 Task: Search one way flight ticket for 5 adults, 1 child, 2 infants in seat and 1 infant on lap in business from Laredo: Laredo International Airport to Gillette: Gillette Campbell County Airport on 5-1-2023. Choice of flights is Spirit. Number of bags: 1 carry on bag. Price is upto 96000. Outbound departure time preference is 12:15.
Action: Mouse moved to (240, 298)
Screenshot: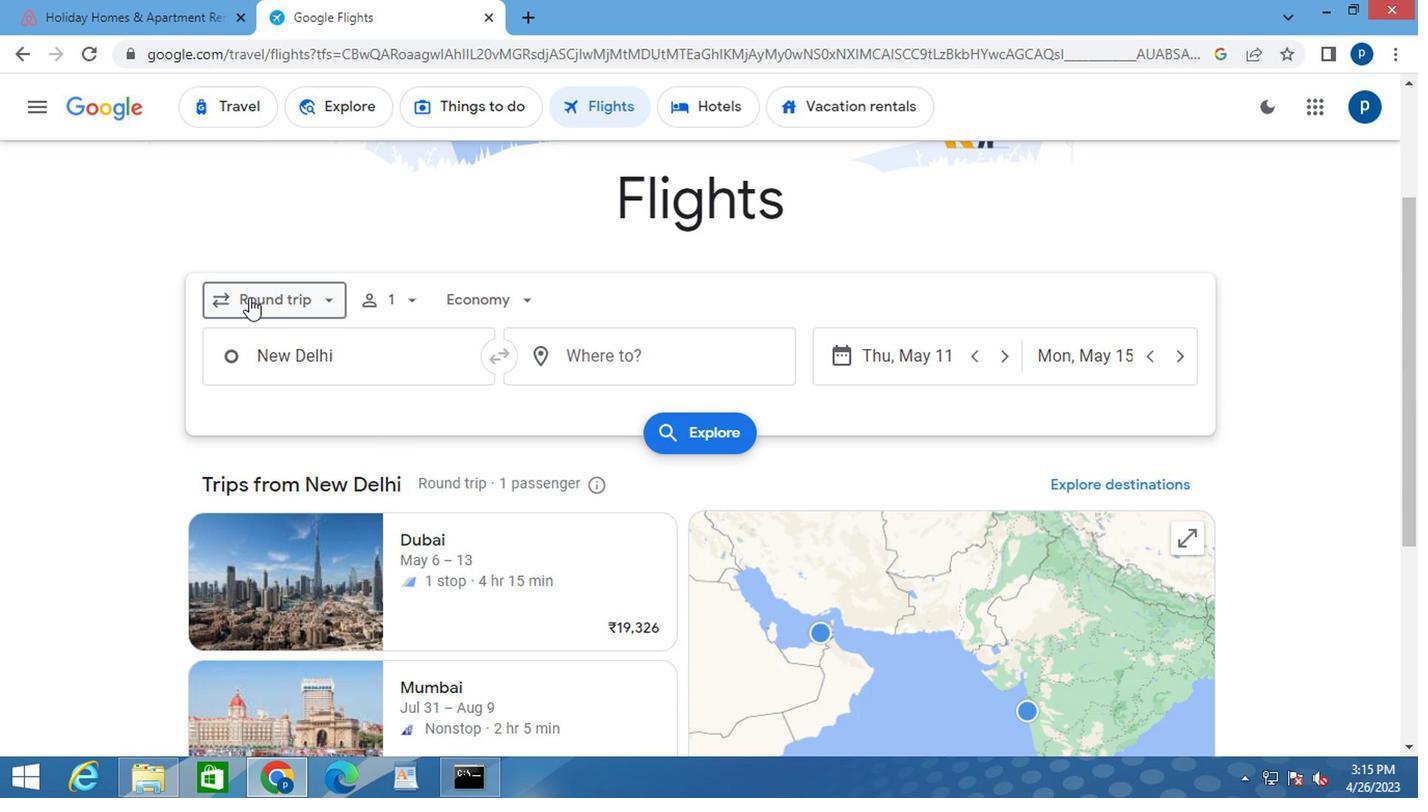 
Action: Mouse pressed left at (240, 298)
Screenshot: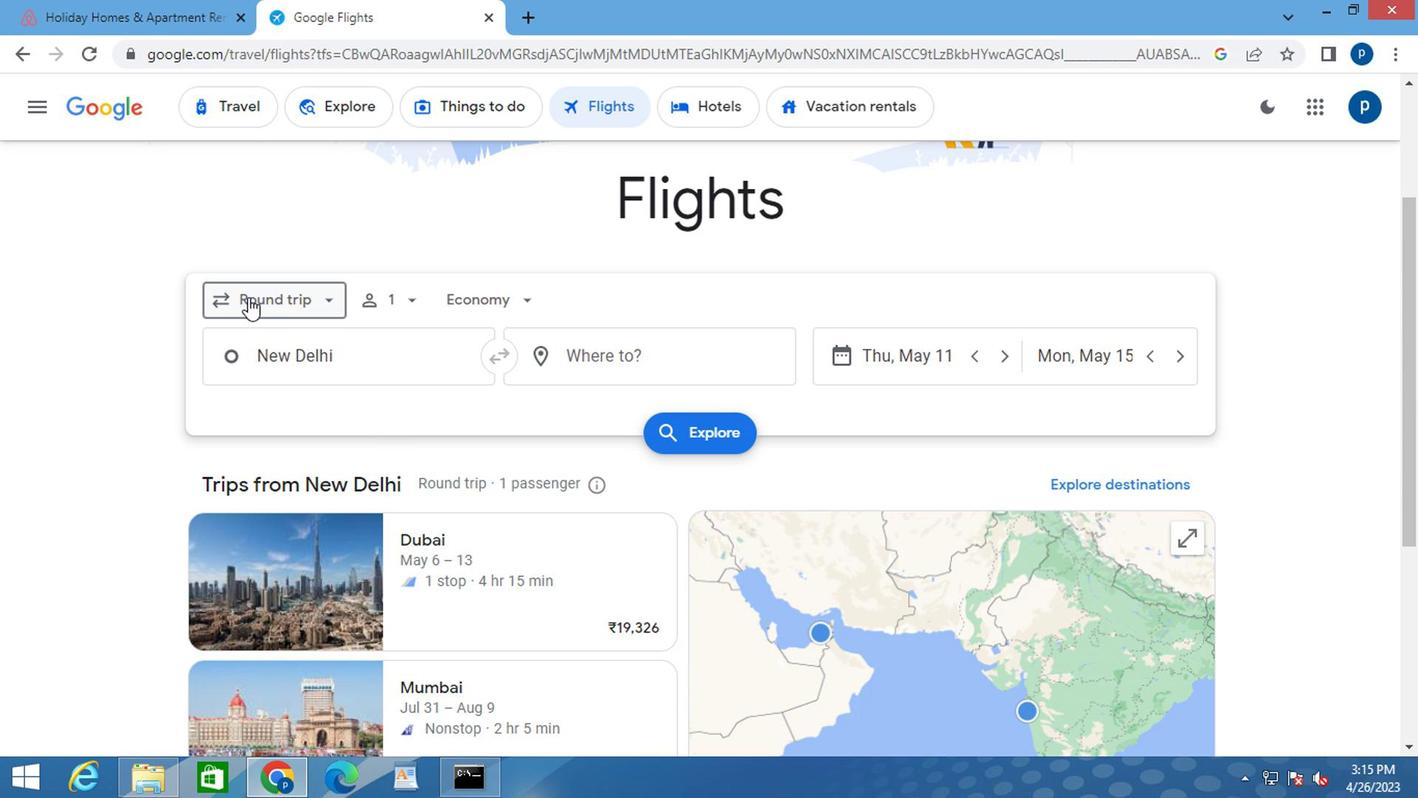 
Action: Mouse moved to (266, 389)
Screenshot: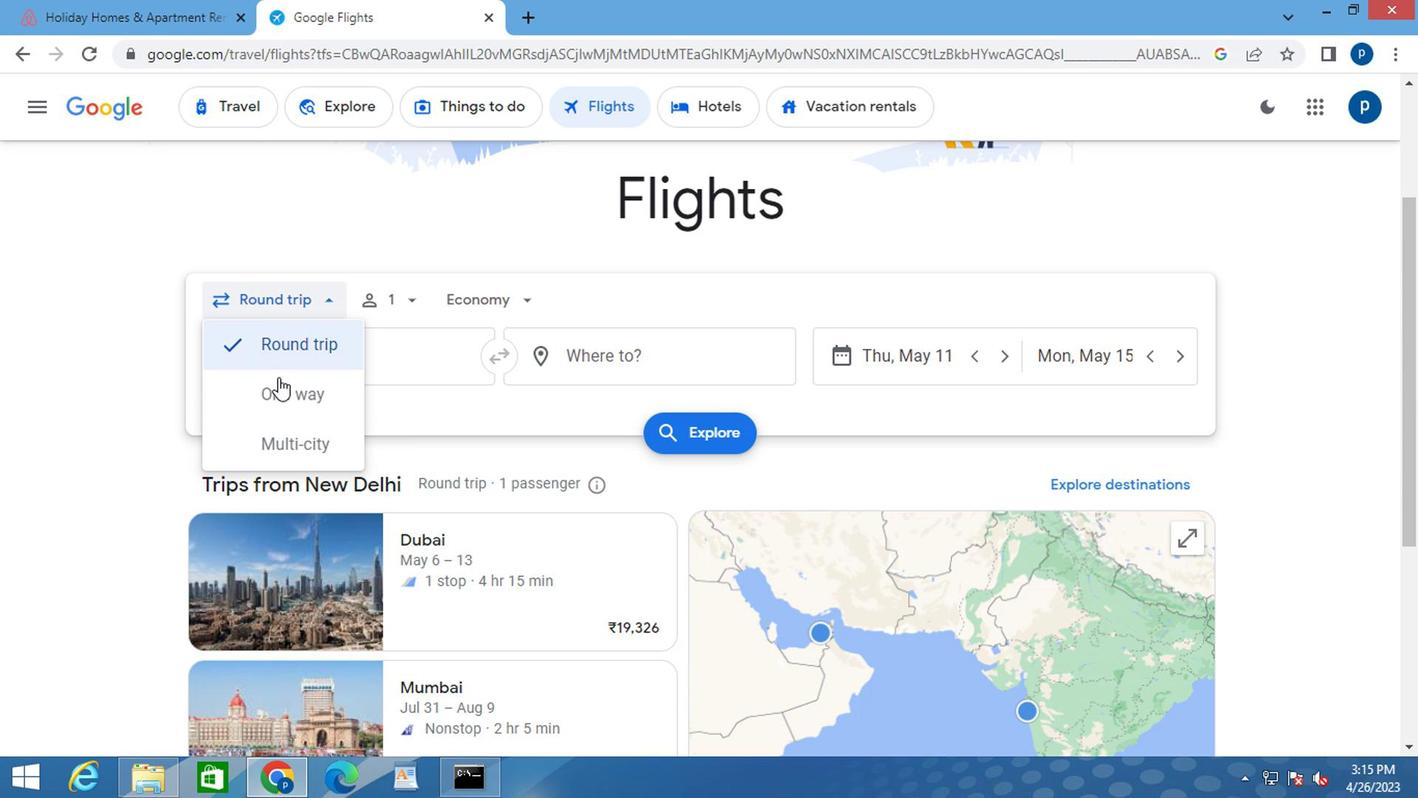 
Action: Mouse pressed left at (266, 389)
Screenshot: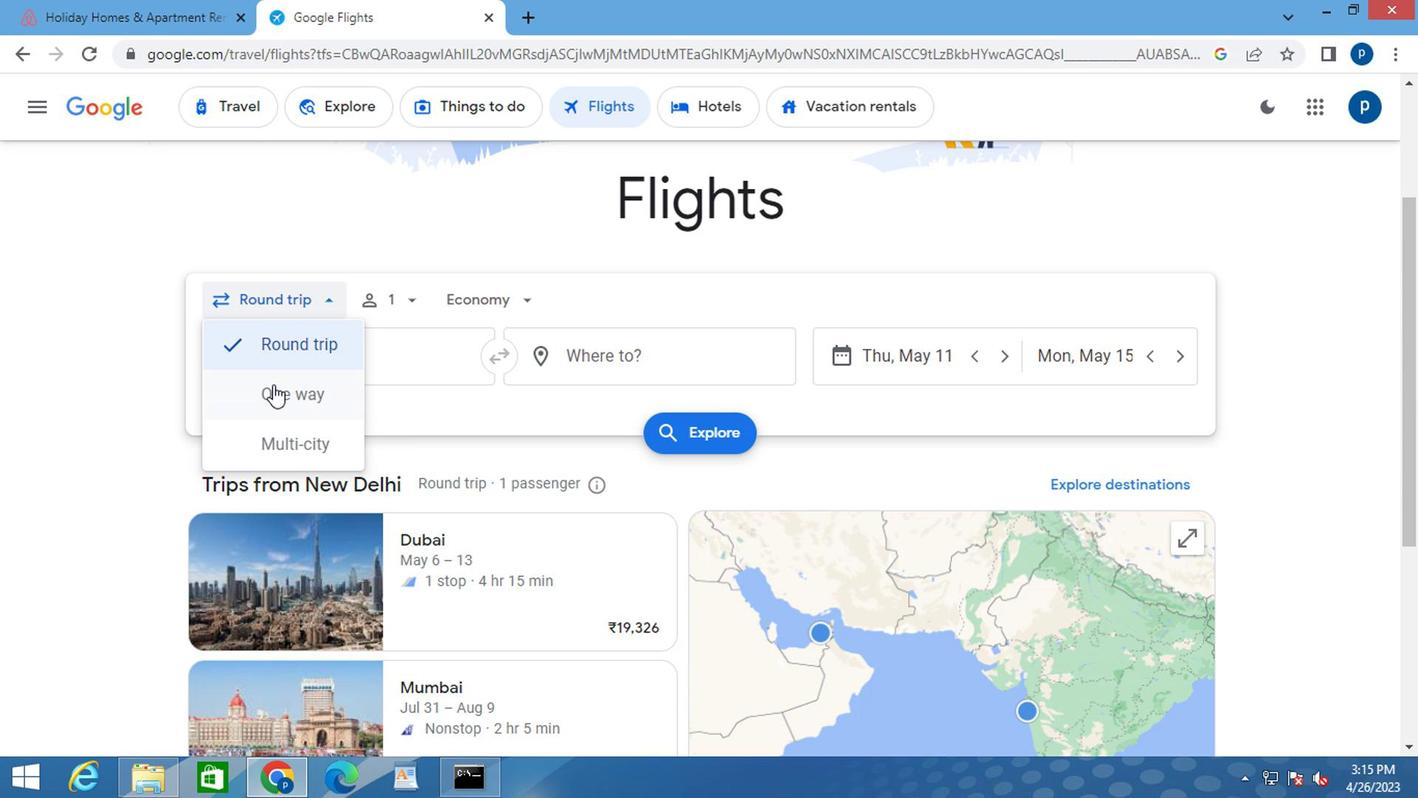 
Action: Mouse moved to (371, 311)
Screenshot: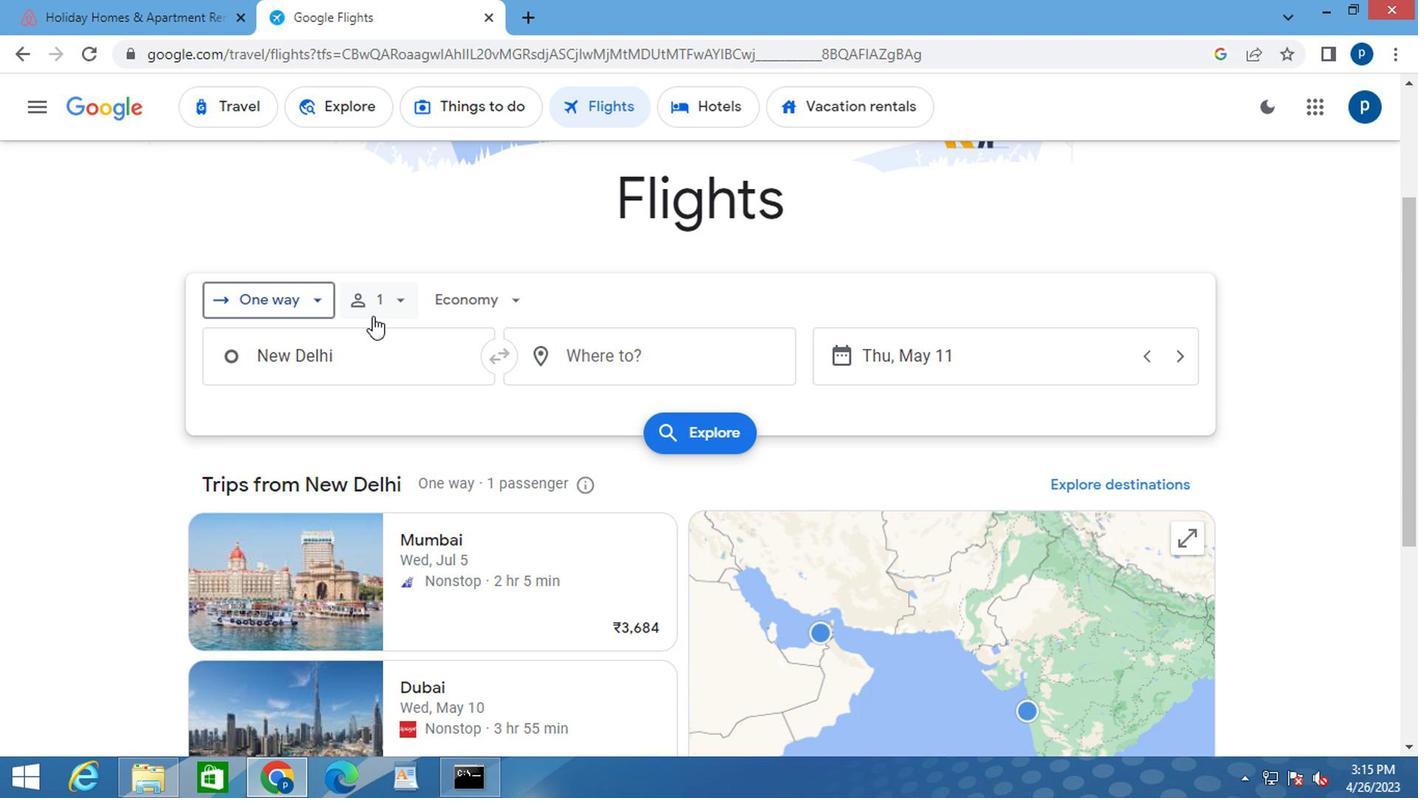 
Action: Mouse pressed left at (371, 311)
Screenshot: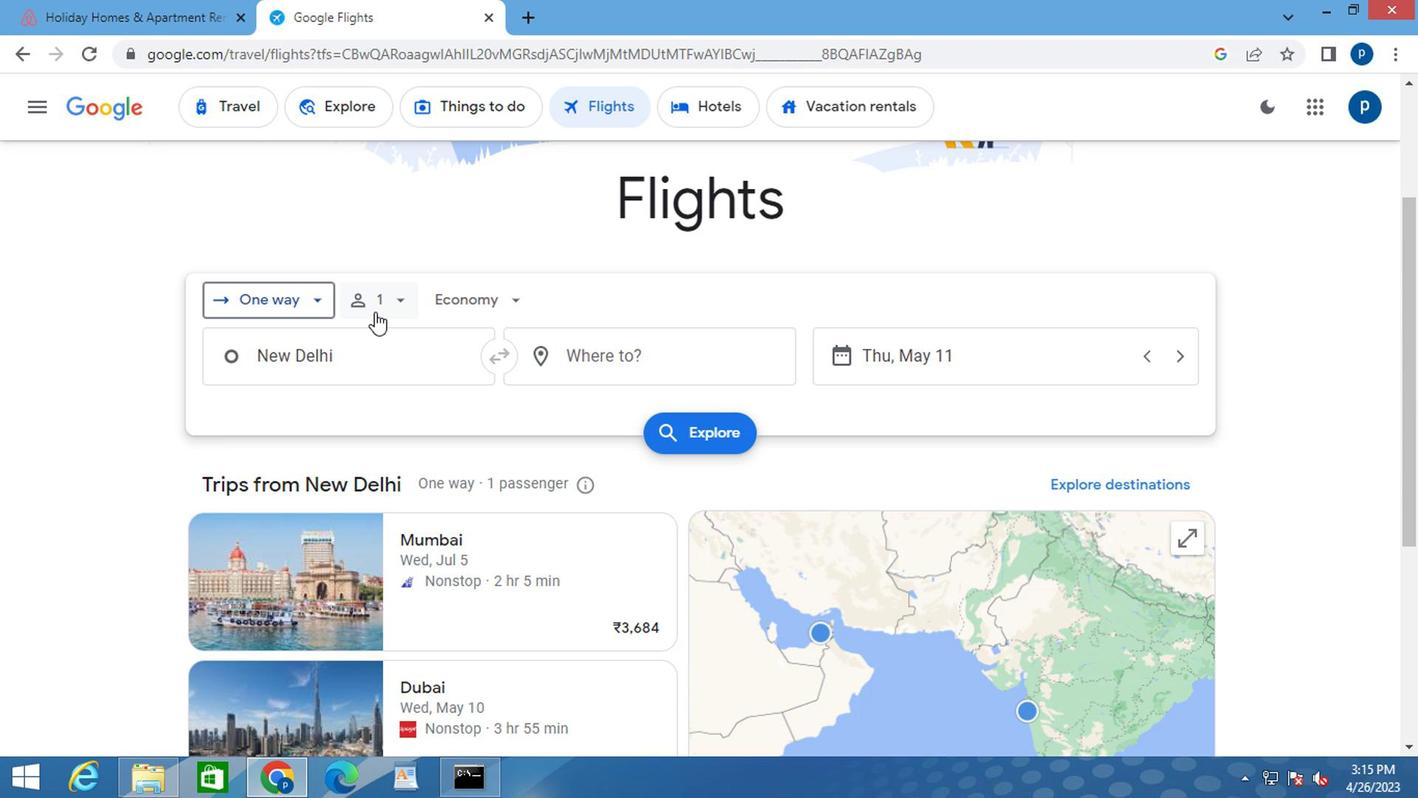 
Action: Mouse moved to (564, 359)
Screenshot: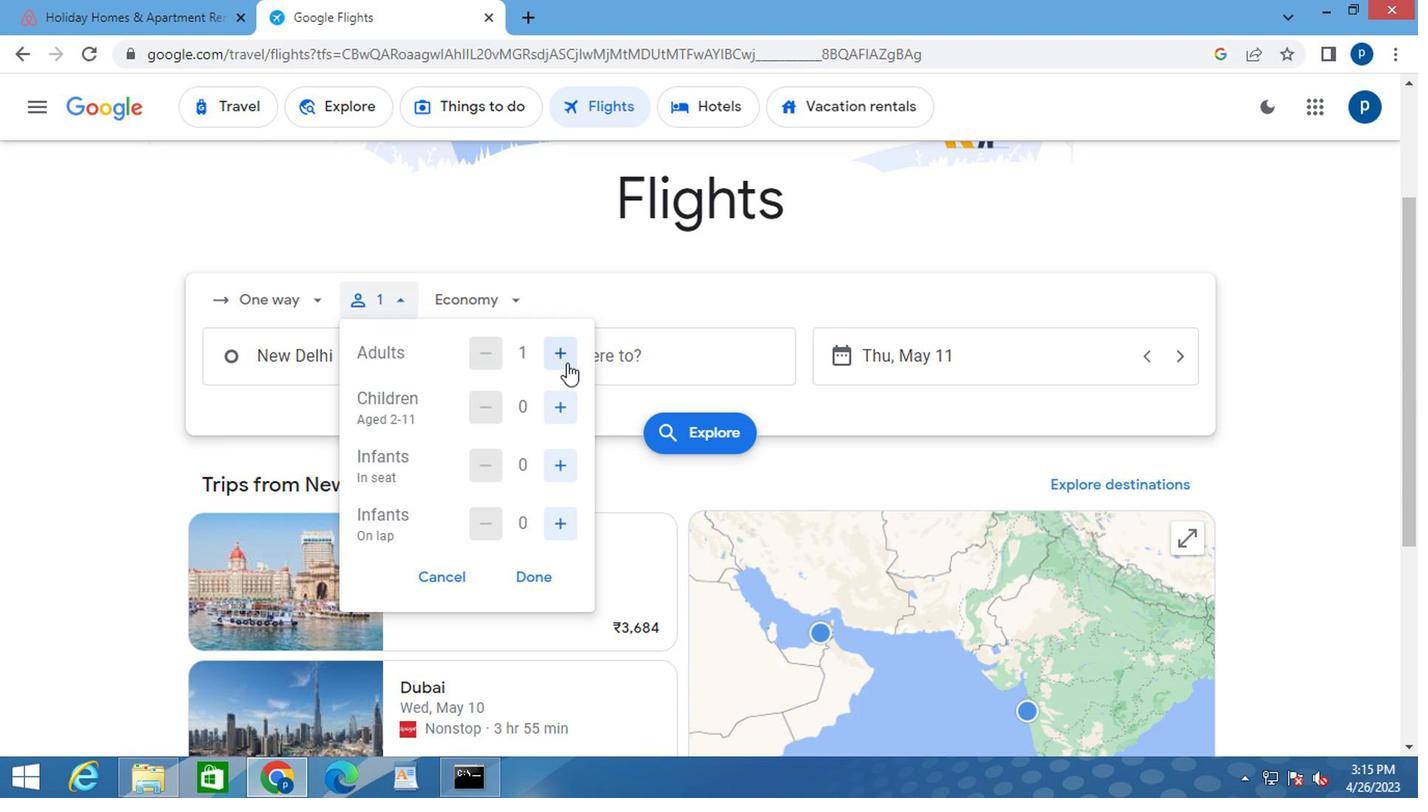 
Action: Mouse pressed left at (564, 359)
Screenshot: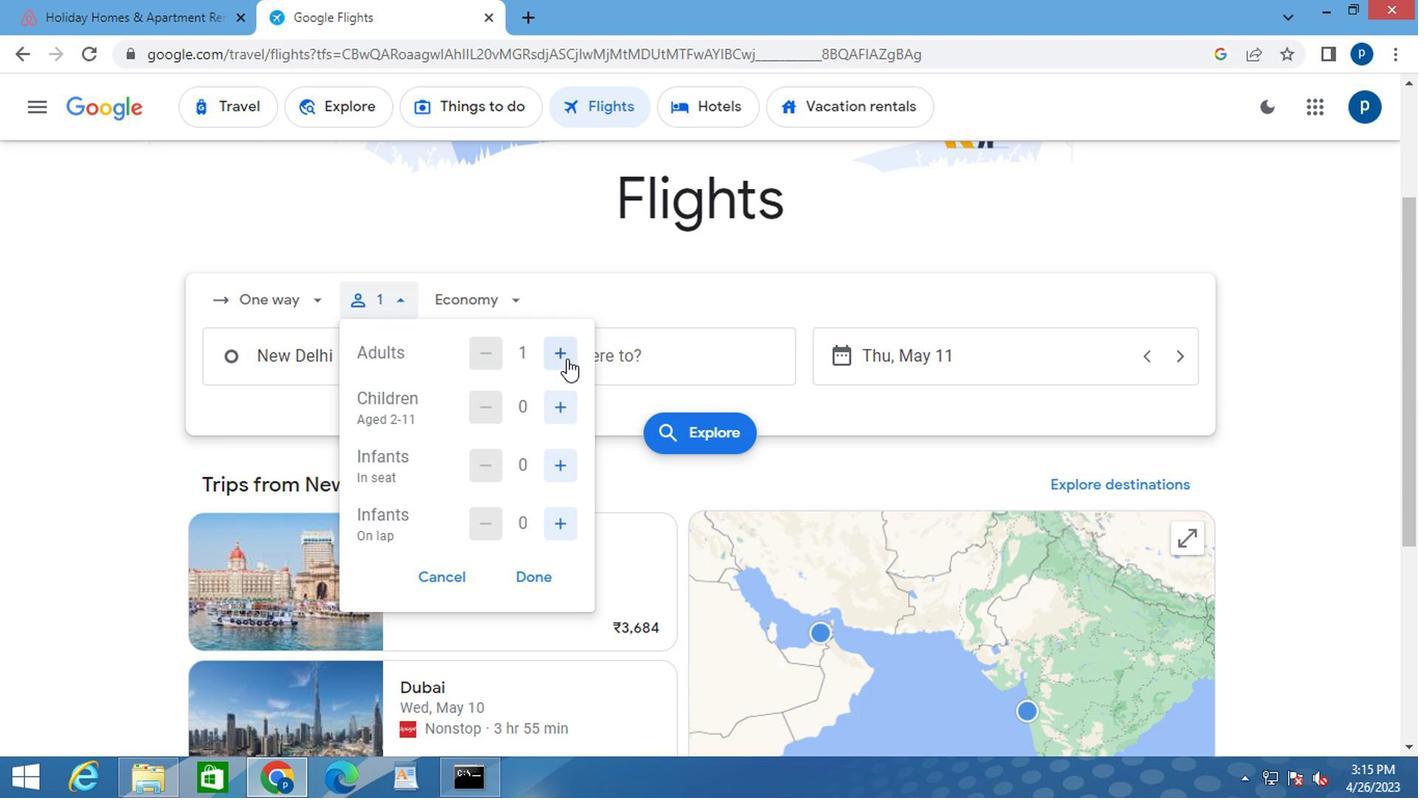
Action: Mouse pressed left at (564, 359)
Screenshot: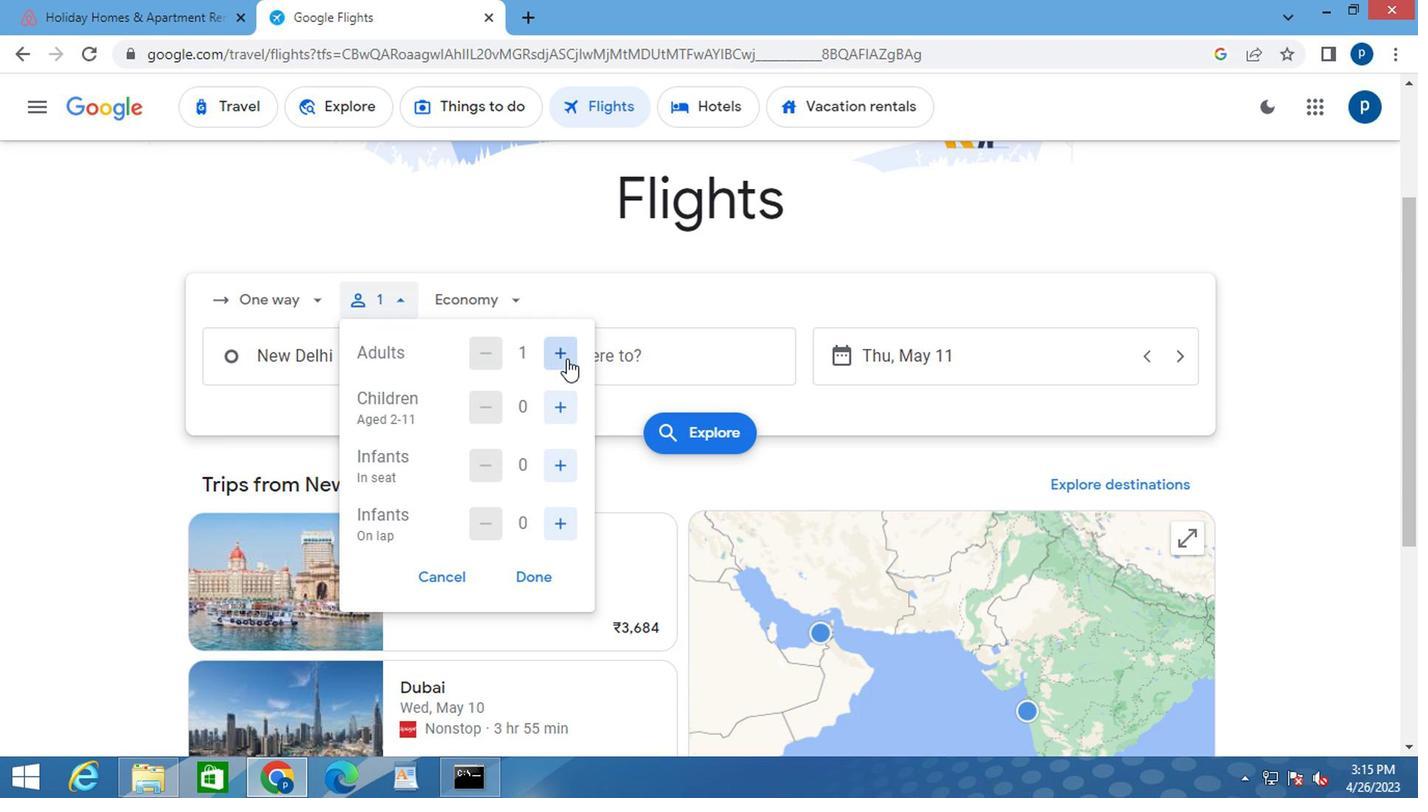 
Action: Mouse pressed left at (564, 359)
Screenshot: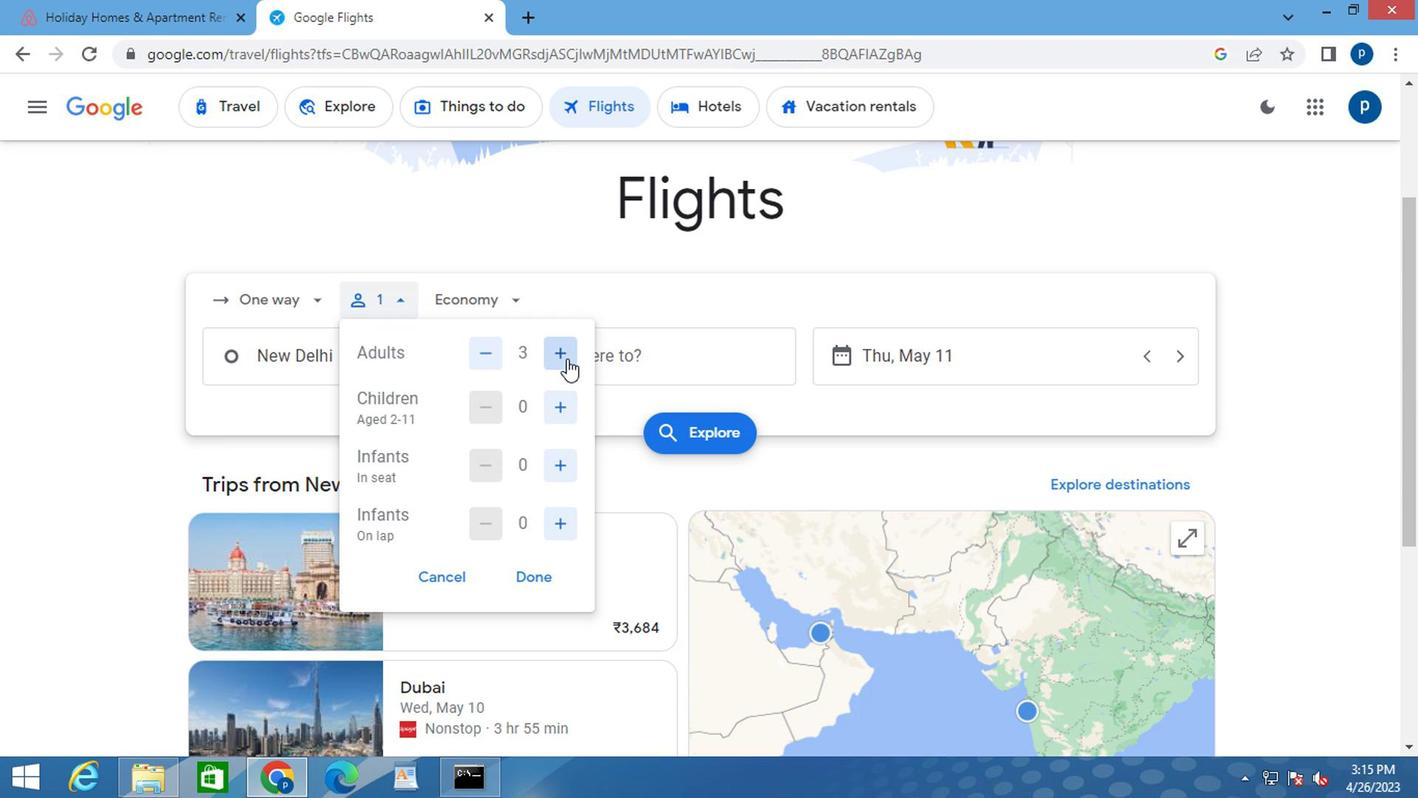 
Action: Mouse pressed left at (564, 359)
Screenshot: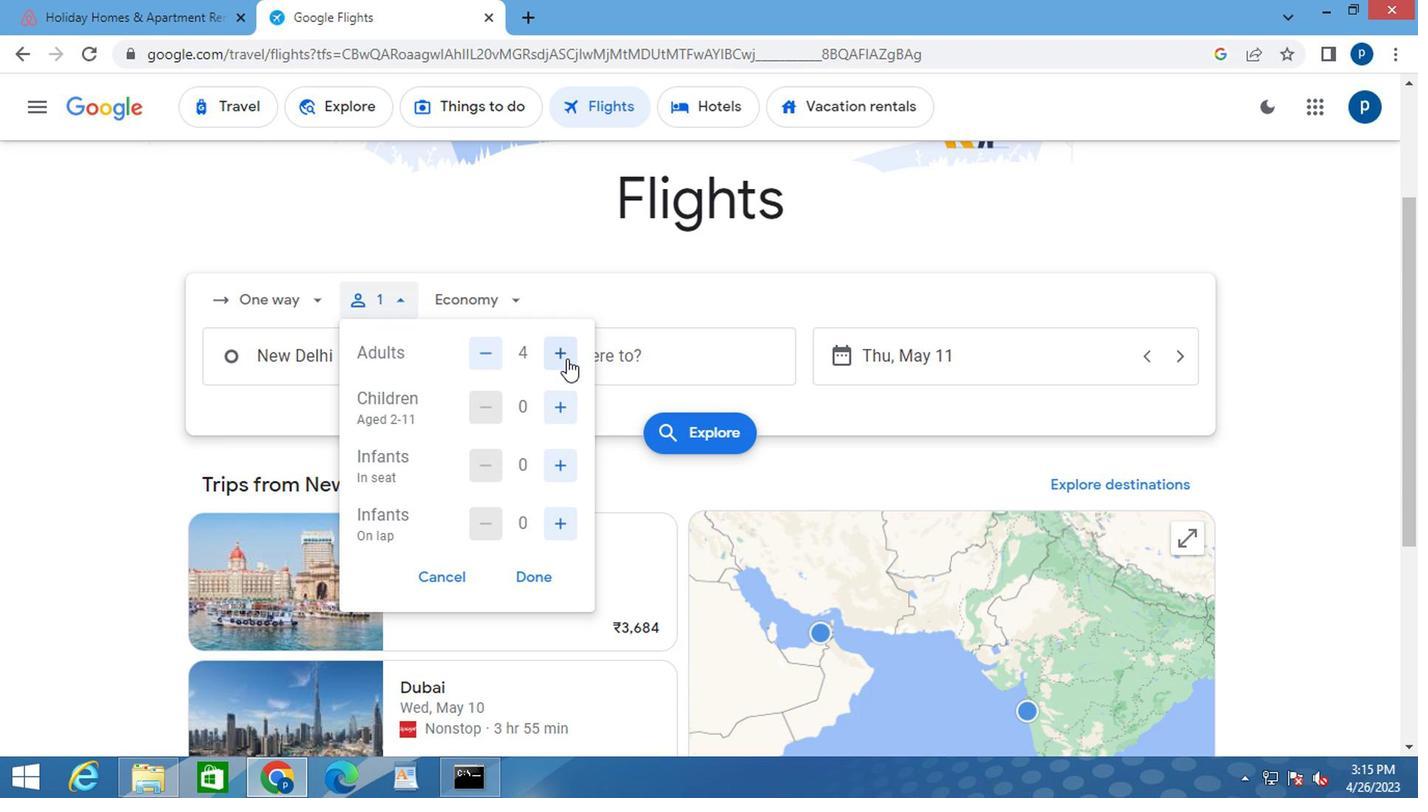 
Action: Mouse moved to (559, 410)
Screenshot: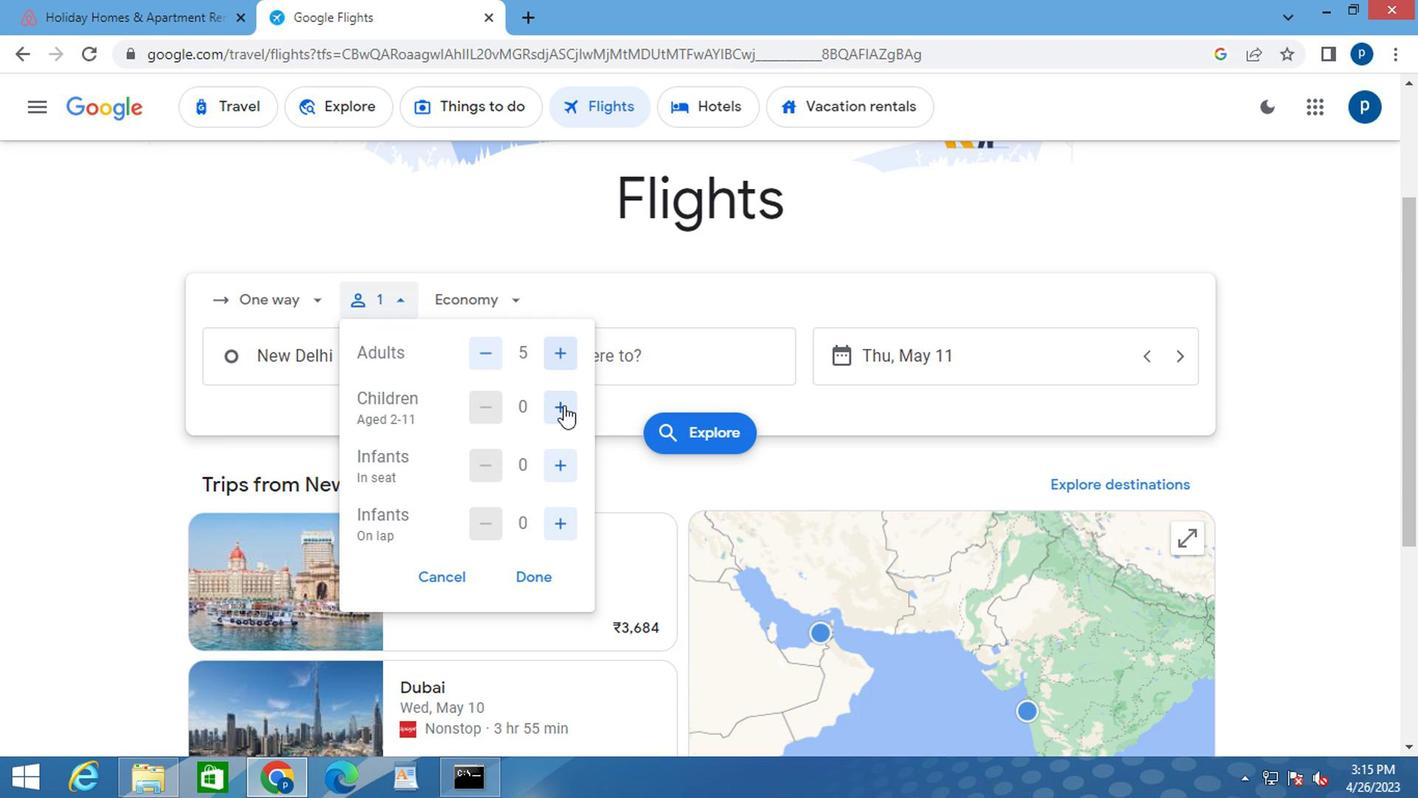 
Action: Mouse pressed left at (559, 410)
Screenshot: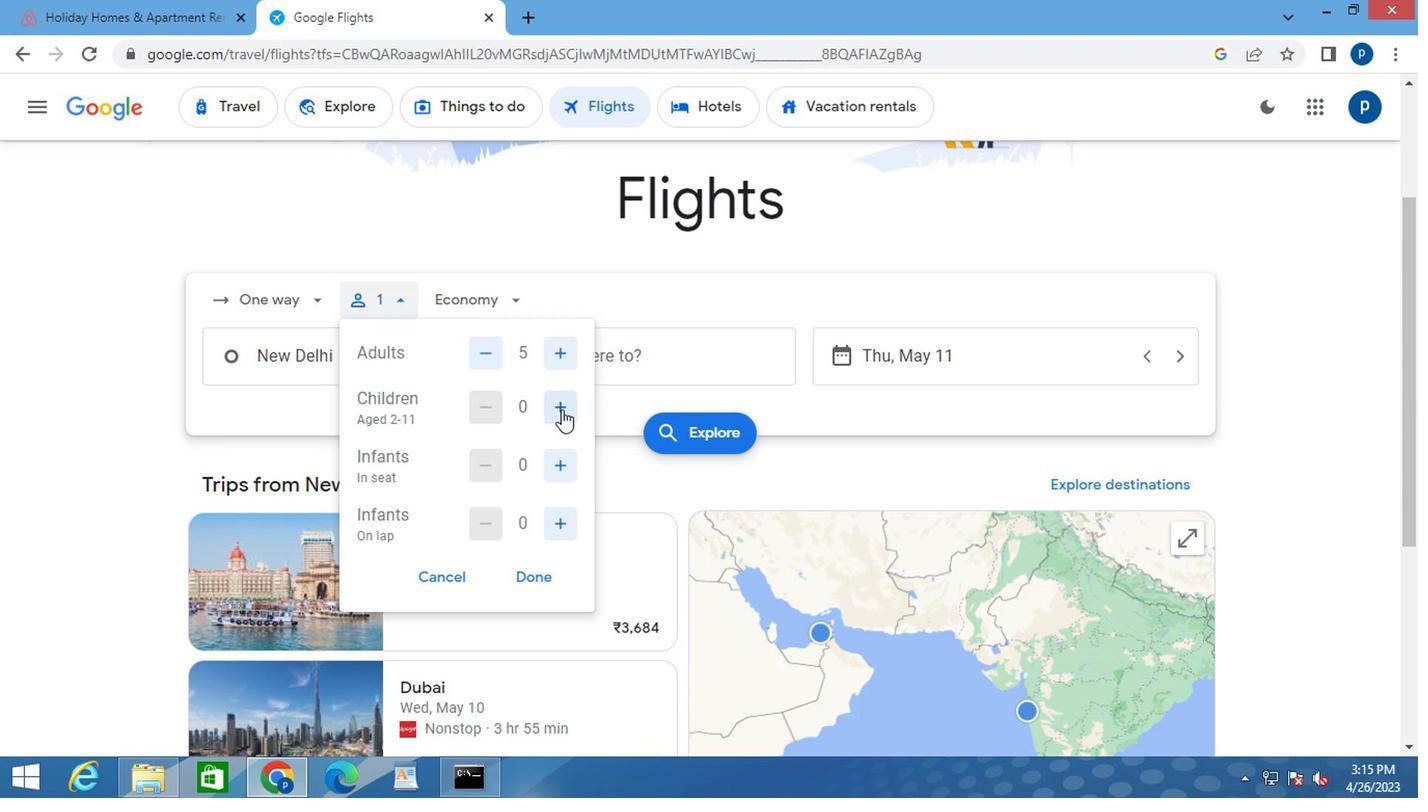 
Action: Mouse moved to (557, 466)
Screenshot: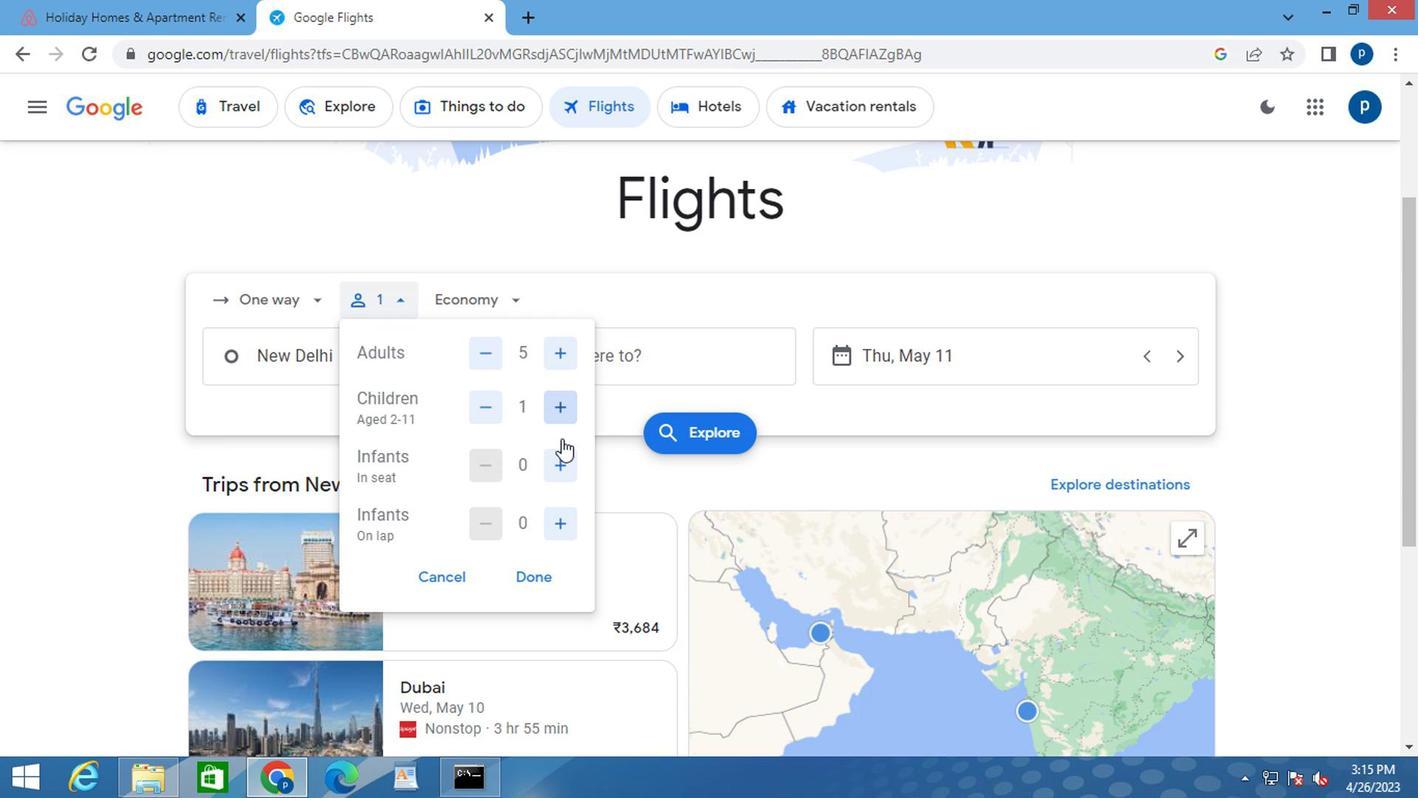 
Action: Mouse pressed left at (557, 466)
Screenshot: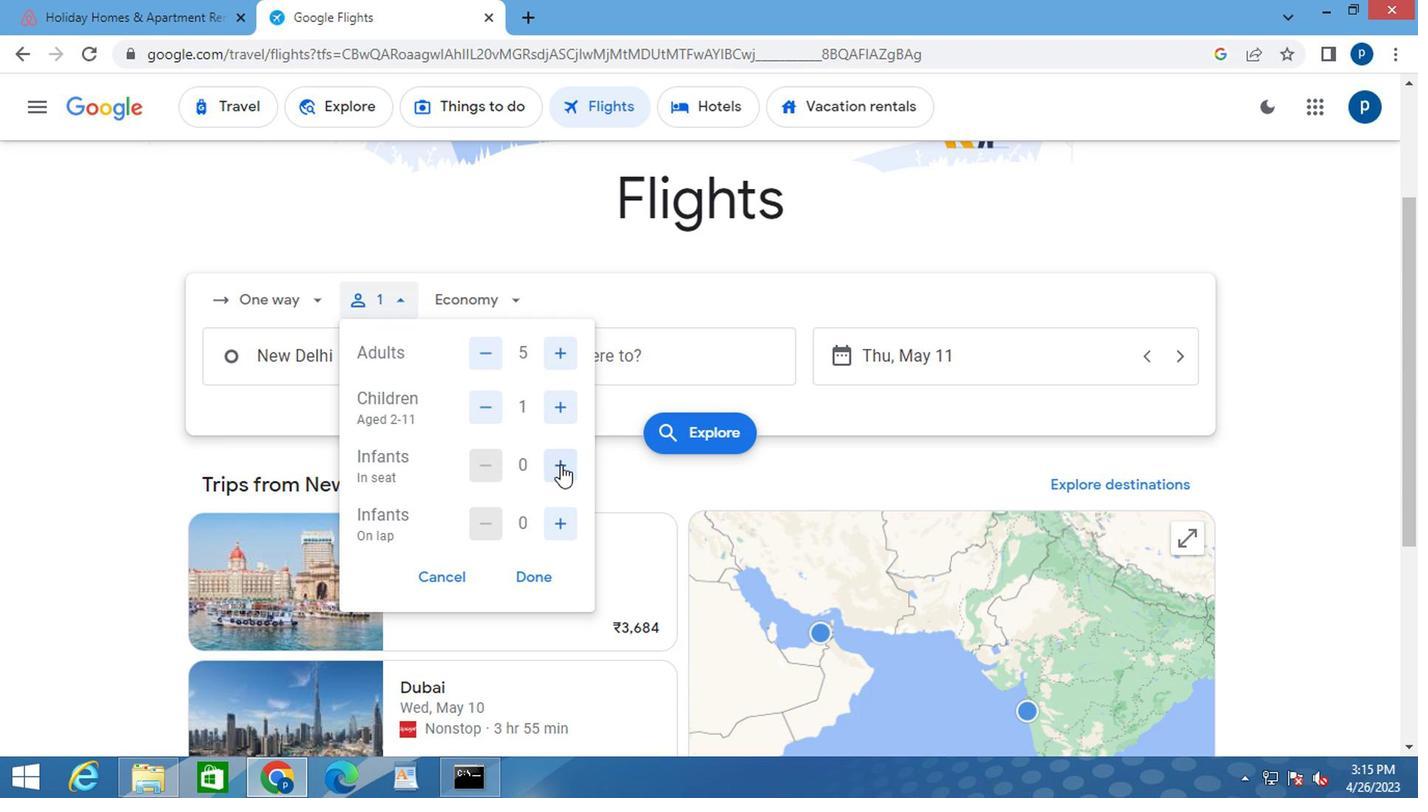 
Action: Mouse pressed left at (557, 466)
Screenshot: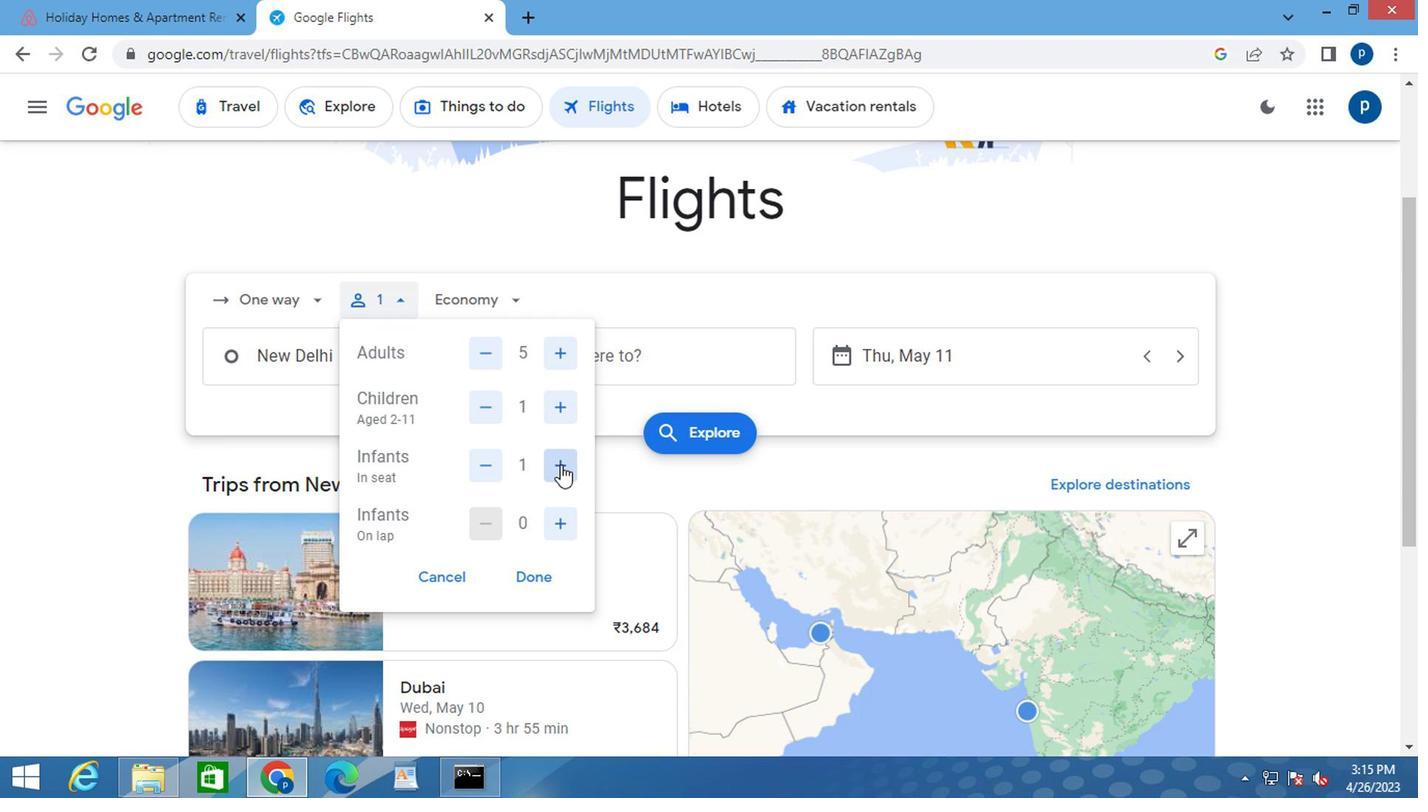 
Action: Mouse moved to (561, 532)
Screenshot: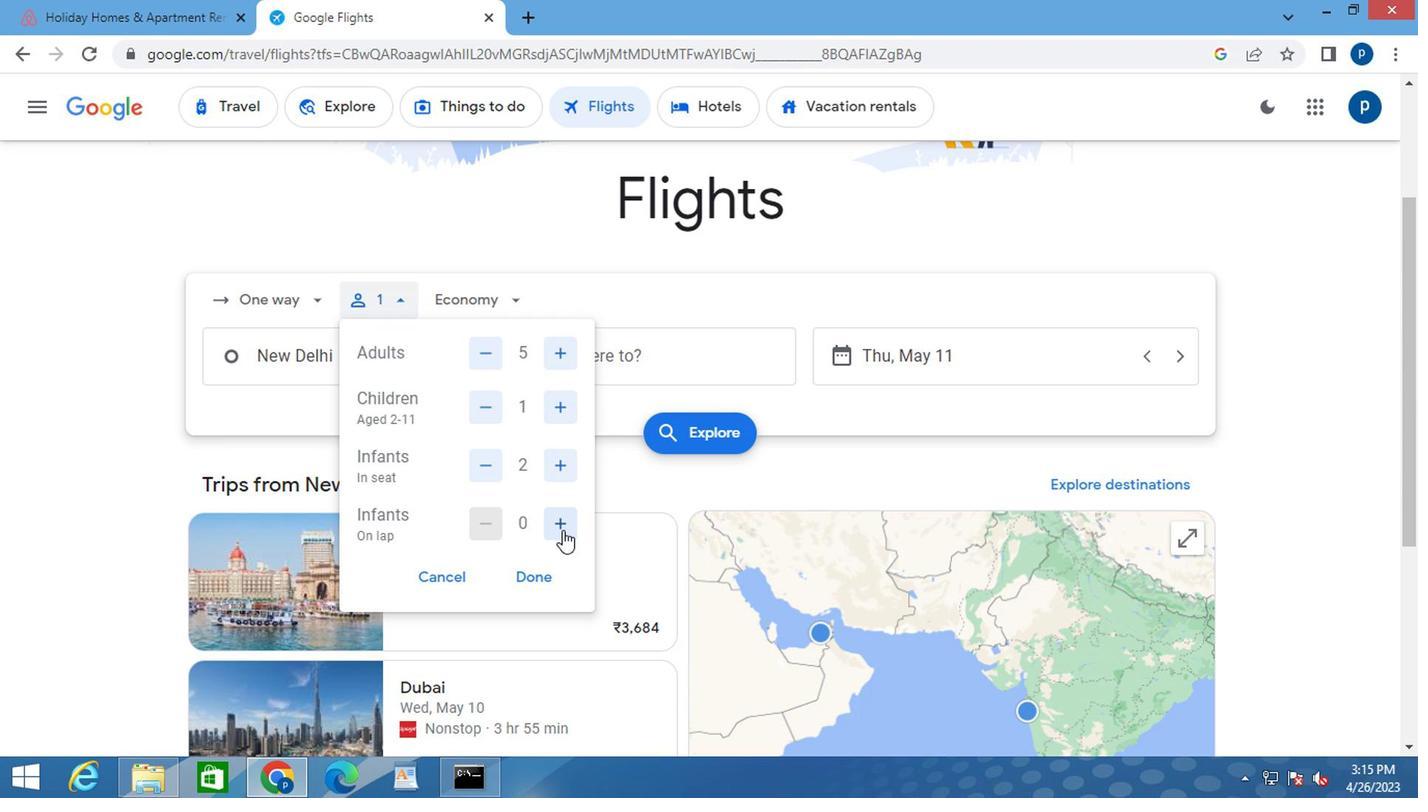 
Action: Mouse pressed left at (561, 532)
Screenshot: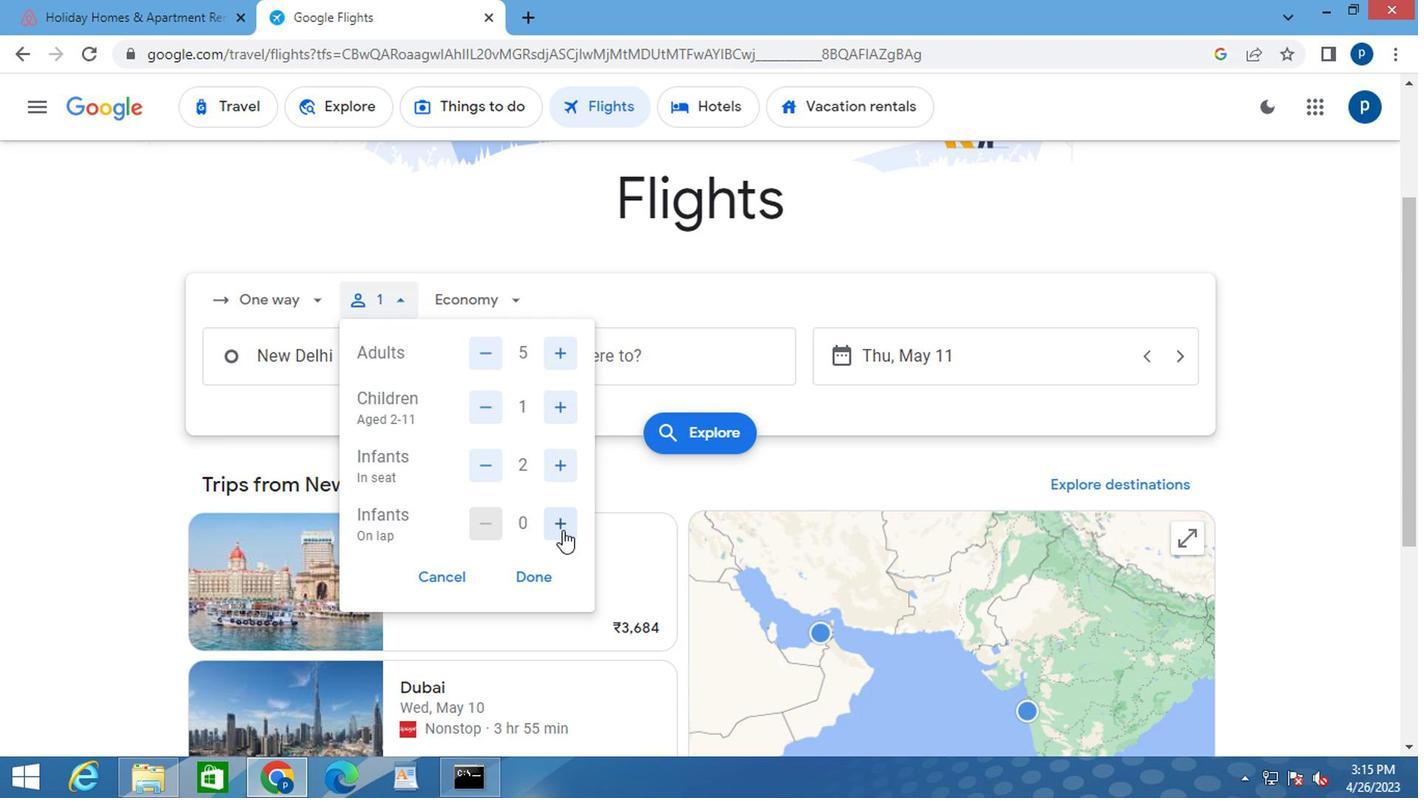 
Action: Mouse moved to (530, 571)
Screenshot: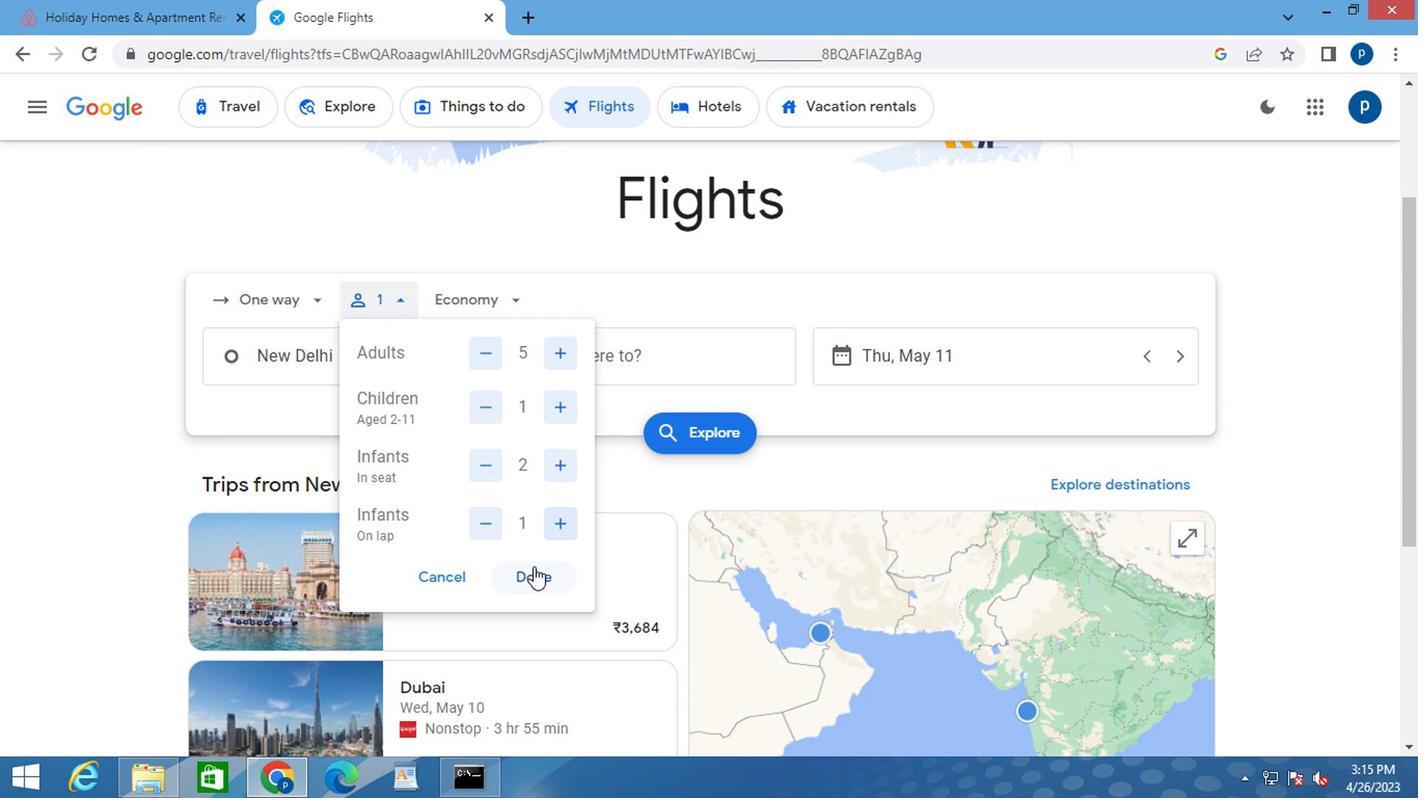 
Action: Mouse pressed left at (530, 571)
Screenshot: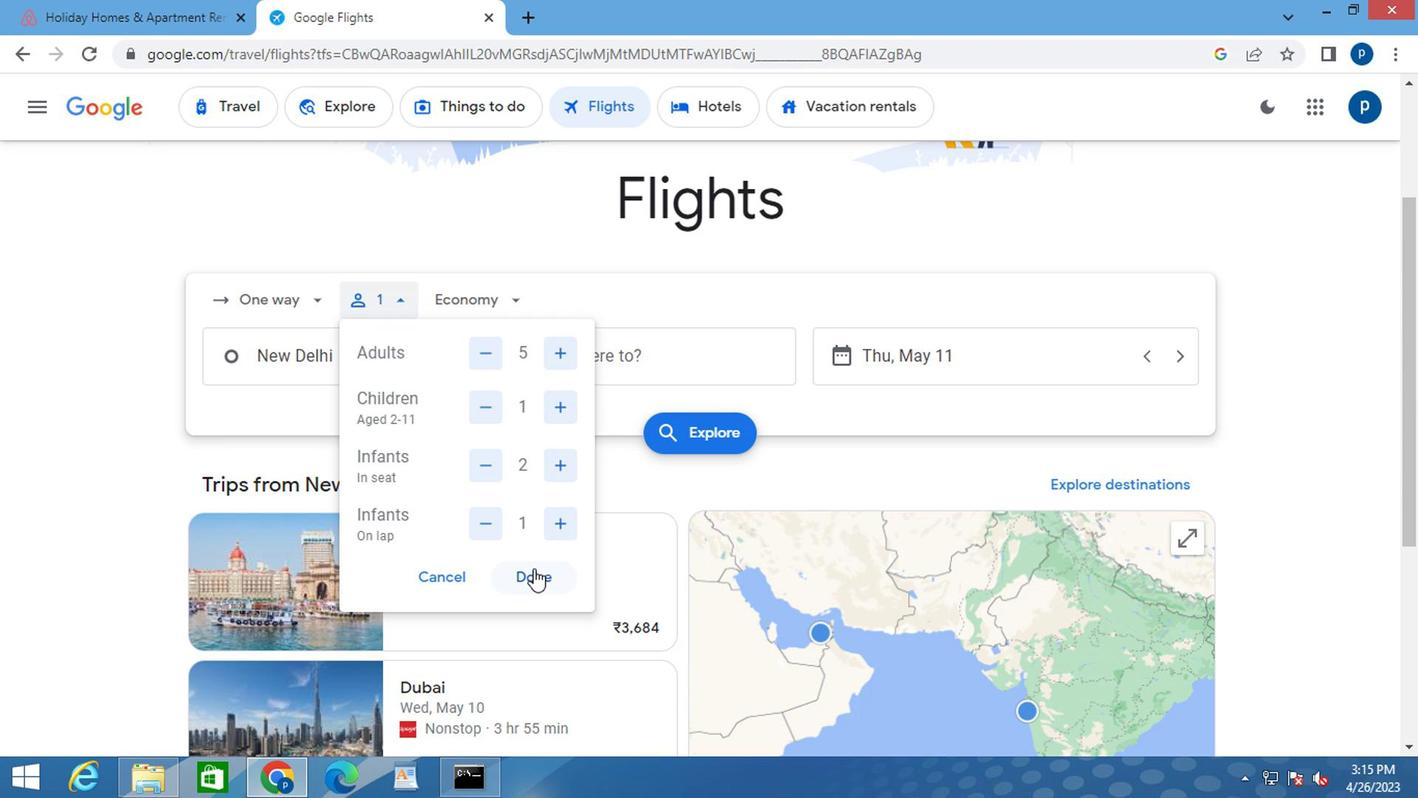 
Action: Mouse moved to (494, 300)
Screenshot: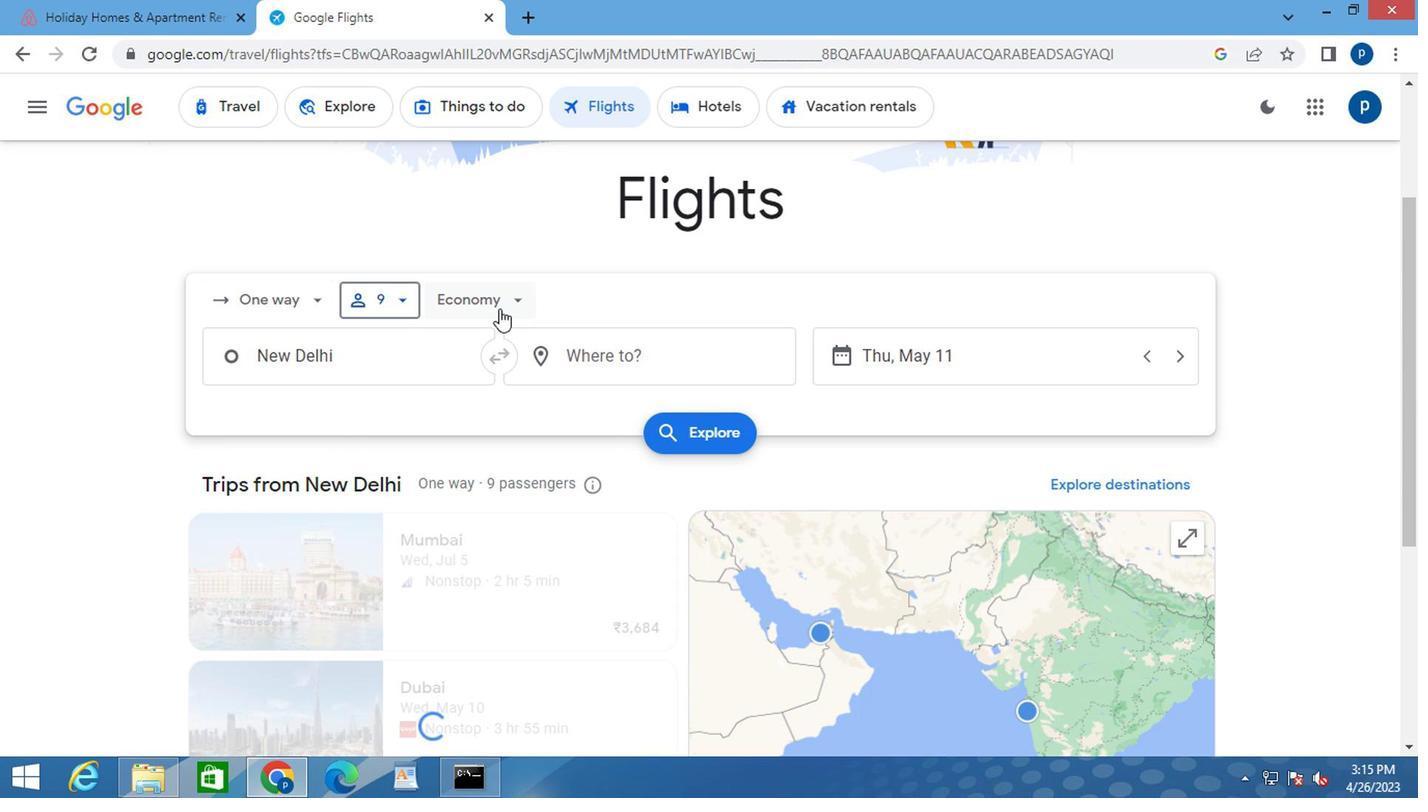 
Action: Mouse pressed left at (494, 300)
Screenshot: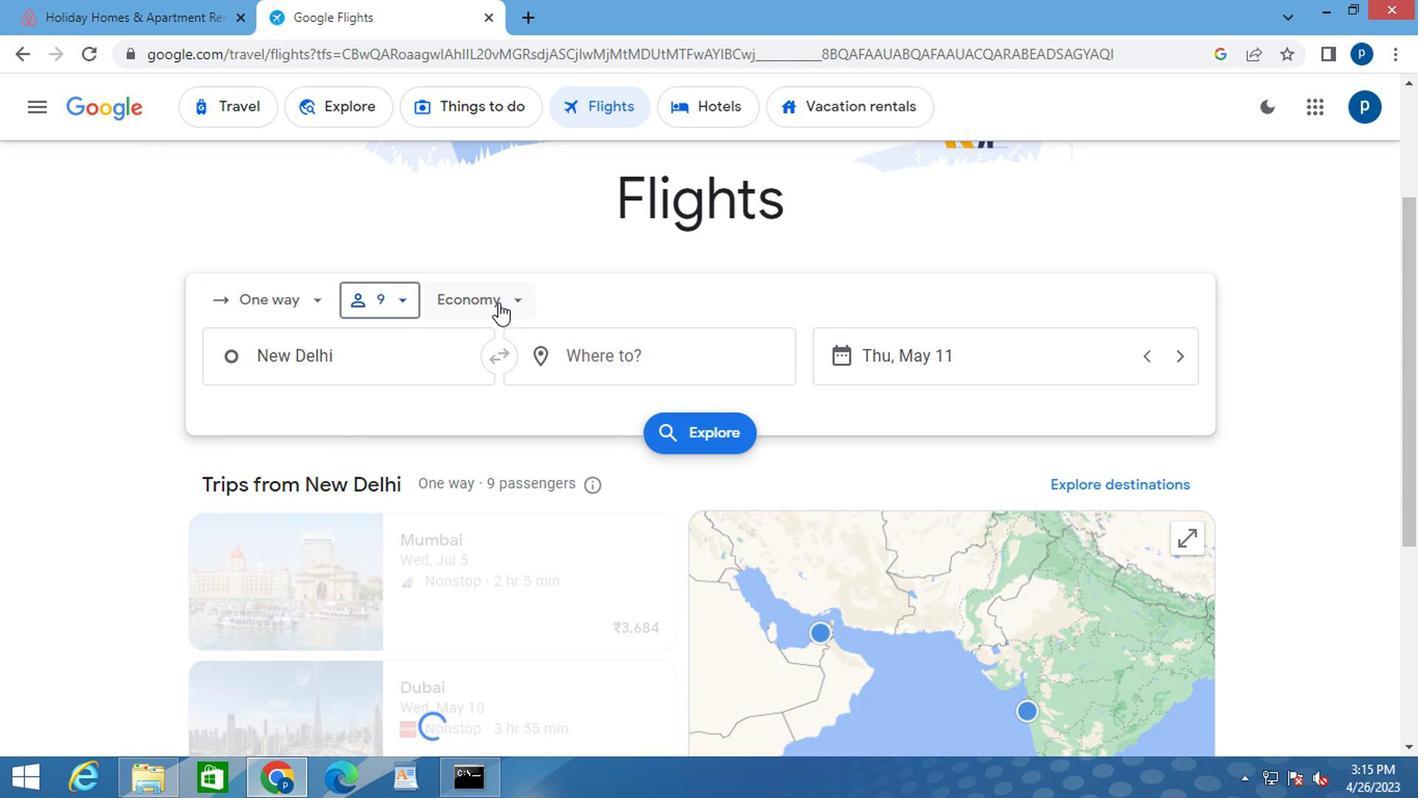 
Action: Mouse moved to (530, 453)
Screenshot: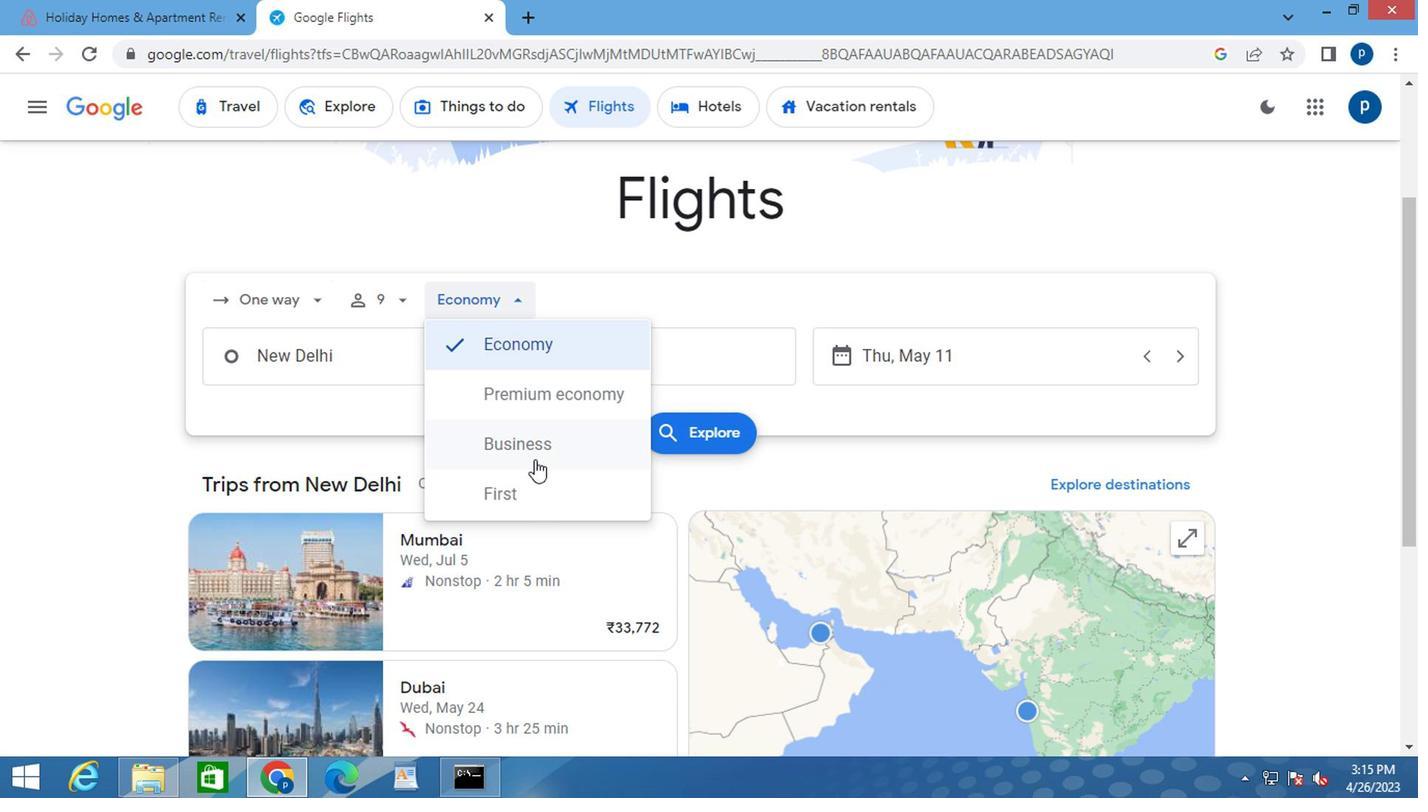 
Action: Mouse pressed left at (530, 453)
Screenshot: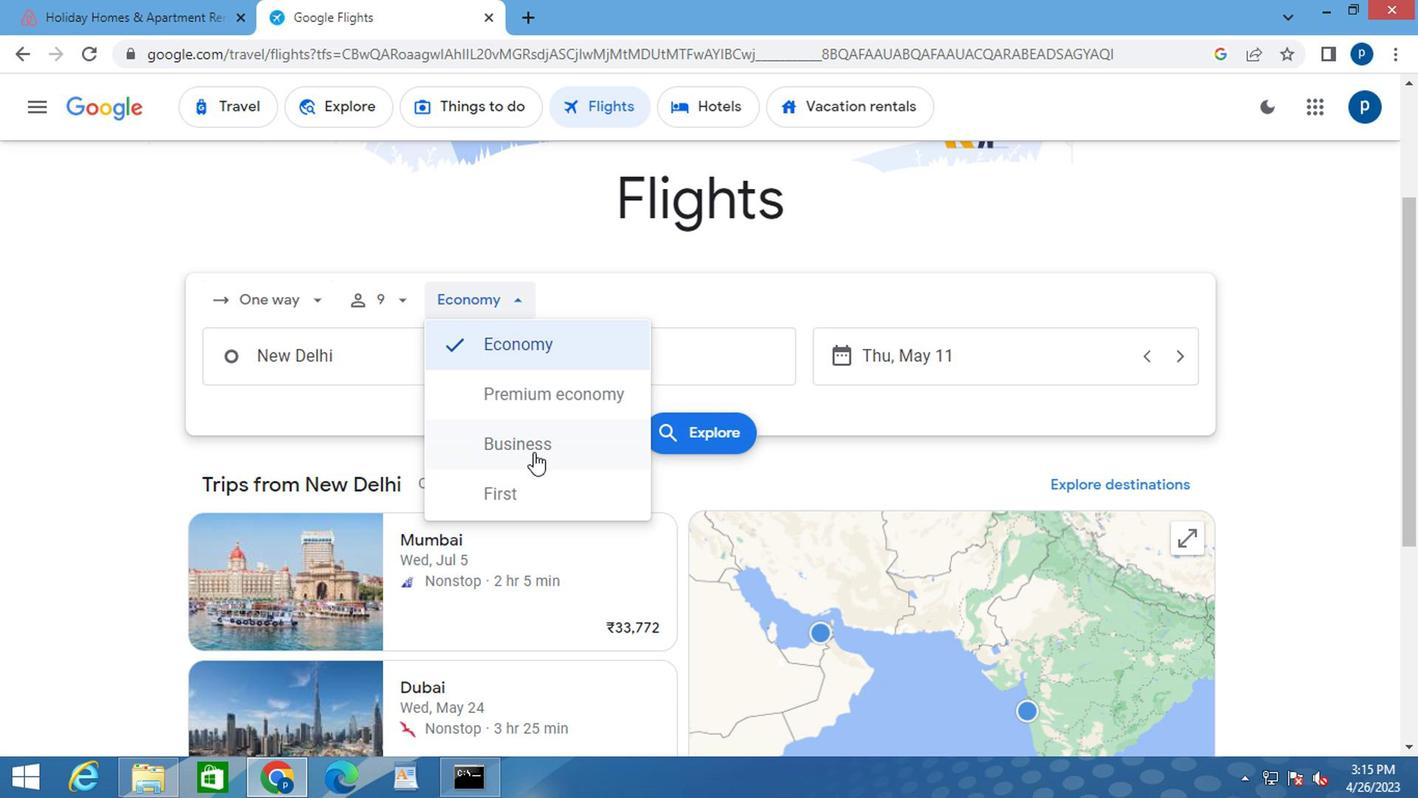 
Action: Mouse moved to (393, 362)
Screenshot: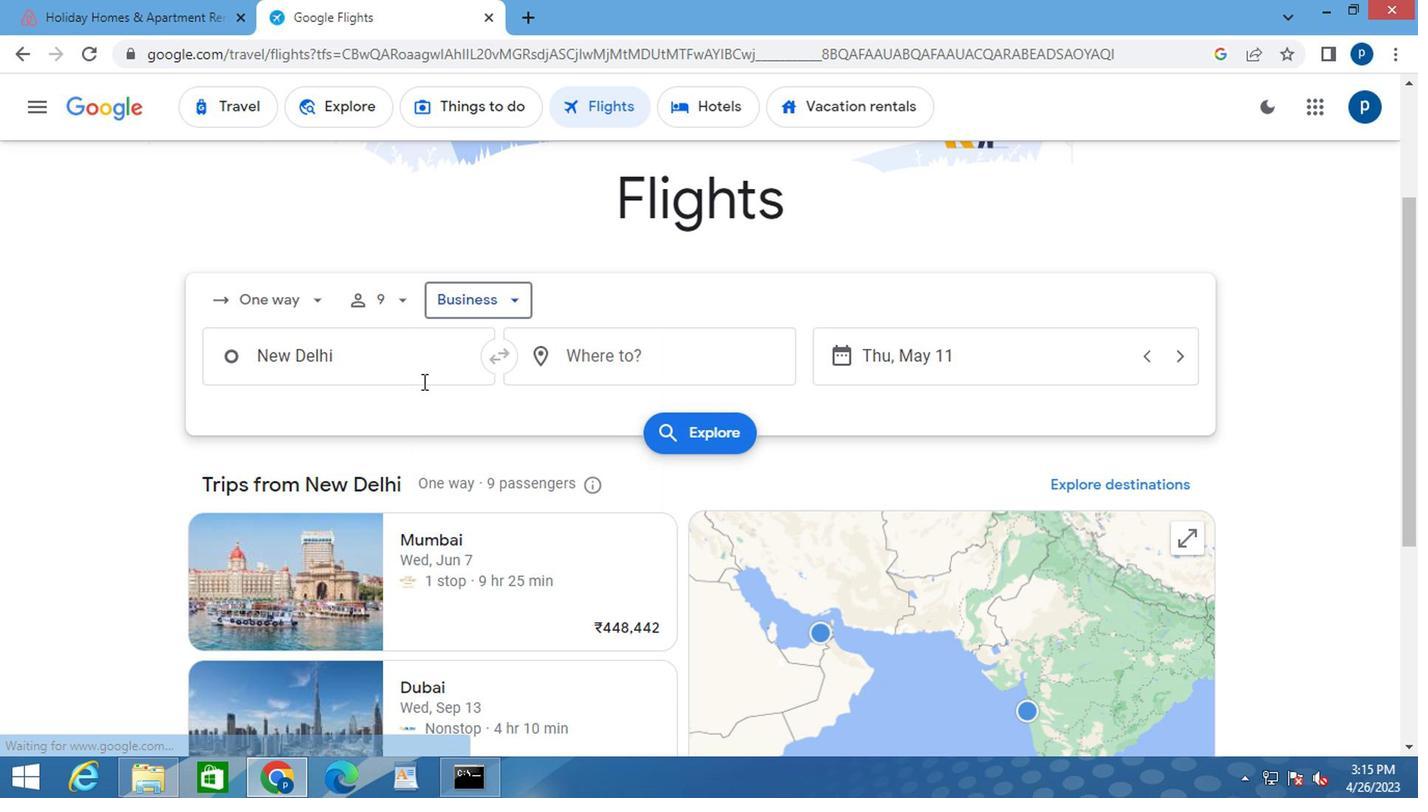 
Action: Mouse pressed left at (393, 362)
Screenshot: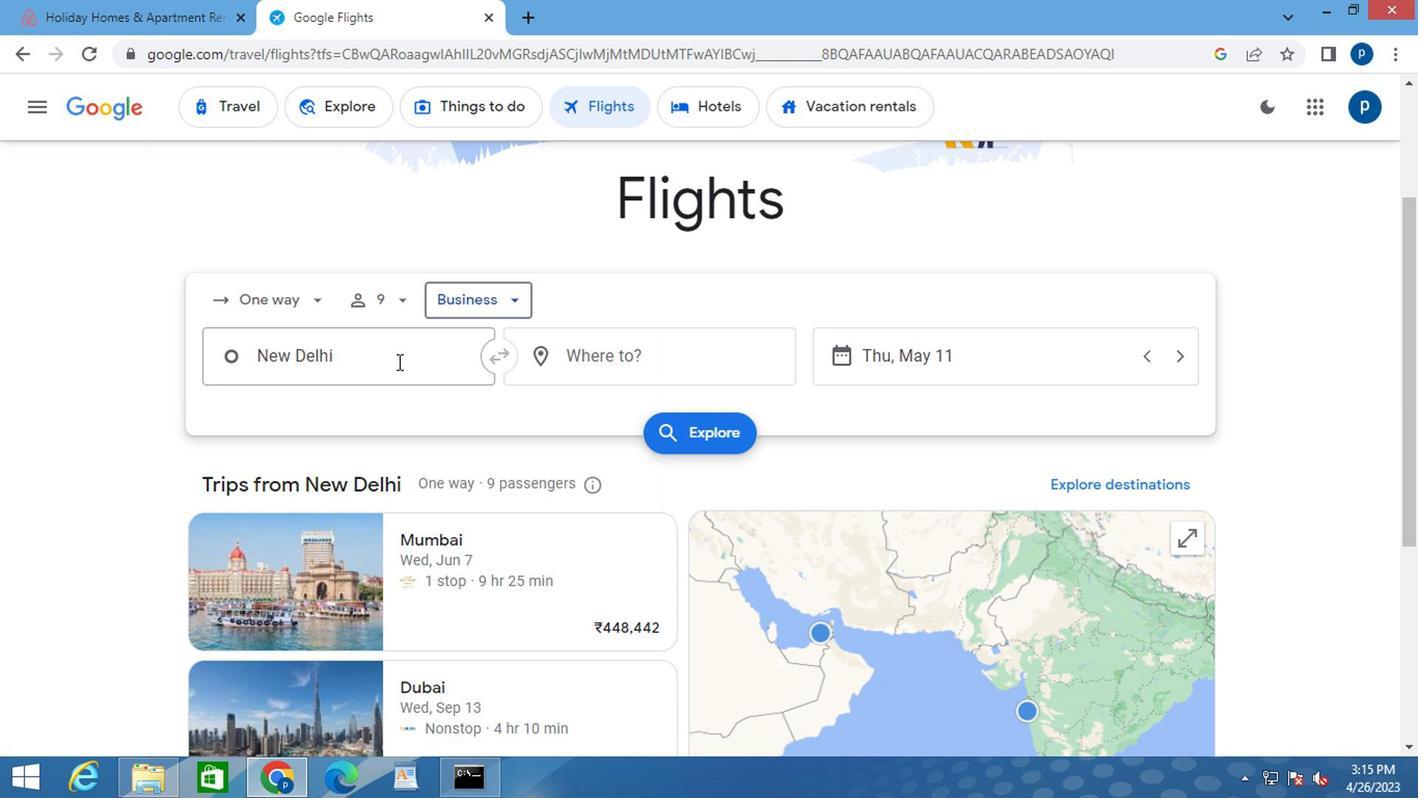 
Action: Mouse moved to (393, 362)
Screenshot: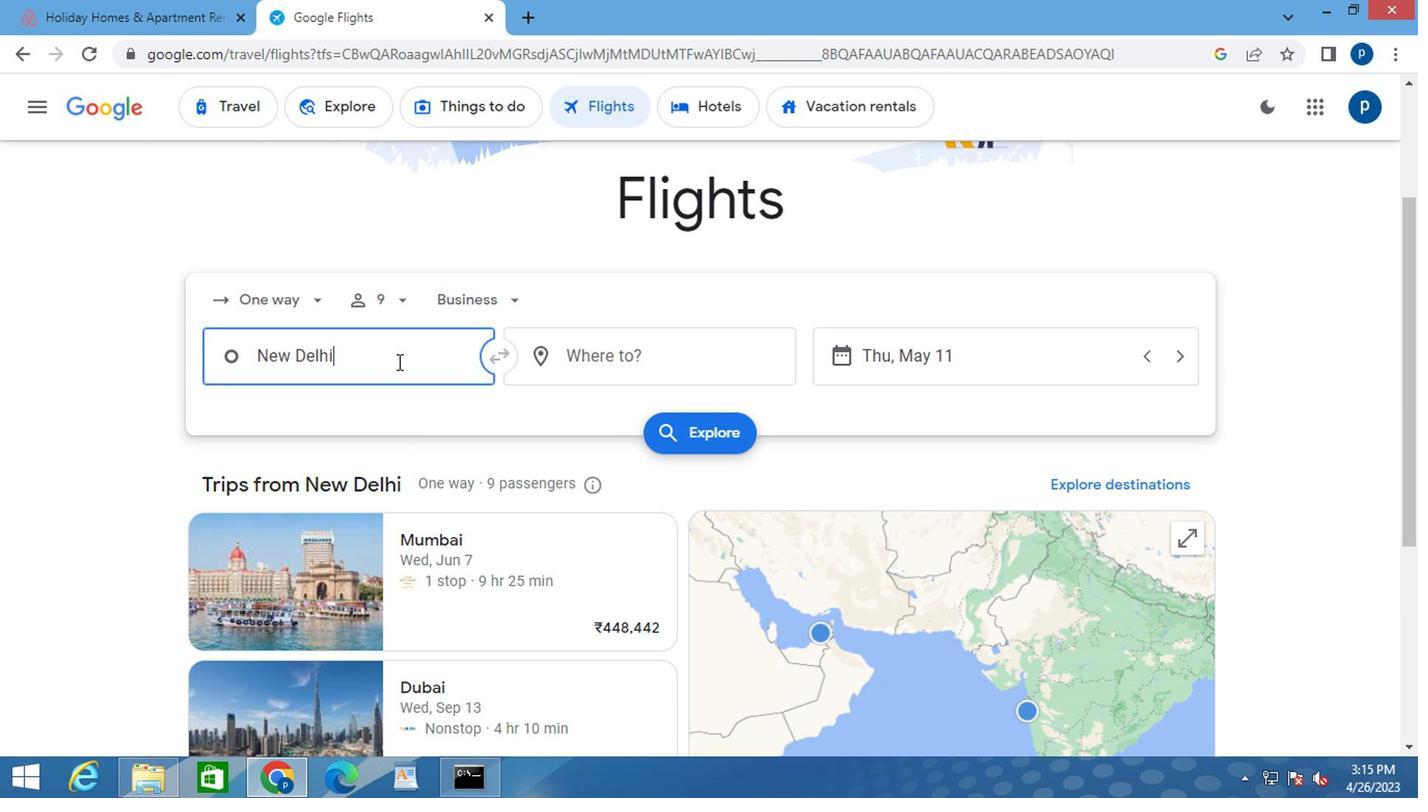 
Action: Key pressed <Key.delete><Key.caps_lock>l<Key.caps_lock>aredo
Screenshot: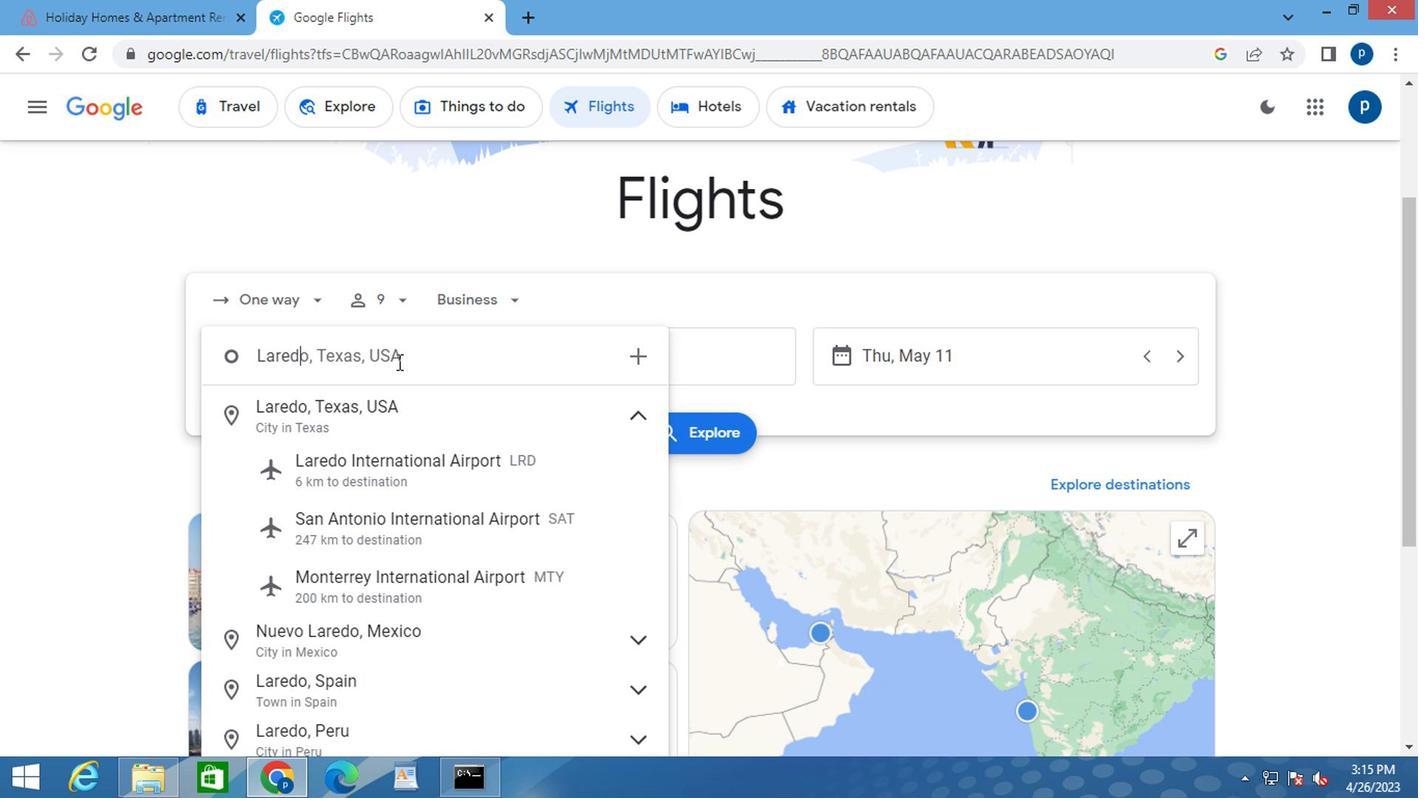 
Action: Mouse moved to (374, 468)
Screenshot: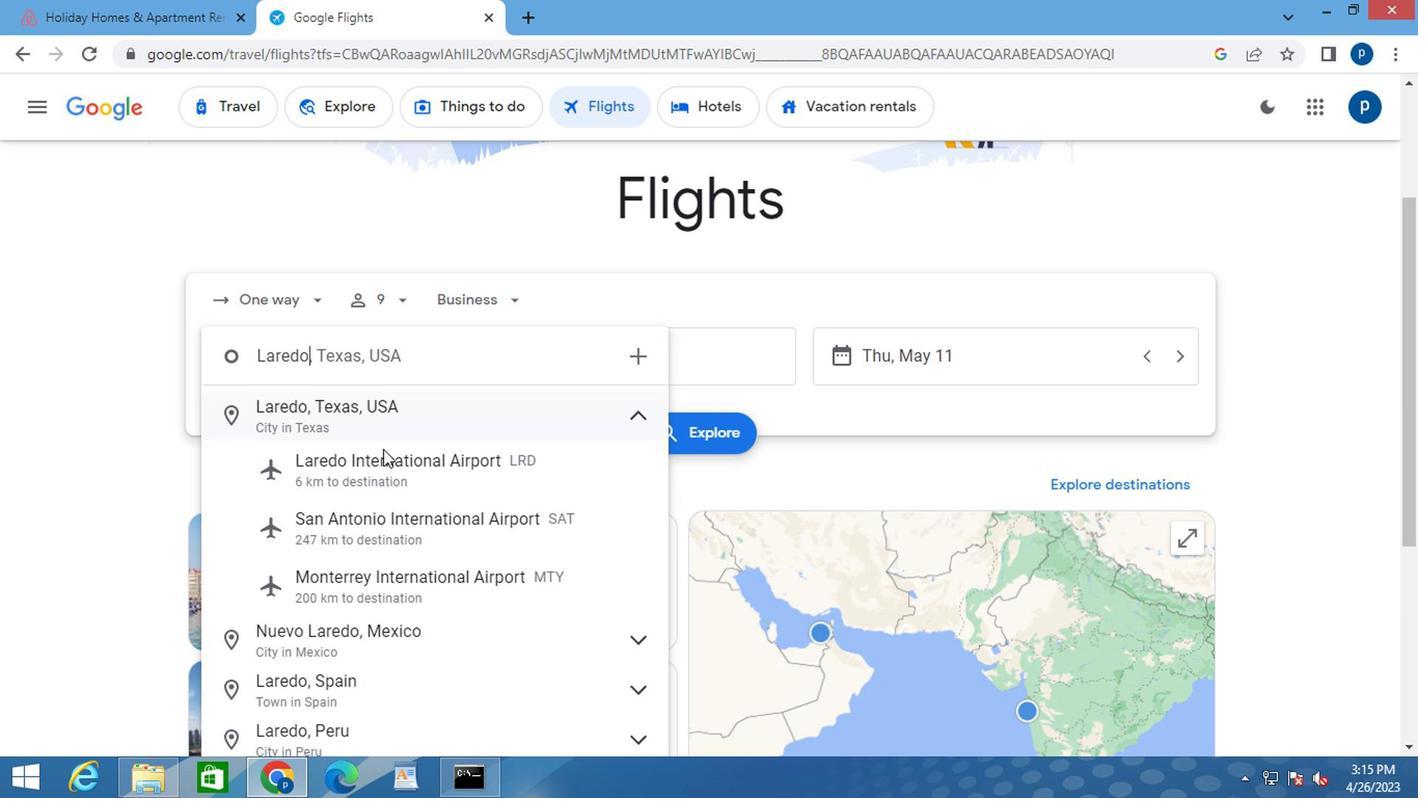 
Action: Mouse pressed left at (374, 468)
Screenshot: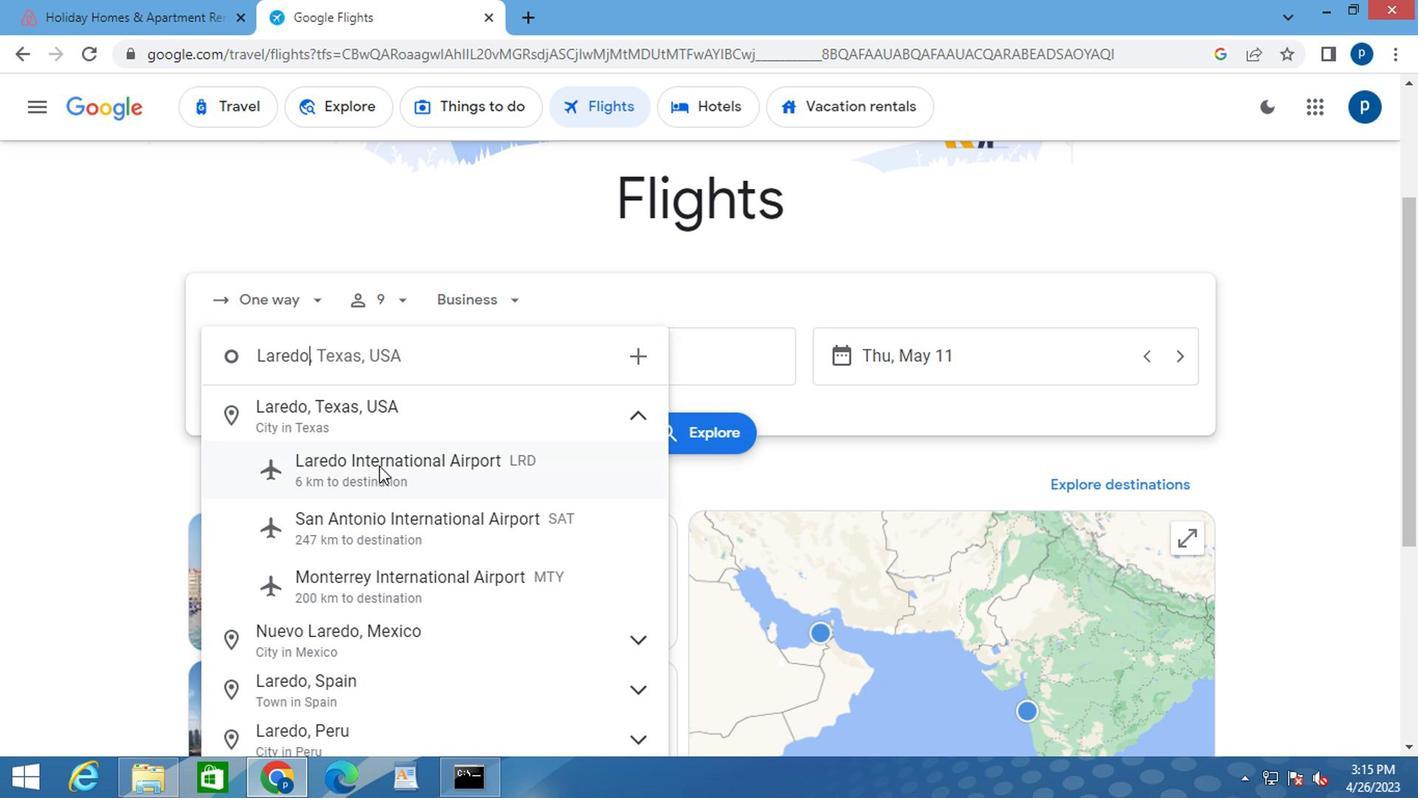 
Action: Mouse moved to (566, 362)
Screenshot: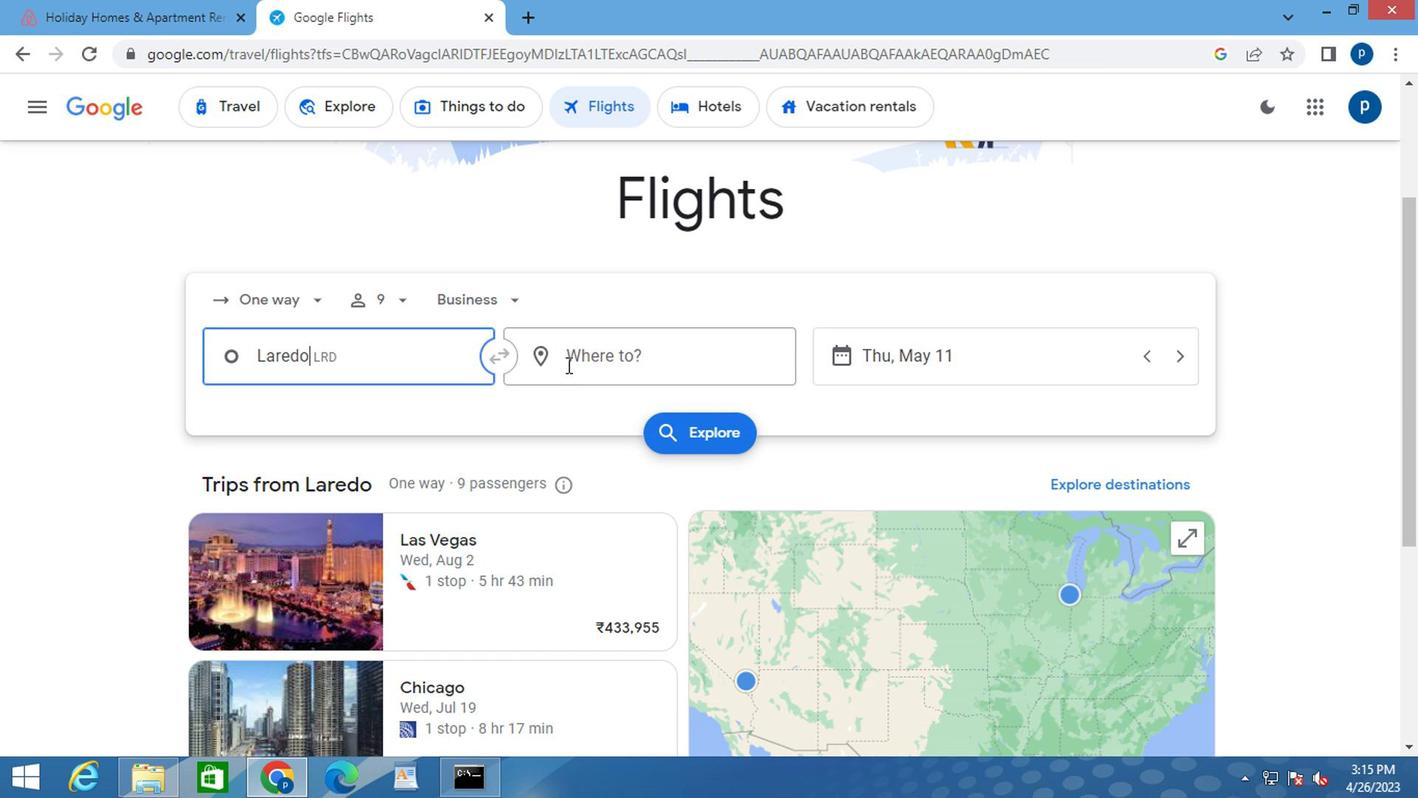 
Action: Mouse pressed left at (566, 362)
Screenshot: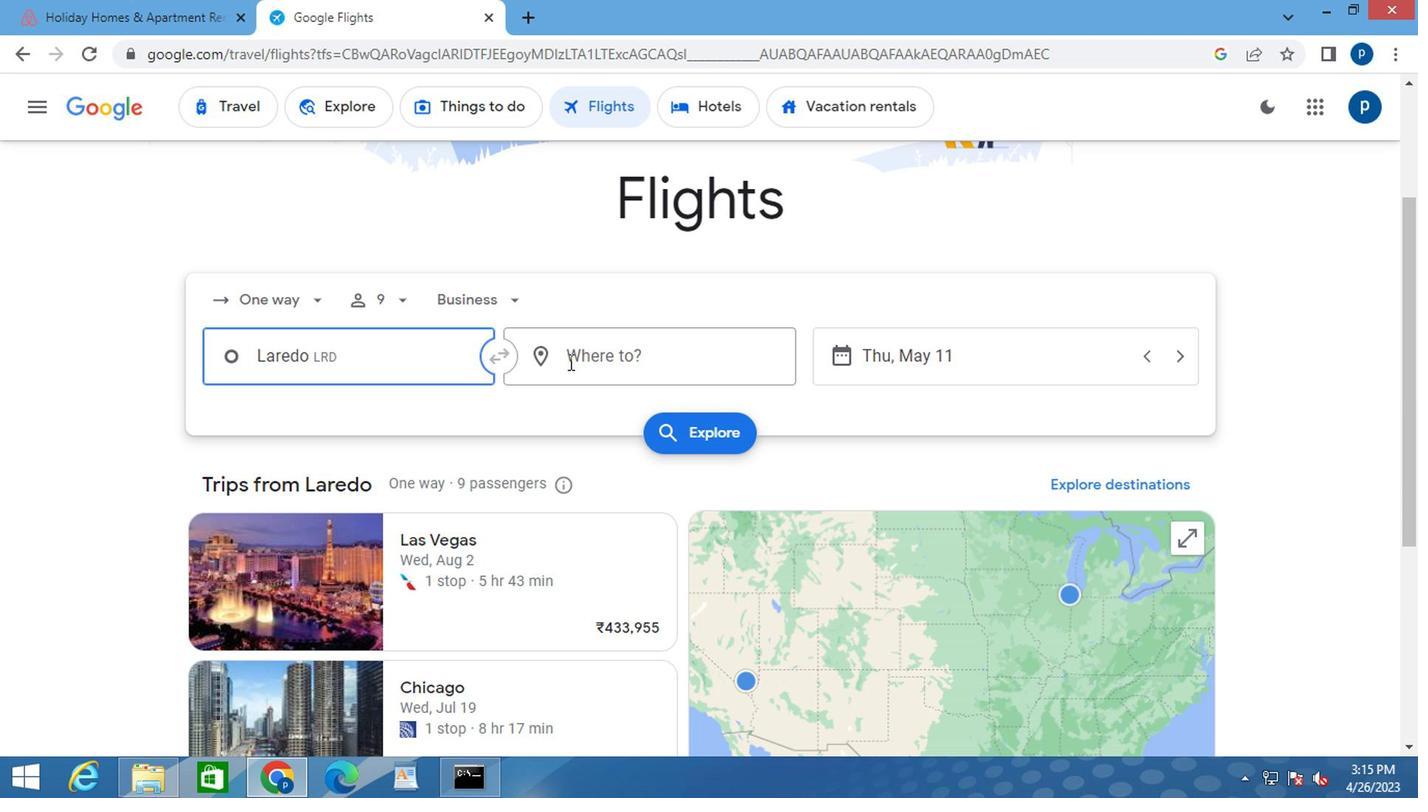 
Action: Key pressed <Key.caps_lock>g<Key.caps_lock>illeet
Screenshot: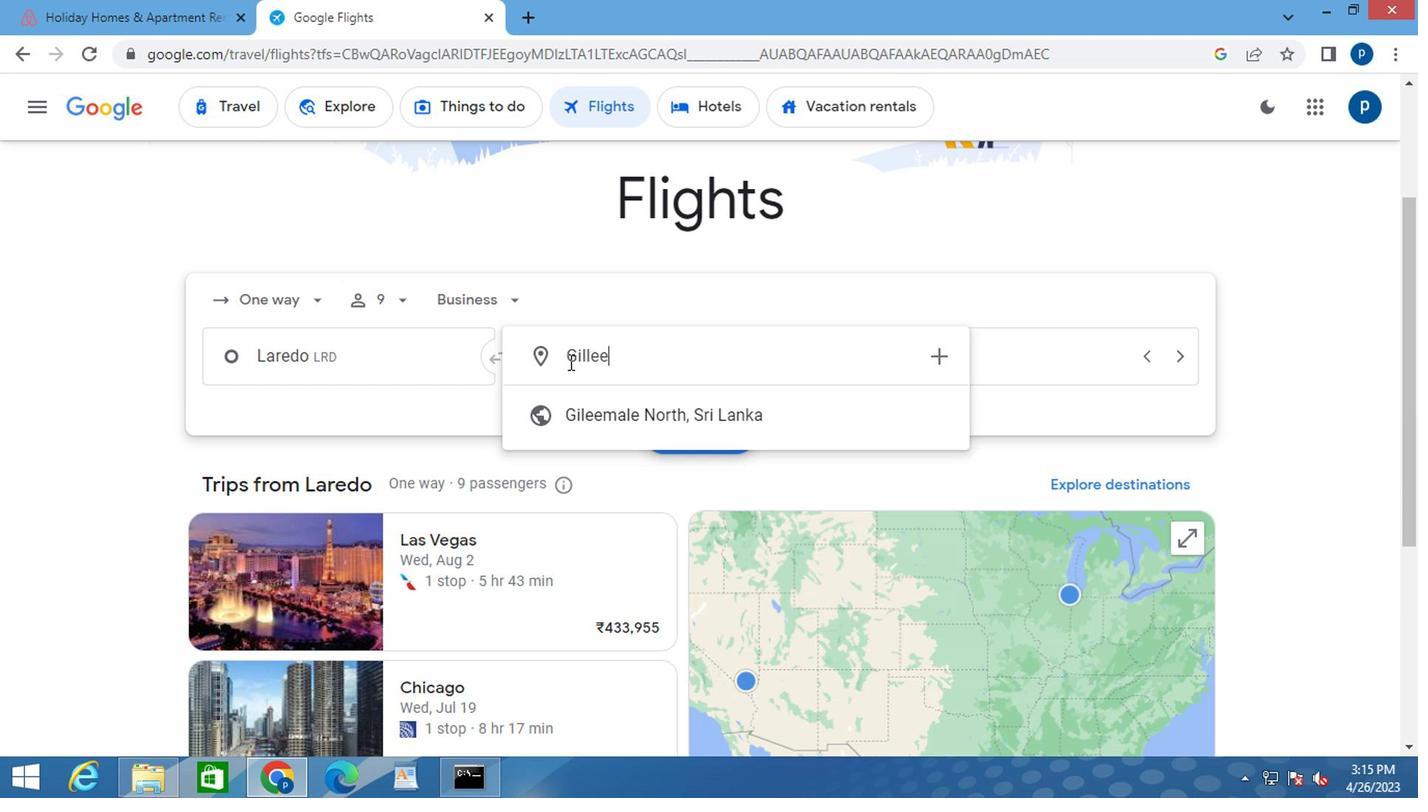 
Action: Mouse moved to (605, 410)
Screenshot: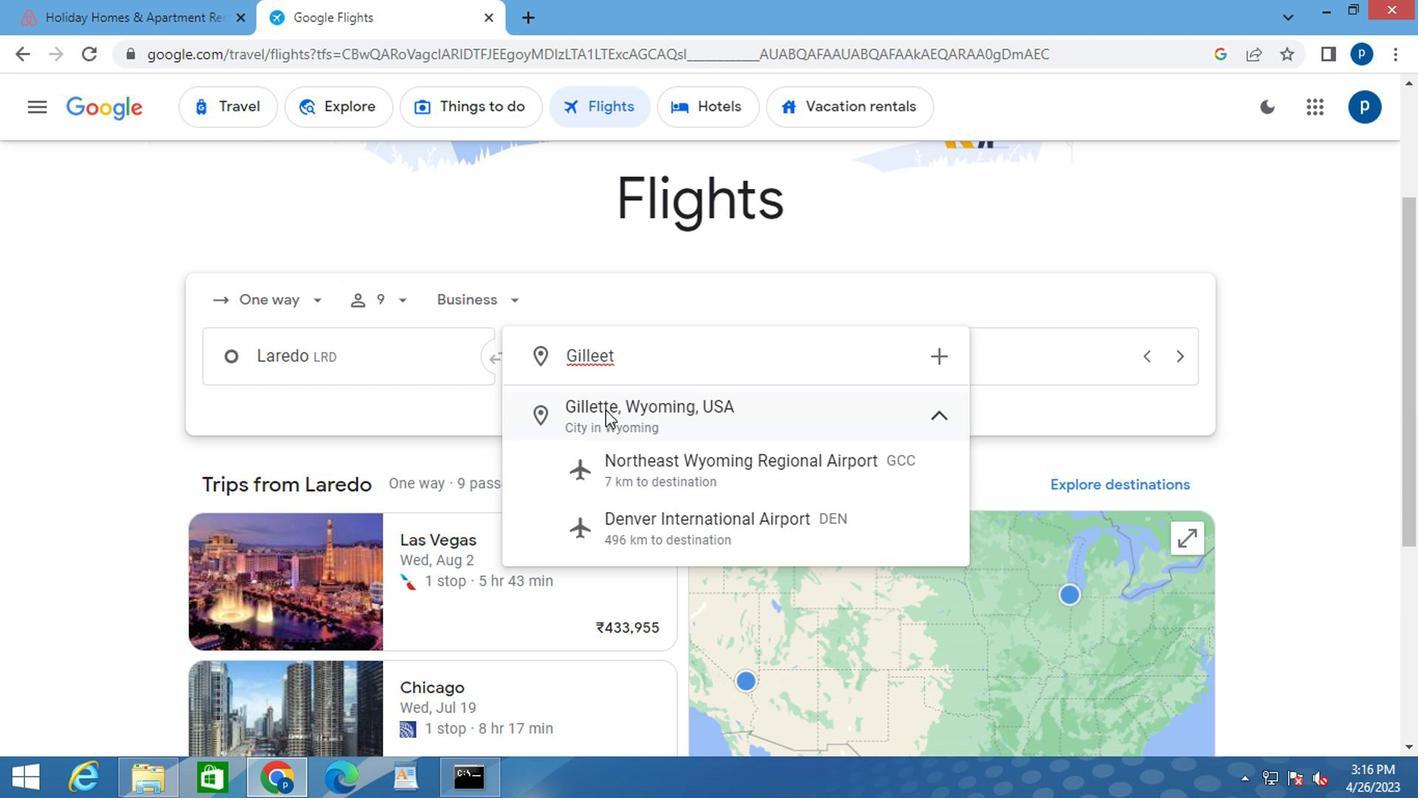 
Action: Mouse pressed left at (605, 410)
Screenshot: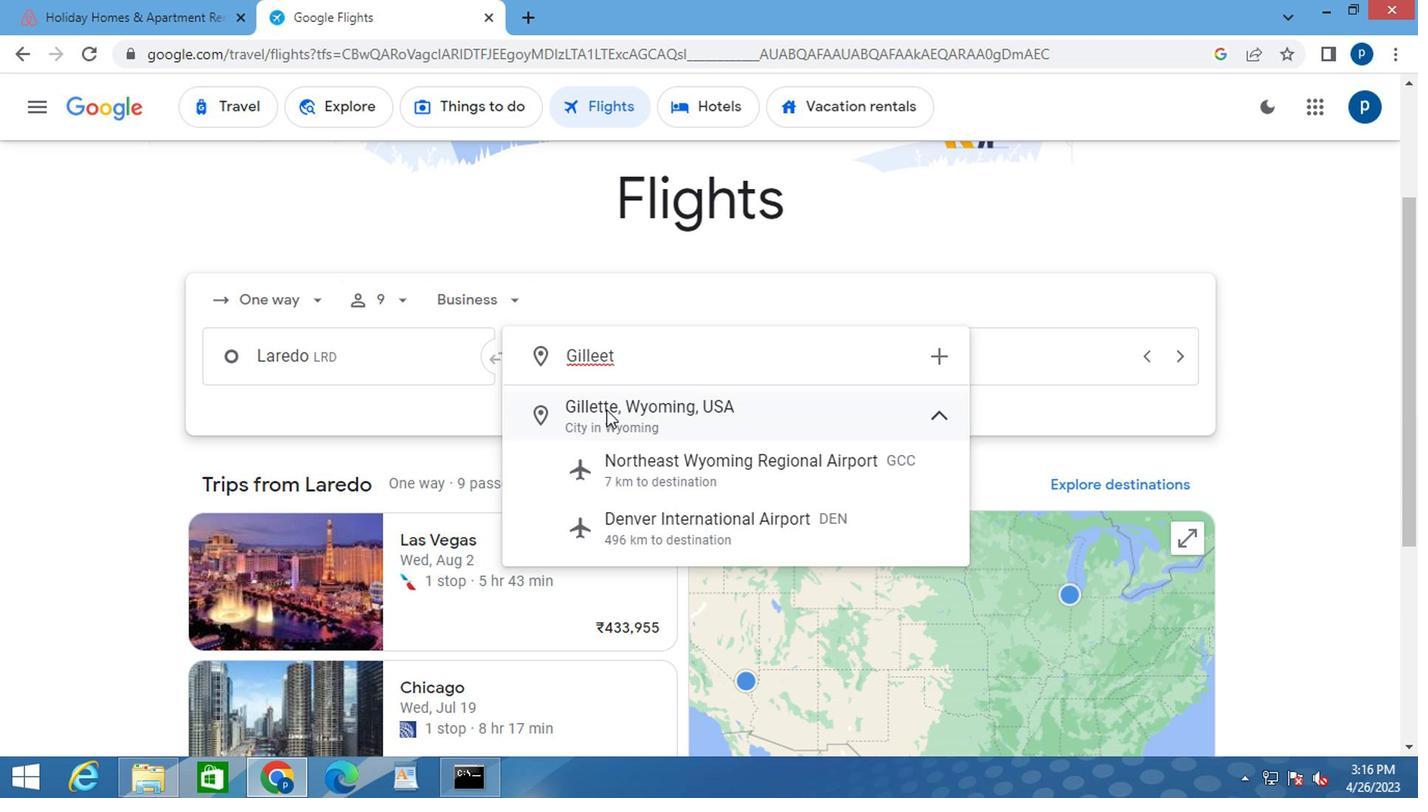 
Action: Mouse moved to (841, 361)
Screenshot: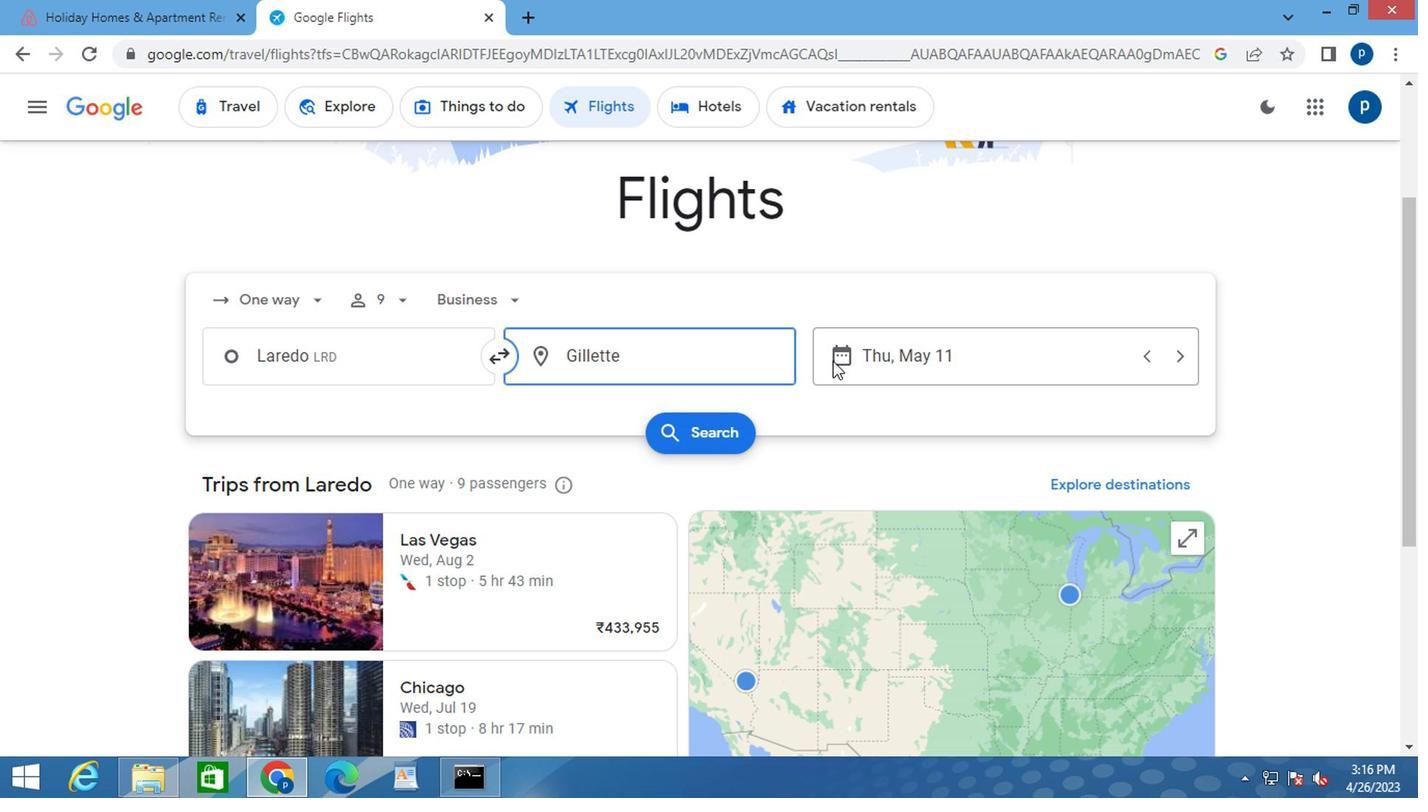 
Action: Mouse pressed left at (841, 361)
Screenshot: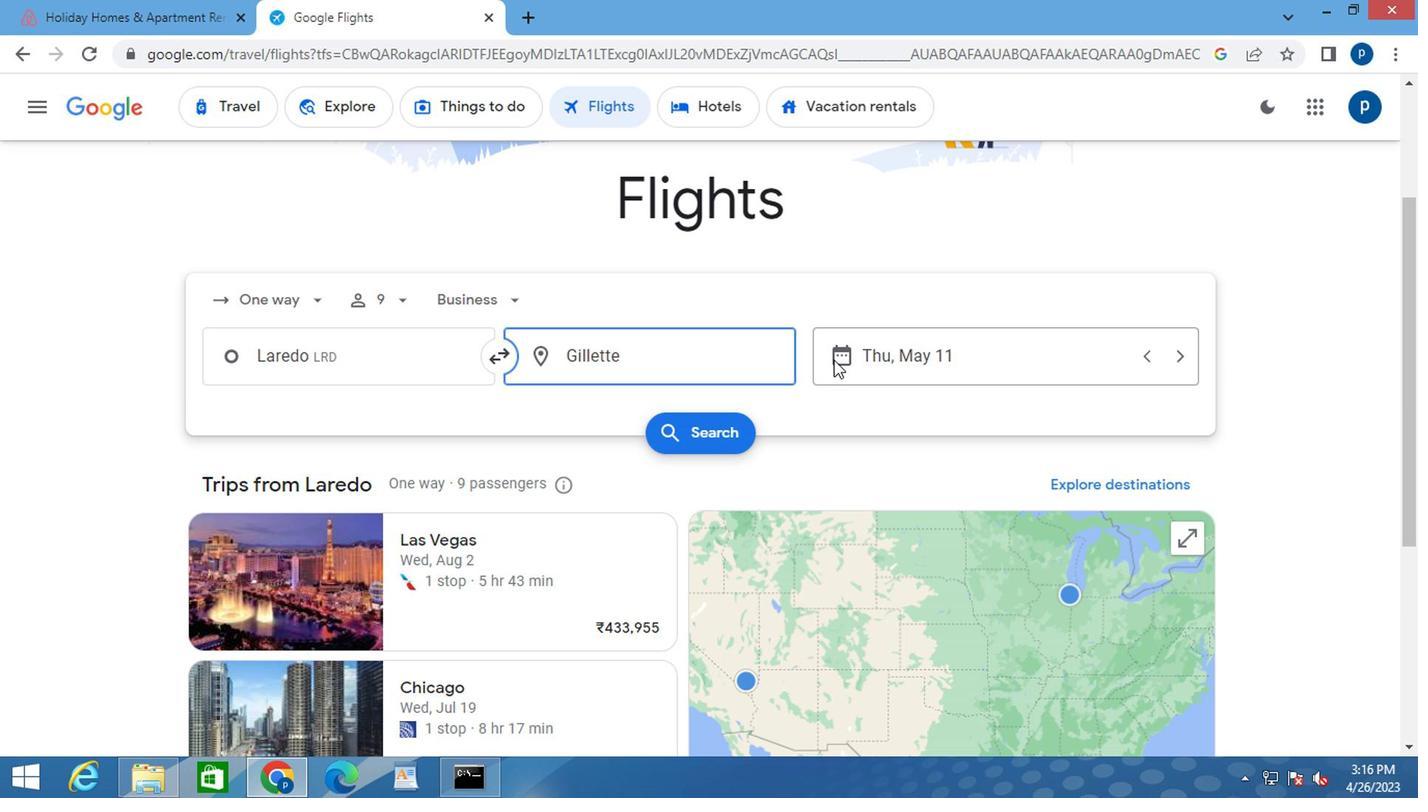 
Action: Mouse moved to (904, 351)
Screenshot: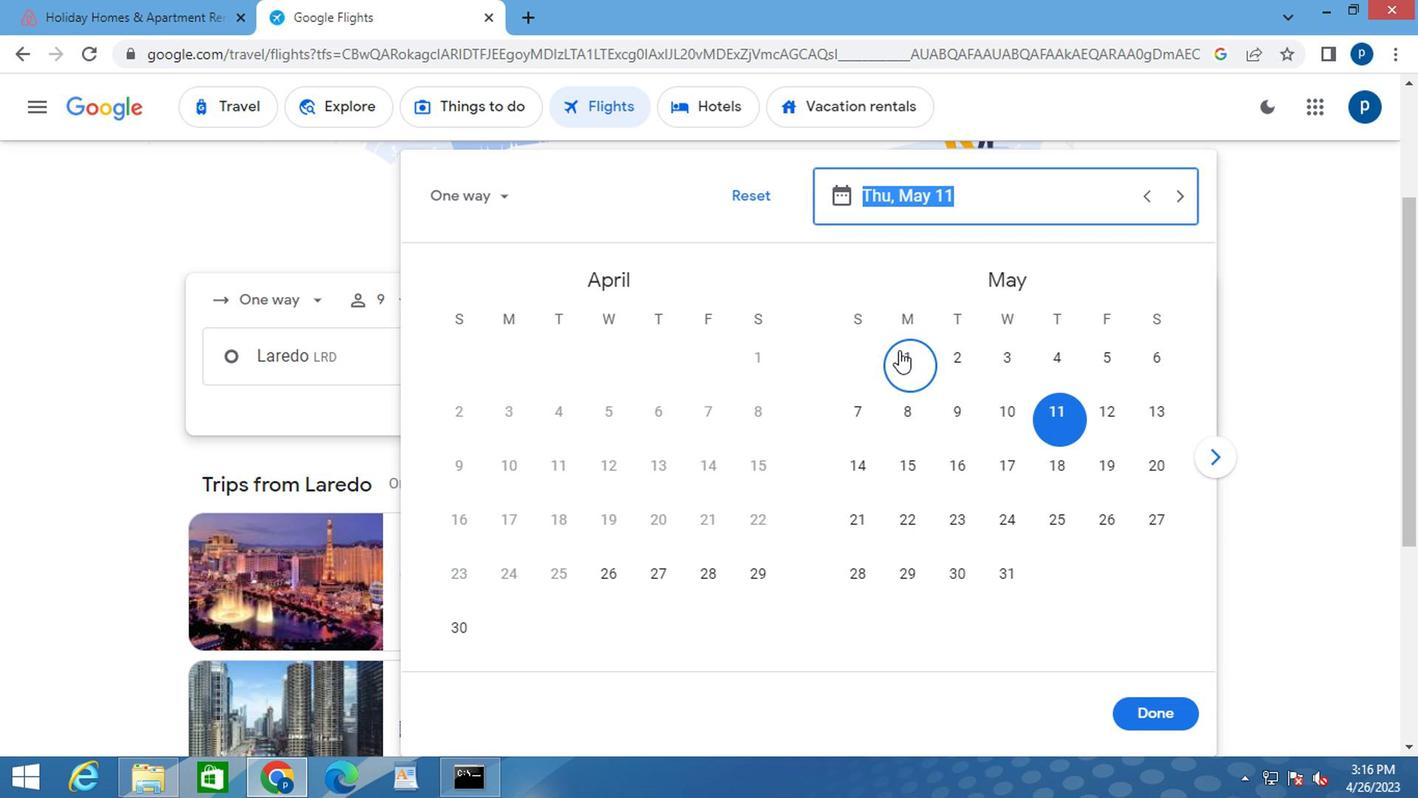 
Action: Mouse pressed left at (904, 351)
Screenshot: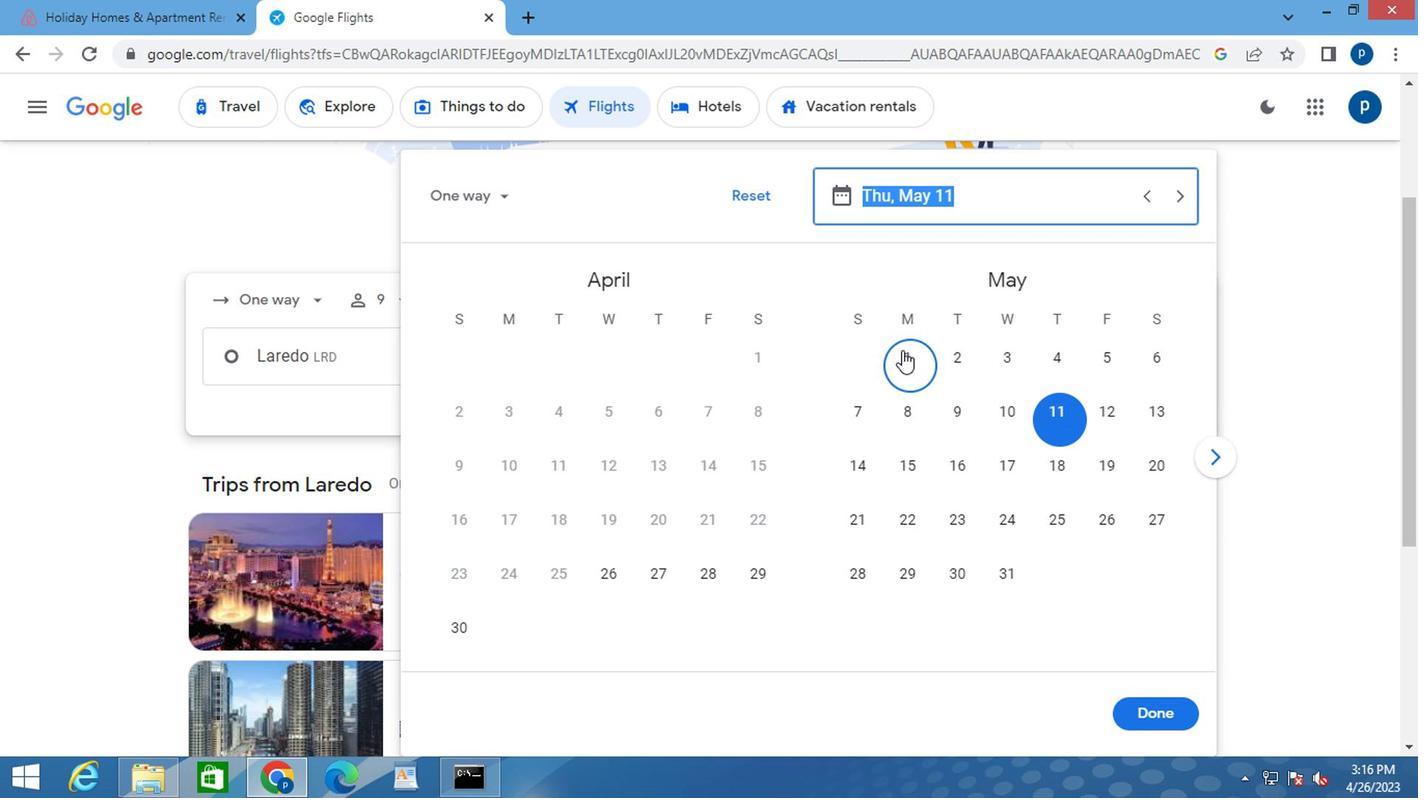 
Action: Mouse moved to (1126, 705)
Screenshot: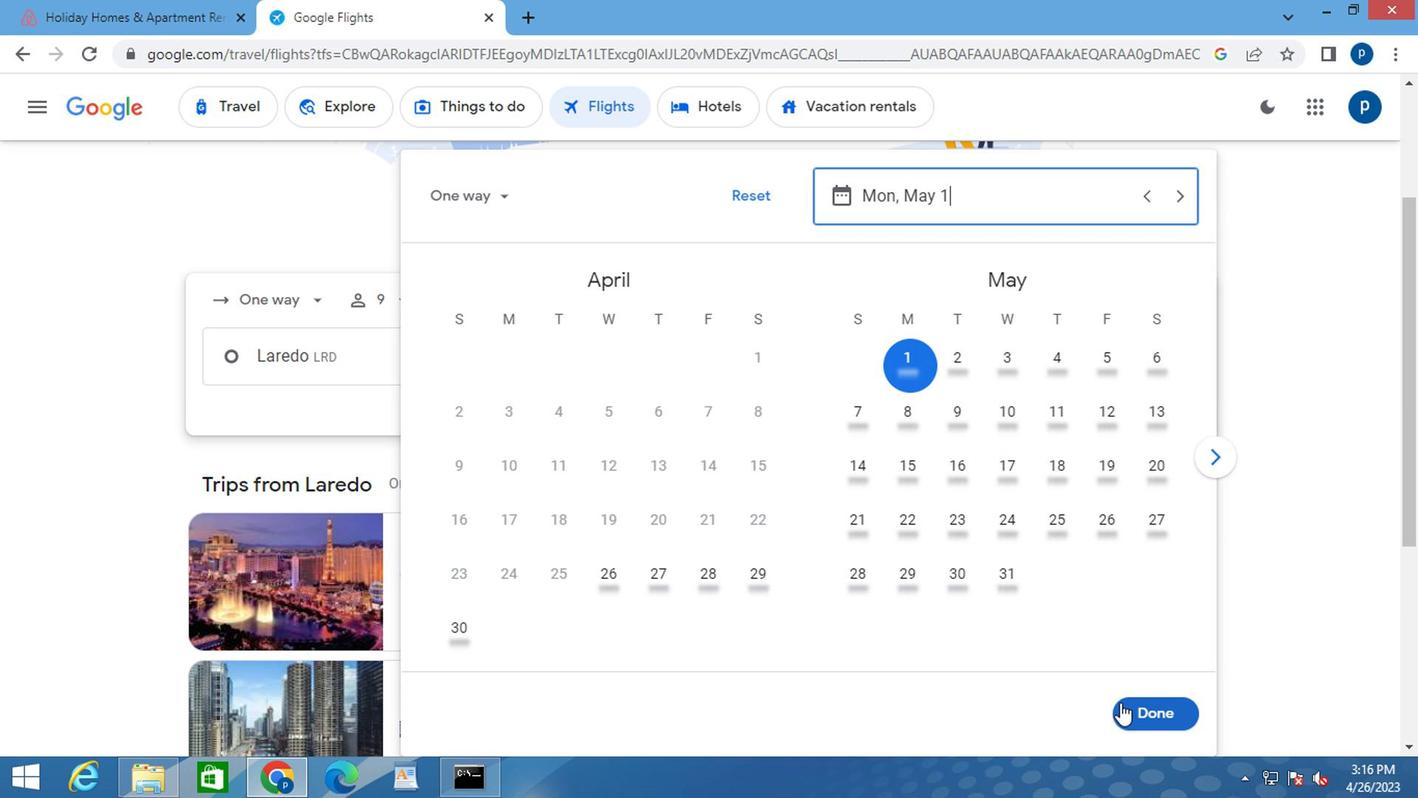 
Action: Mouse pressed left at (1126, 705)
Screenshot: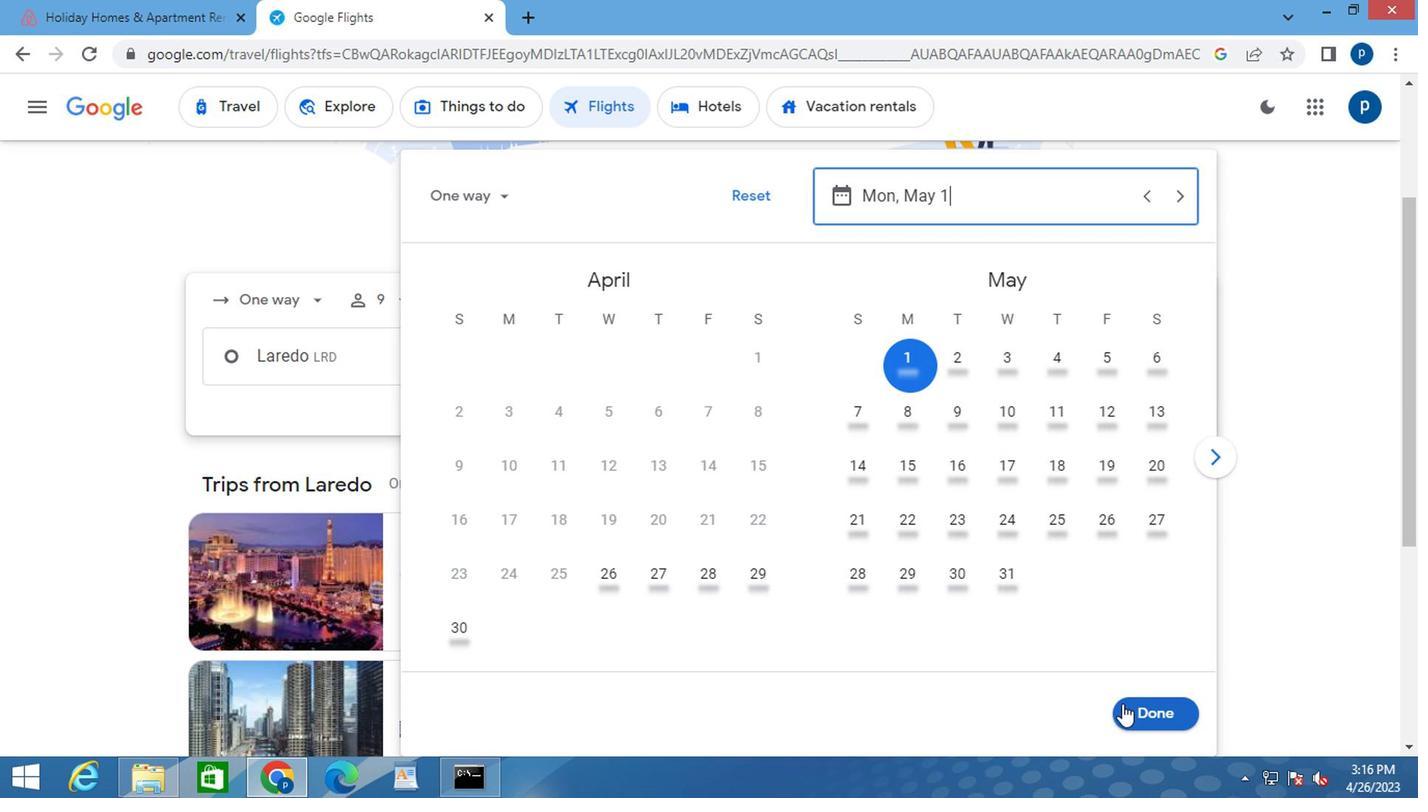
Action: Mouse moved to (709, 440)
Screenshot: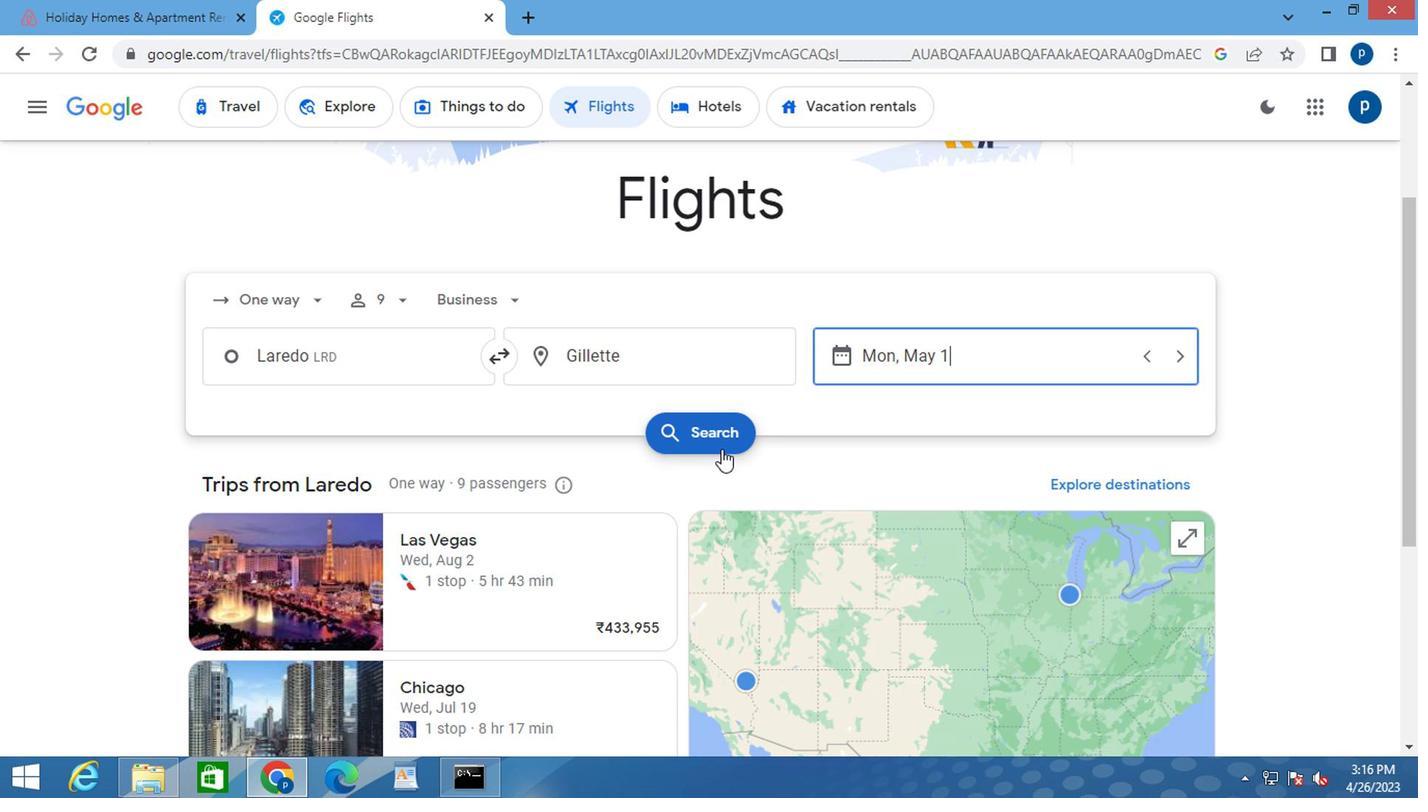 
Action: Mouse pressed left at (709, 440)
Screenshot: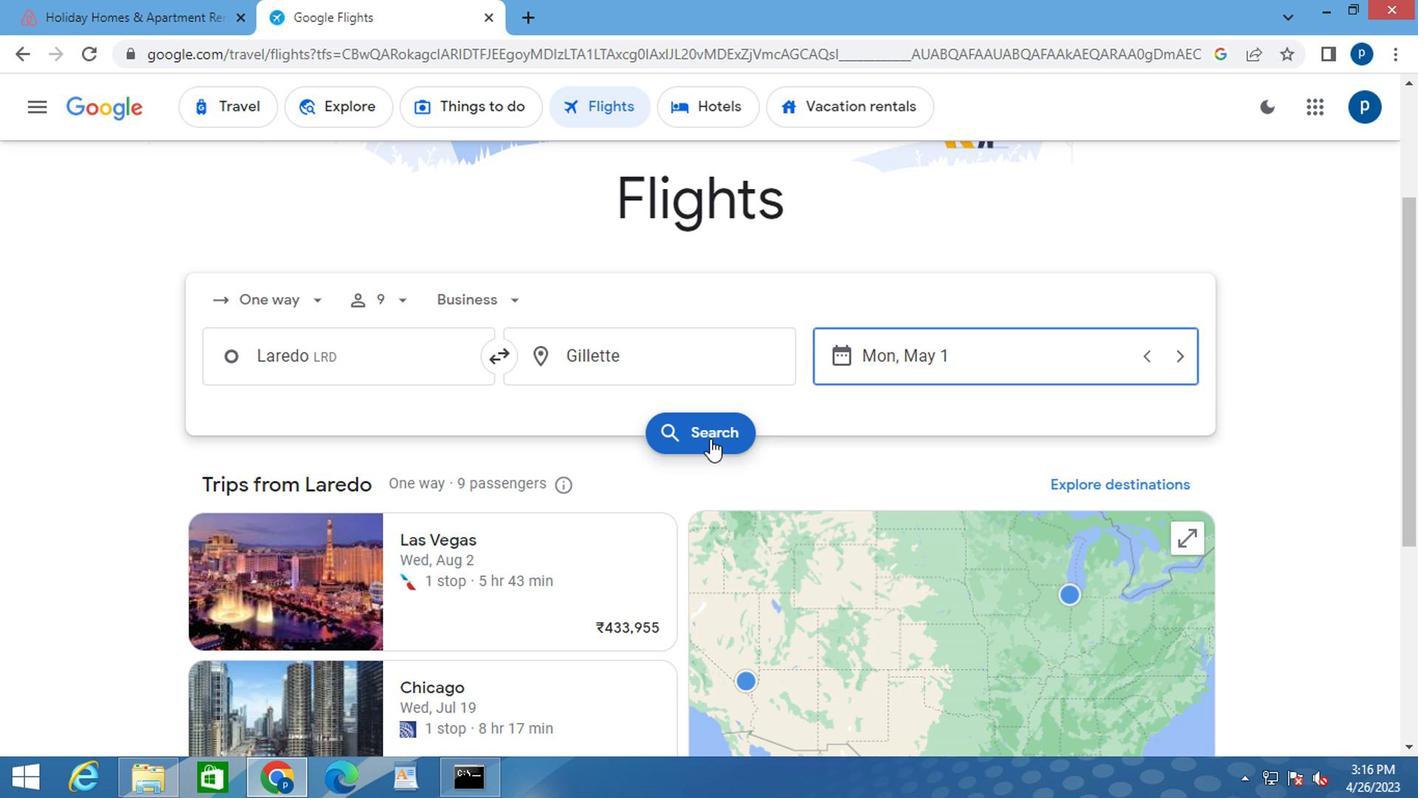 
Action: Mouse moved to (232, 293)
Screenshot: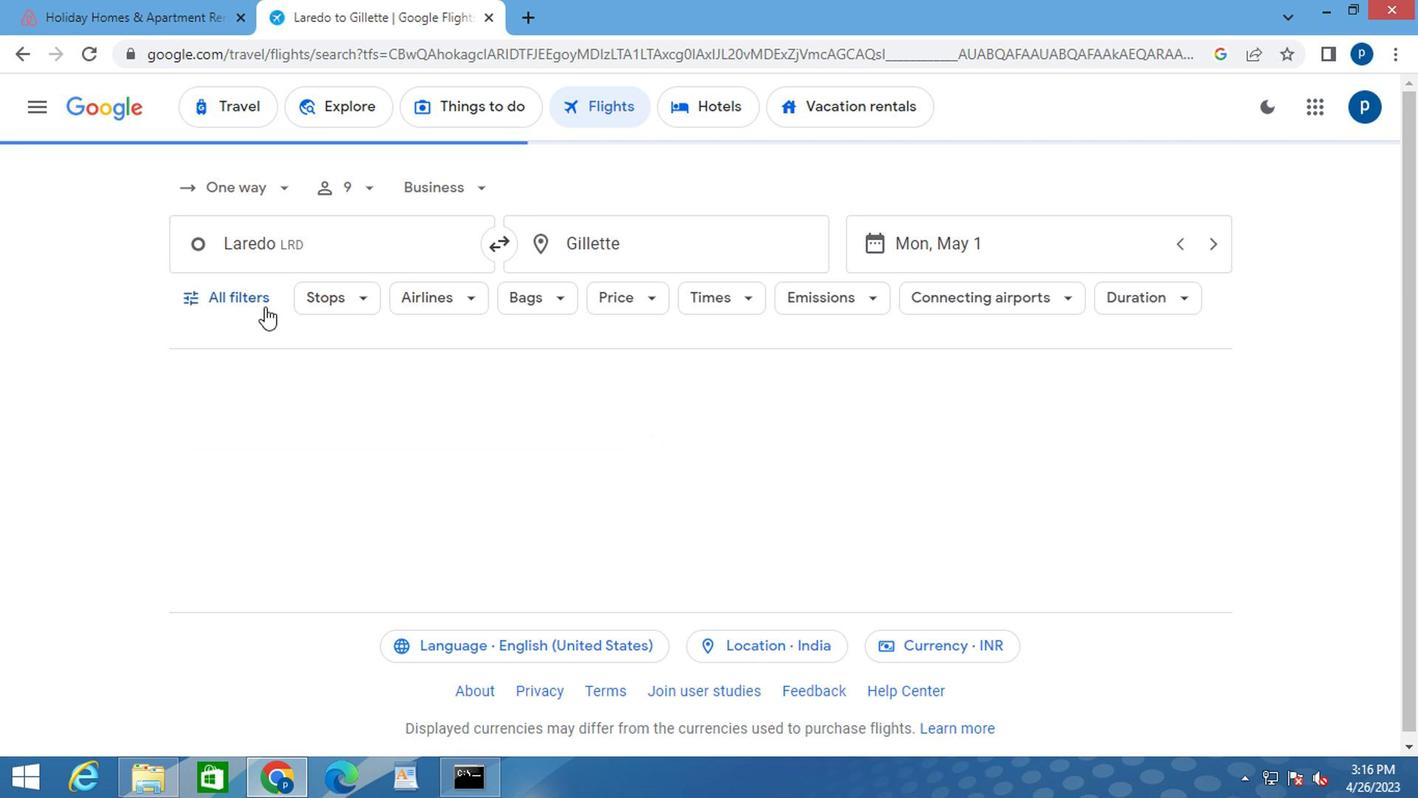 
Action: Mouse pressed left at (232, 293)
Screenshot: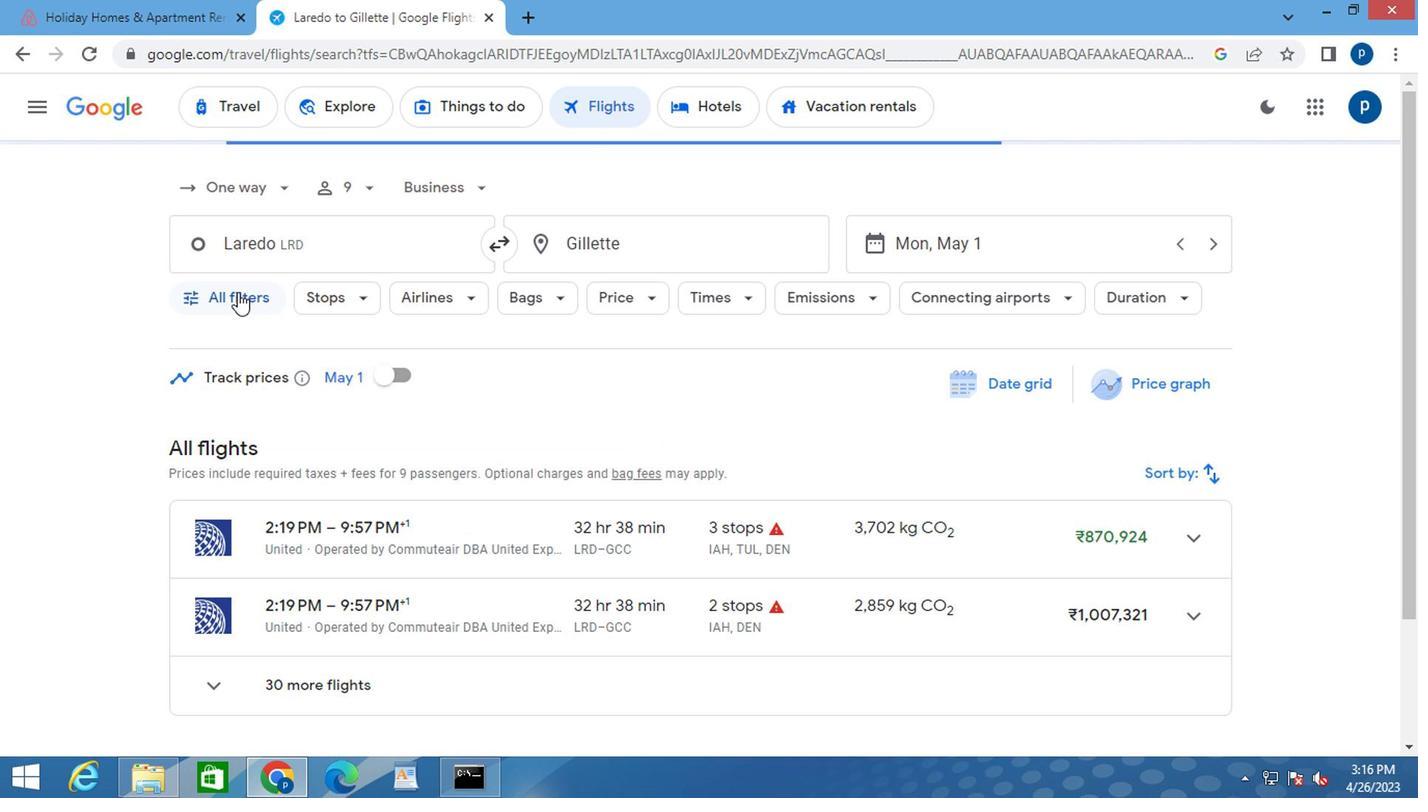 
Action: Mouse moved to (331, 475)
Screenshot: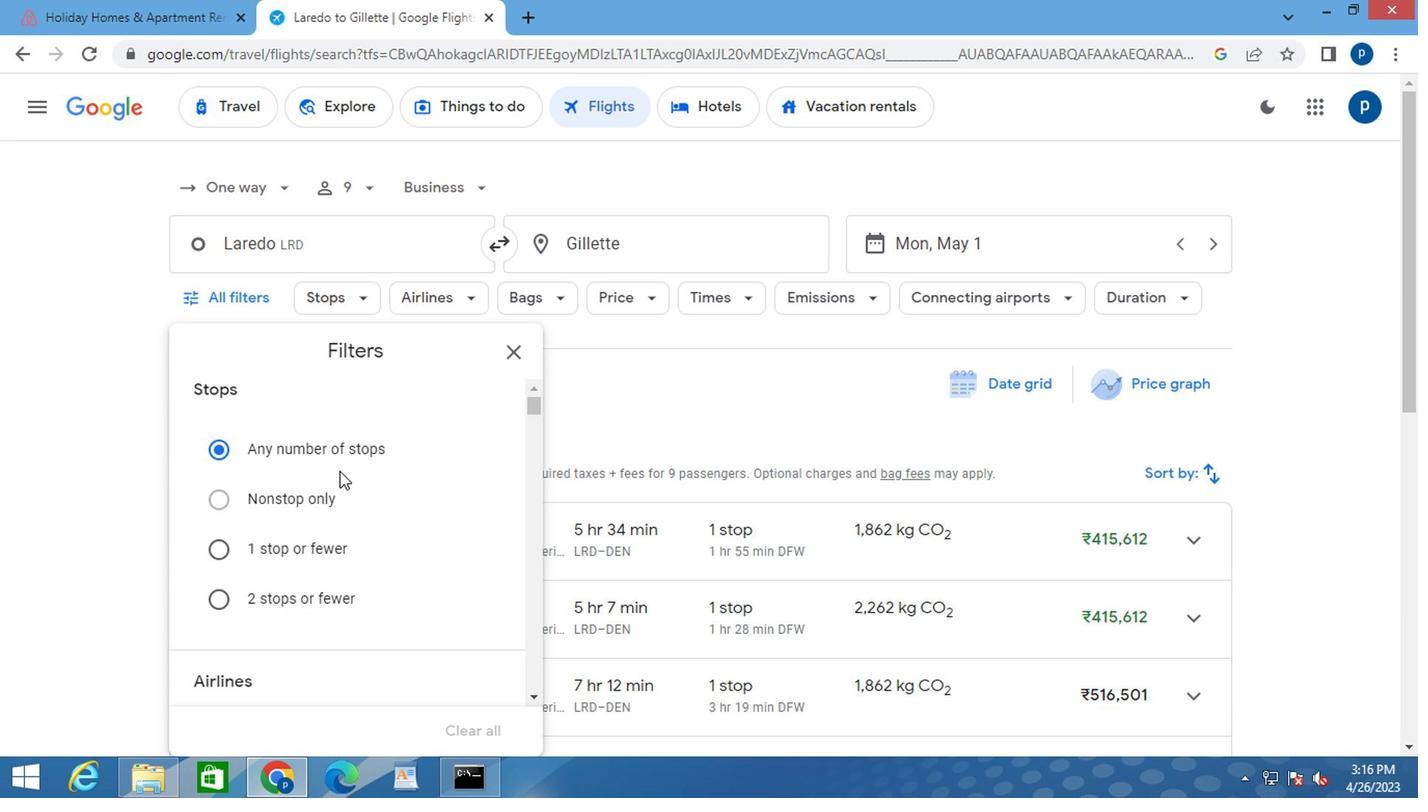 
Action: Mouse scrolled (331, 474) with delta (0, -1)
Screenshot: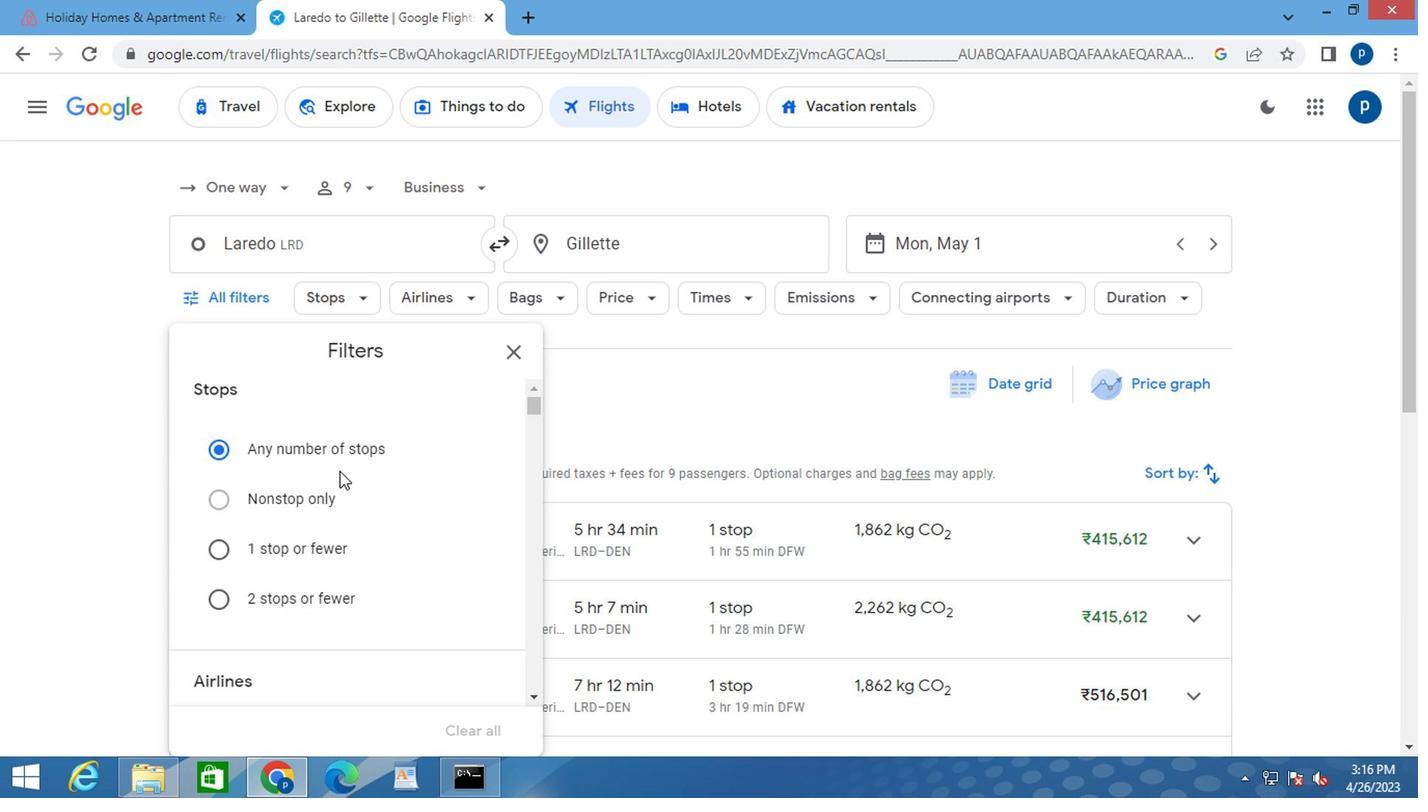 
Action: Mouse moved to (328, 478)
Screenshot: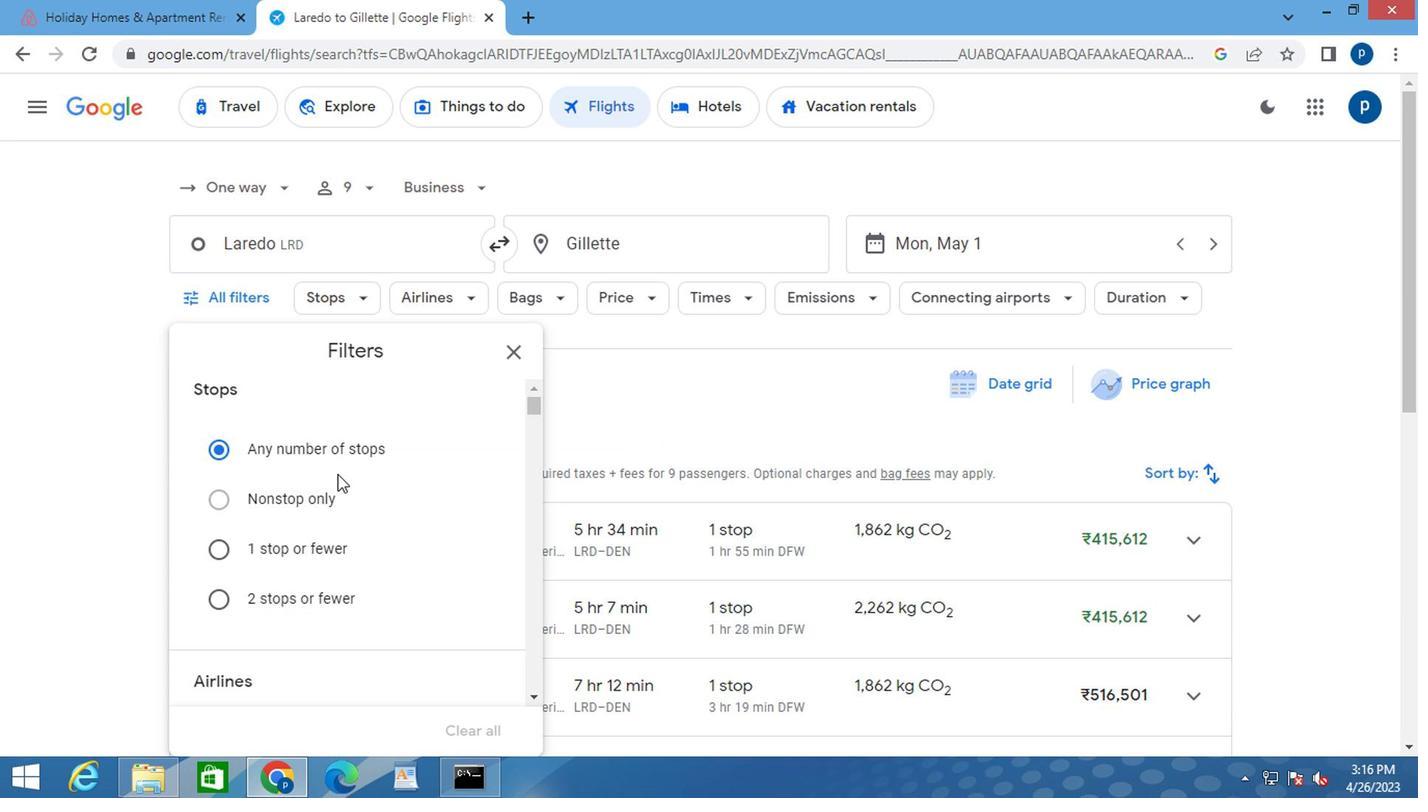 
Action: Mouse scrolled (328, 477) with delta (0, -1)
Screenshot: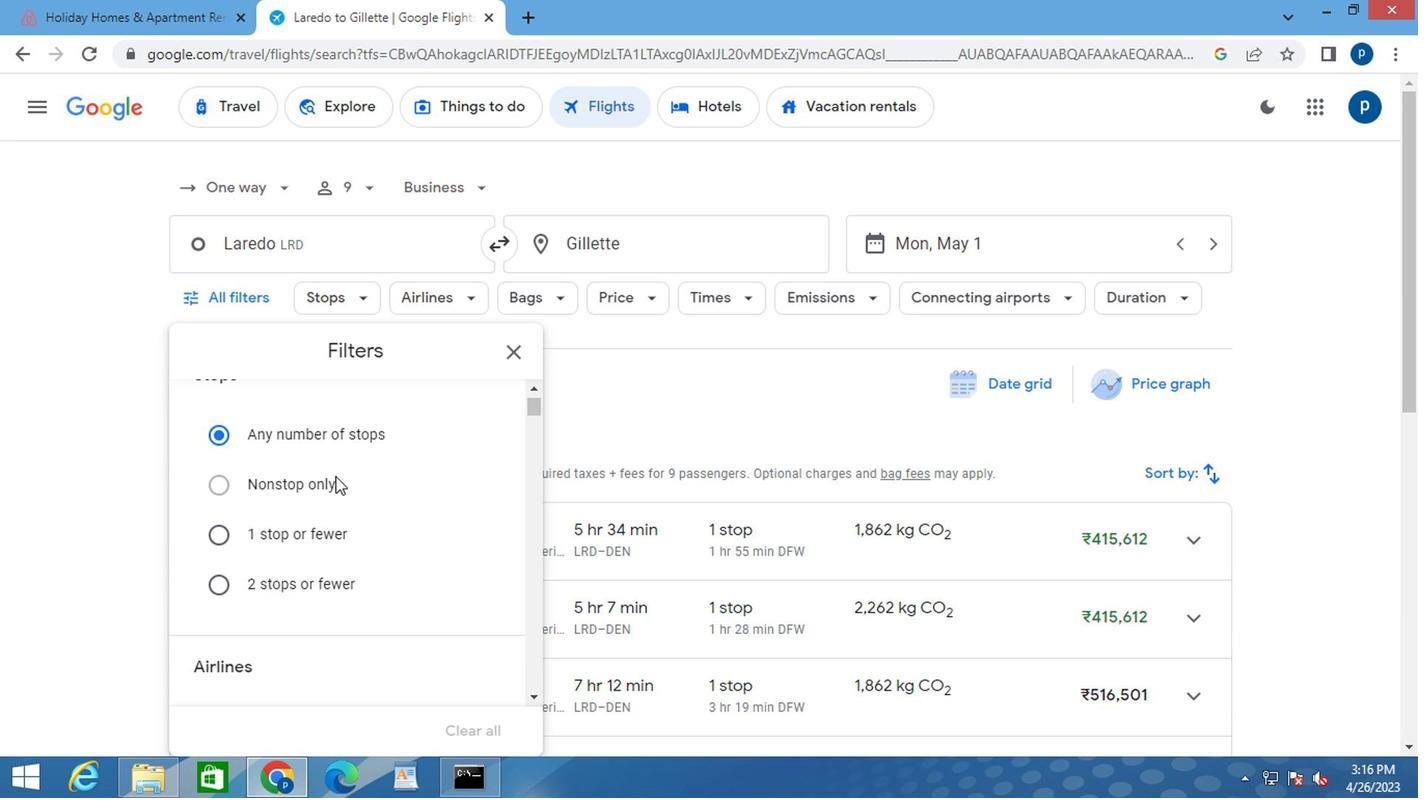 
Action: Mouse moved to (327, 478)
Screenshot: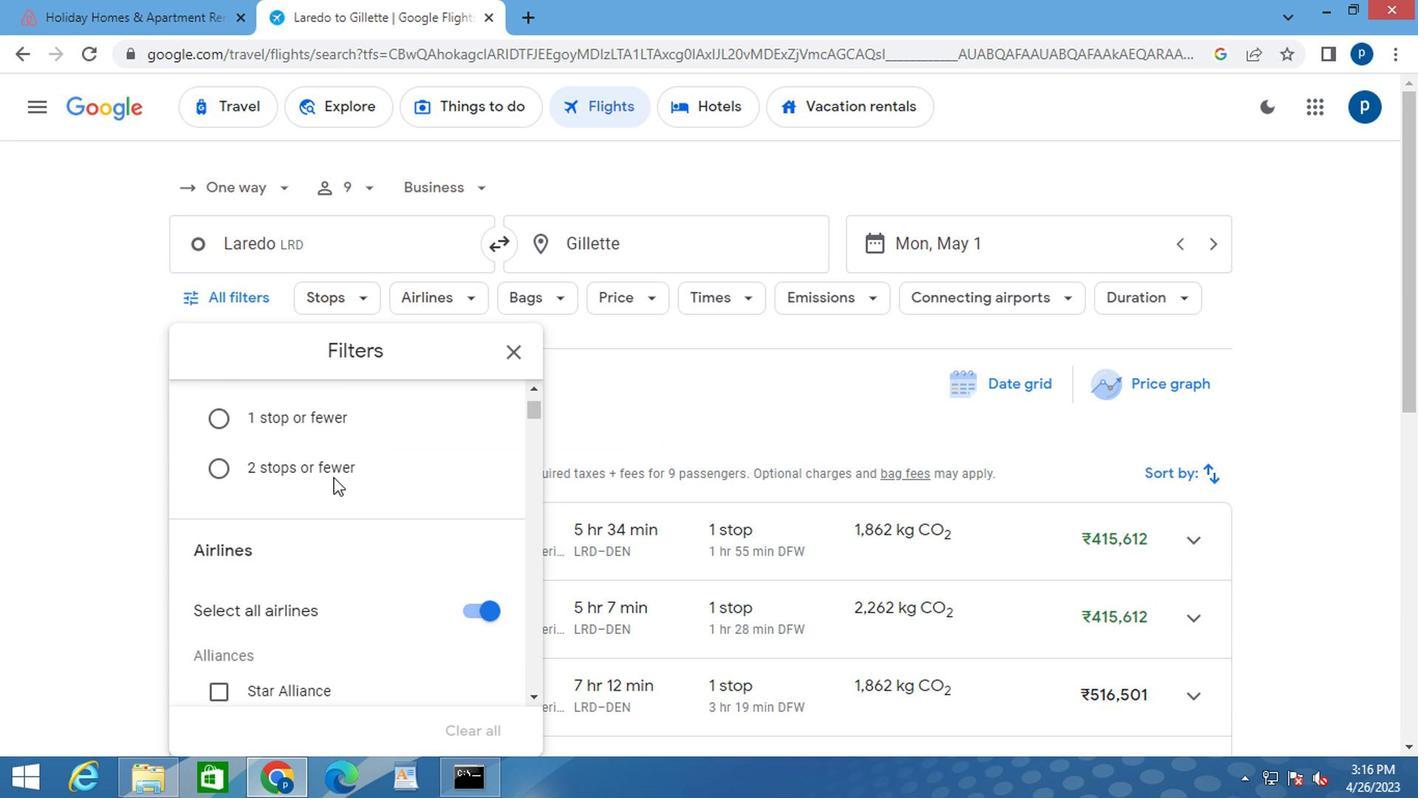 
Action: Mouse scrolled (327, 477) with delta (0, -1)
Screenshot: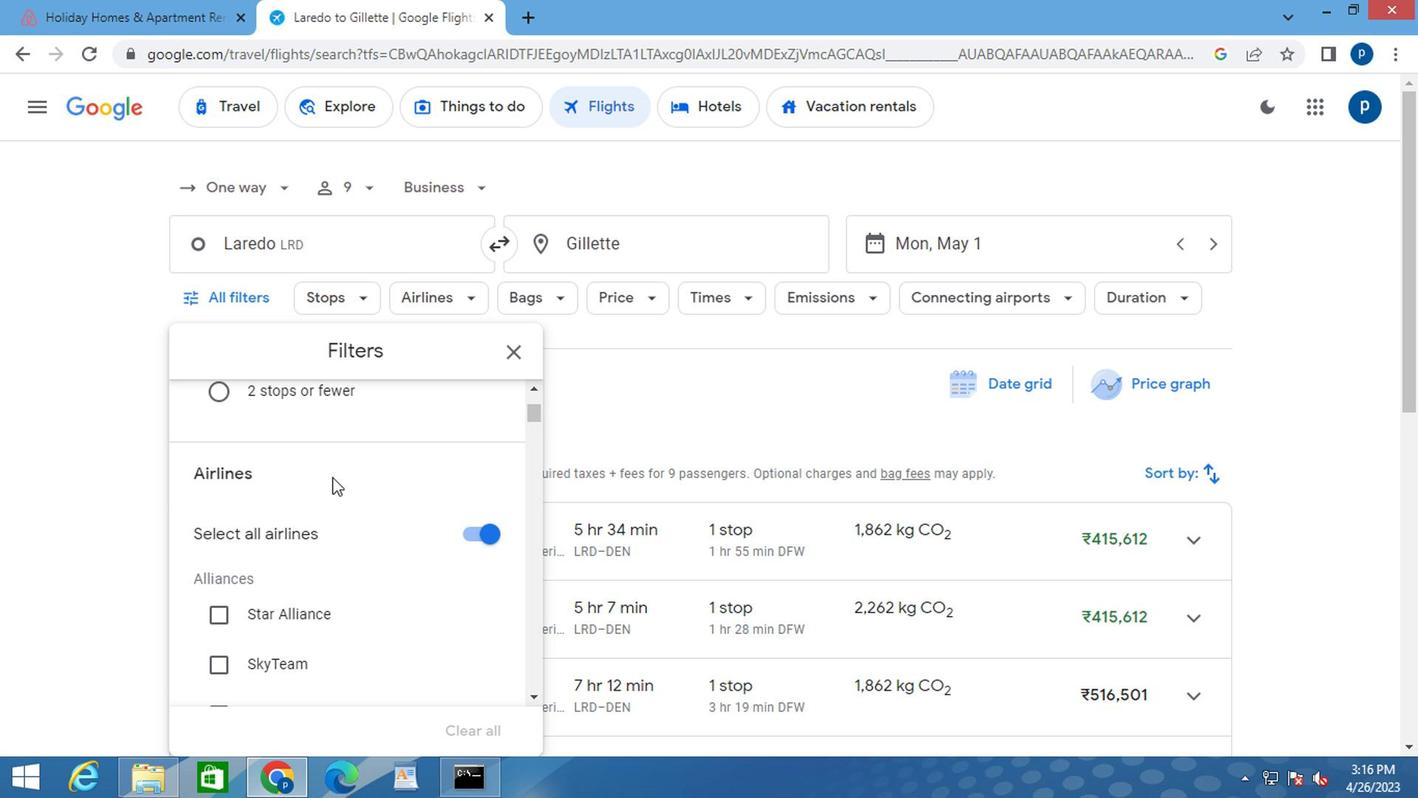
Action: Mouse moved to (342, 535)
Screenshot: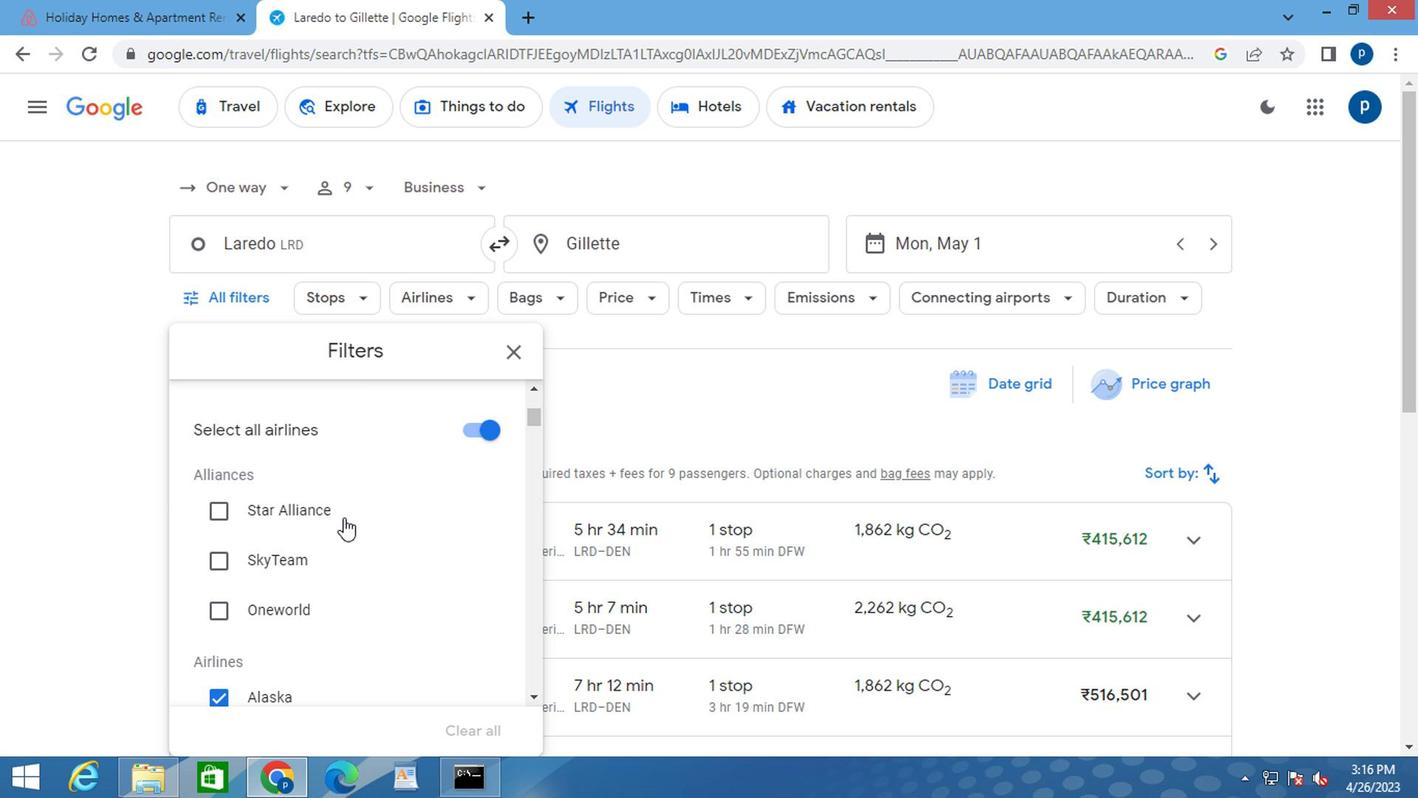
Action: Mouse scrolled (342, 533) with delta (0, -1)
Screenshot: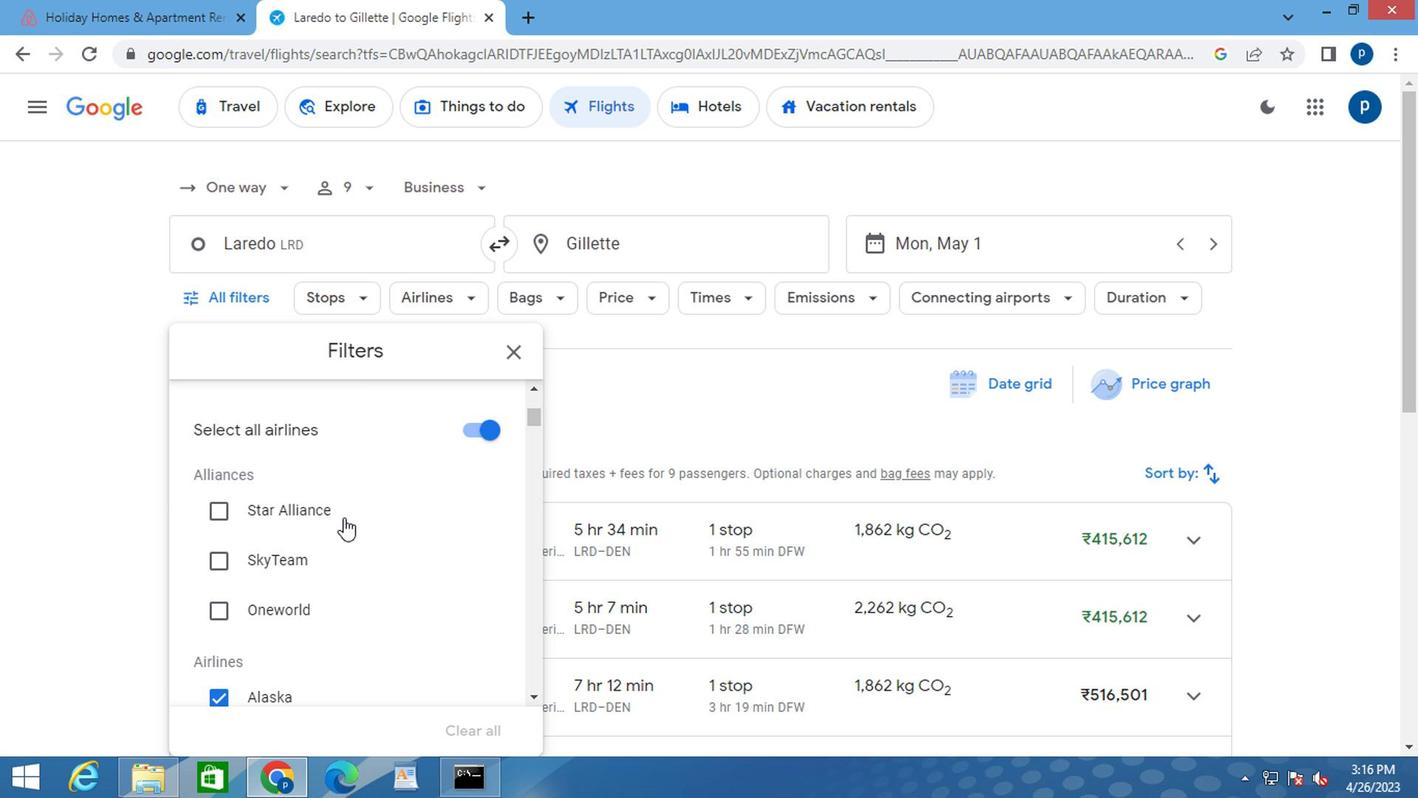 
Action: Mouse moved to (342, 538)
Screenshot: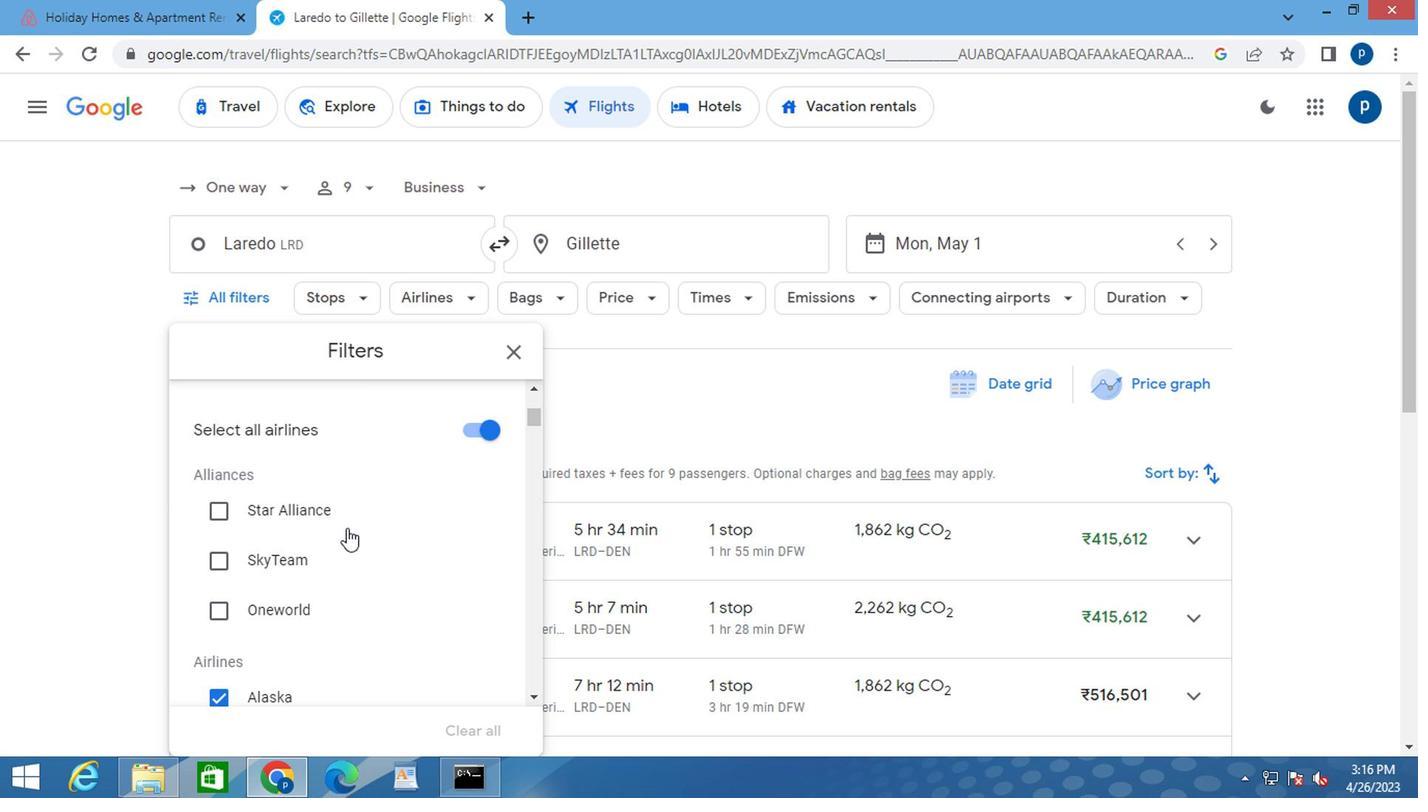 
Action: Mouse scrolled (342, 537) with delta (0, 0)
Screenshot: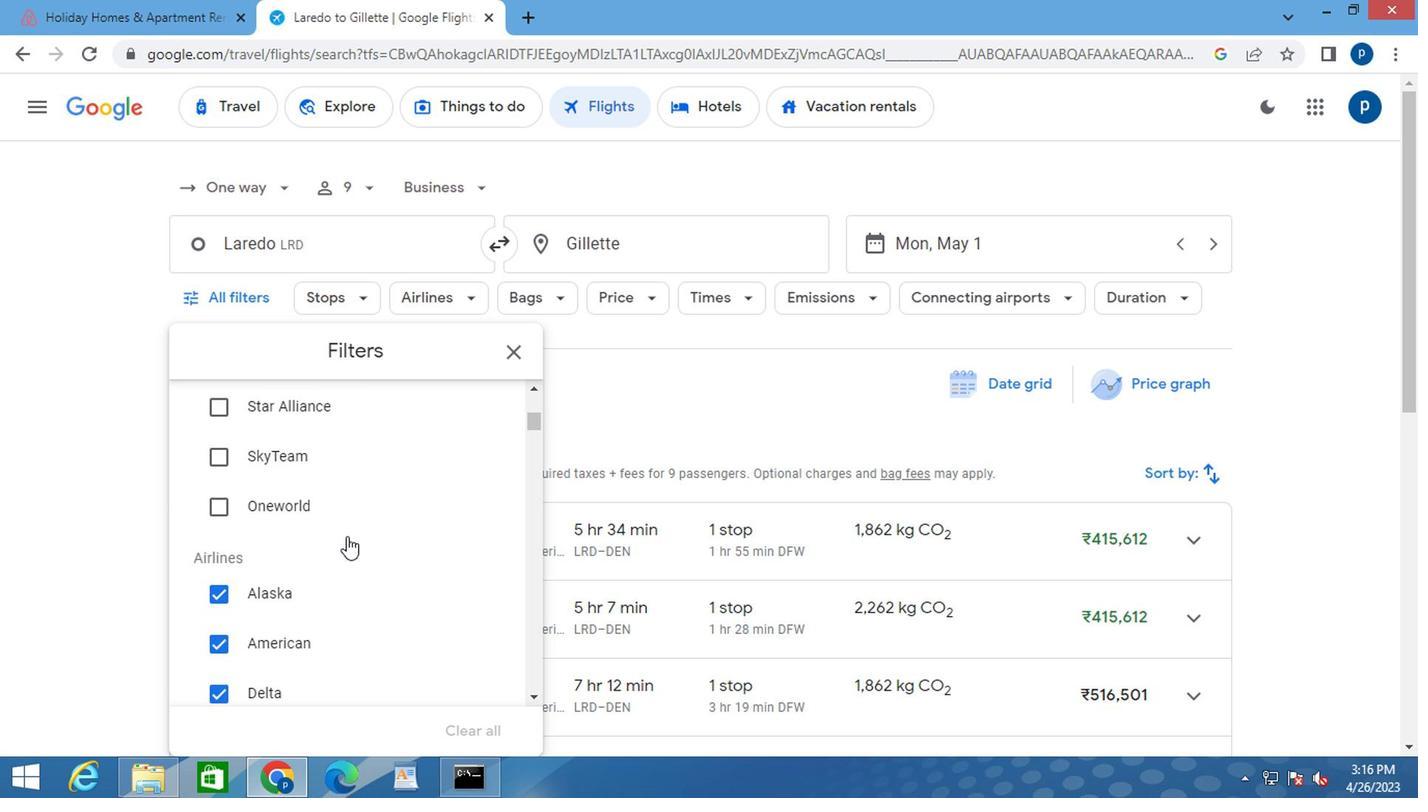 
Action: Mouse scrolled (342, 537) with delta (0, 0)
Screenshot: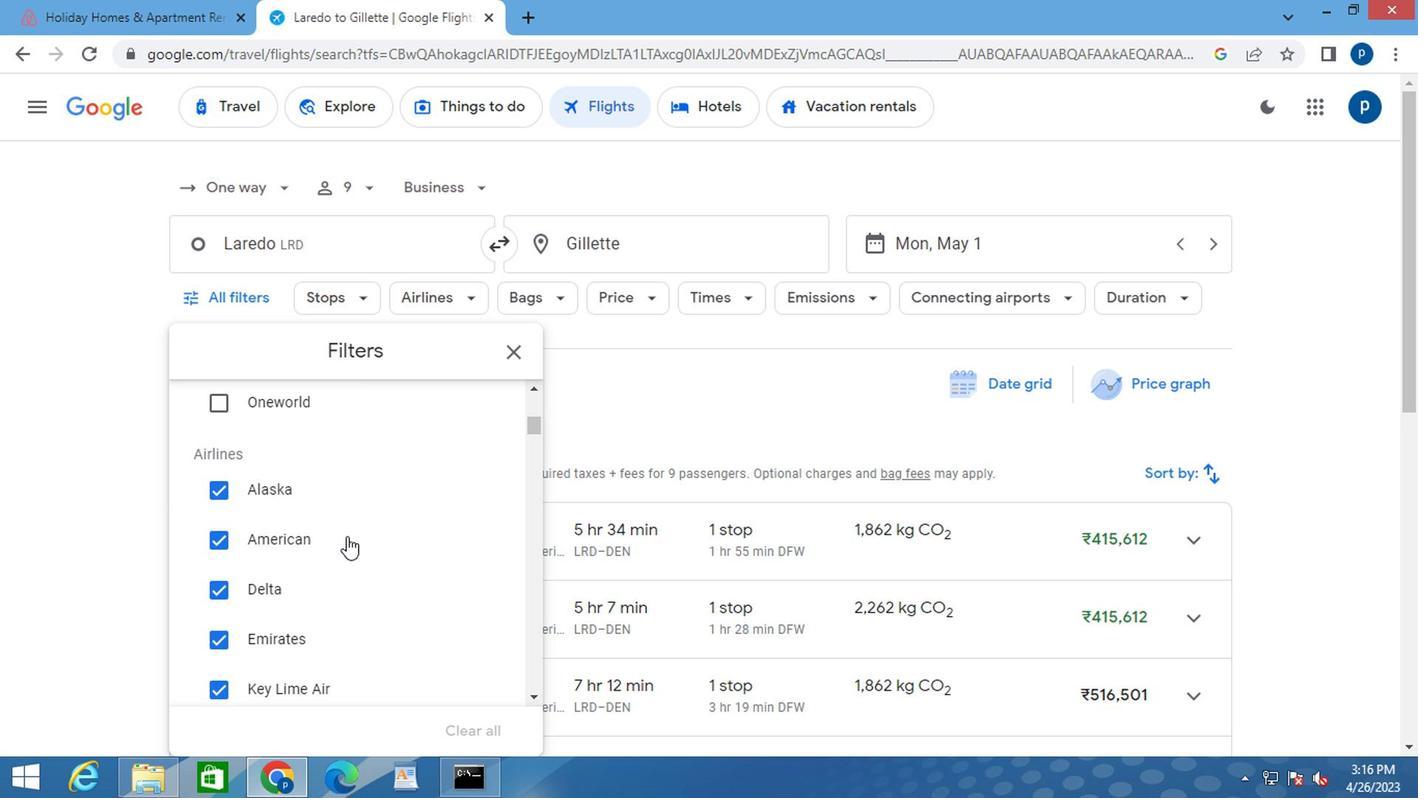 
Action: Mouse moved to (344, 540)
Screenshot: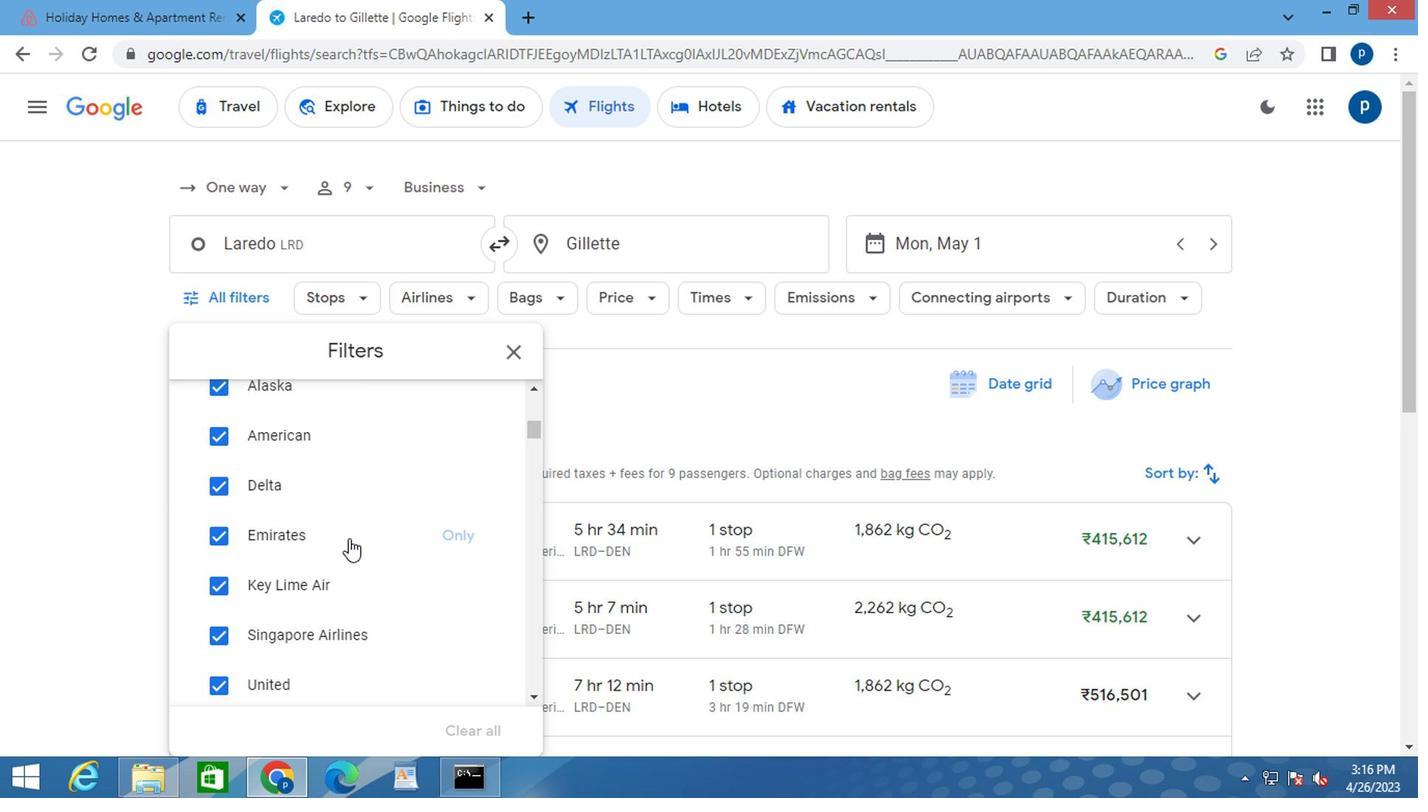 
Action: Mouse scrolled (344, 539) with delta (0, 0)
Screenshot: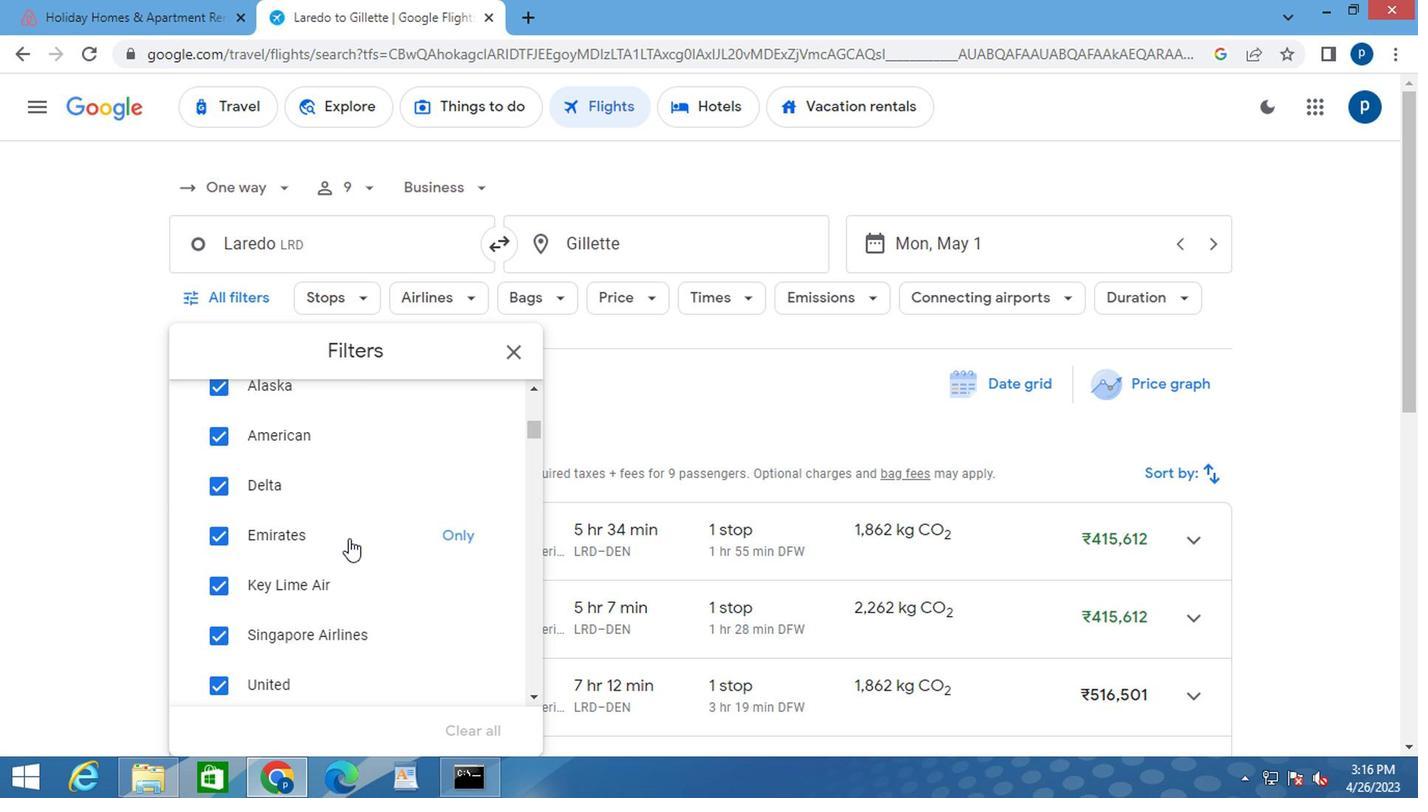 
Action: Mouse moved to (346, 540)
Screenshot: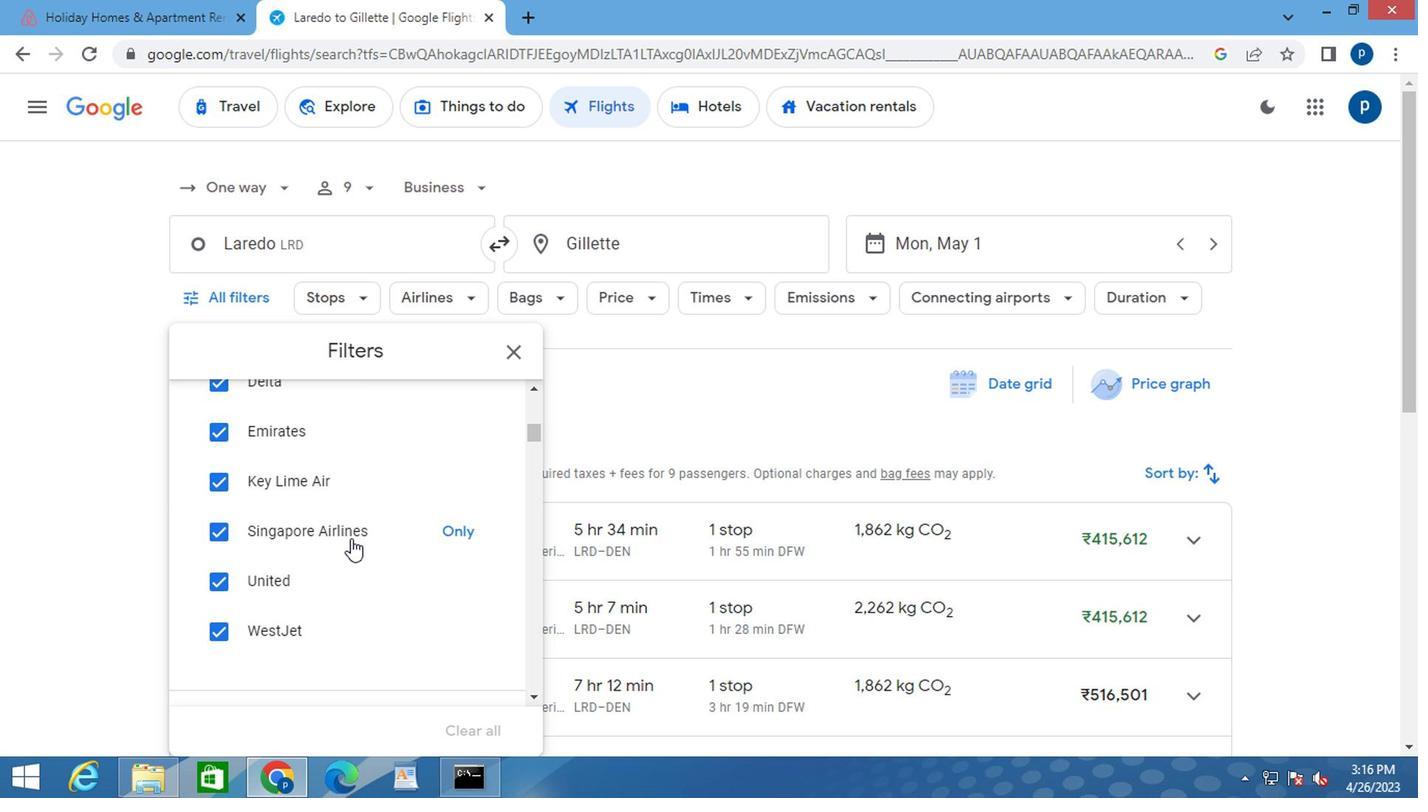 
Action: Mouse scrolled (346, 540) with delta (0, 0)
Screenshot: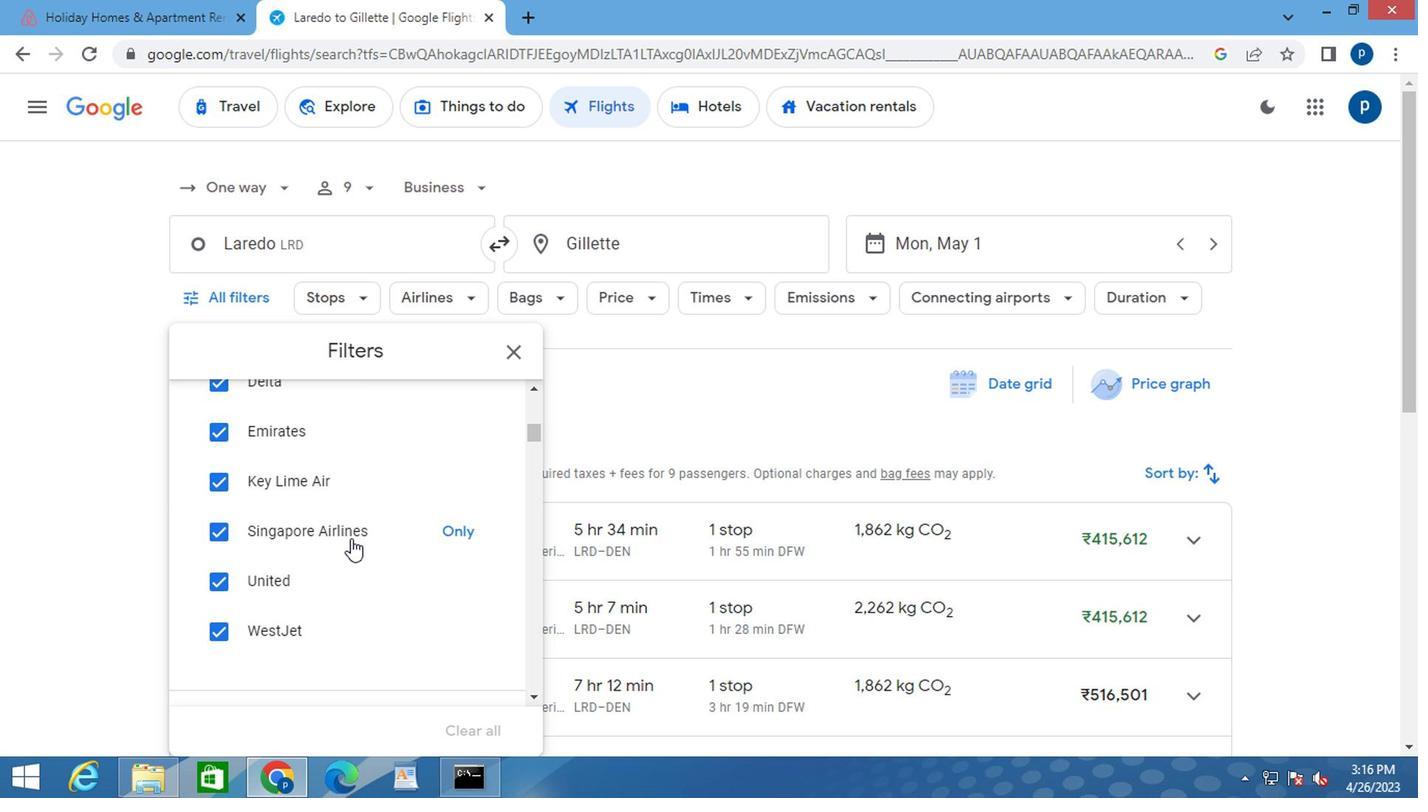 
Action: Mouse moved to (347, 542)
Screenshot: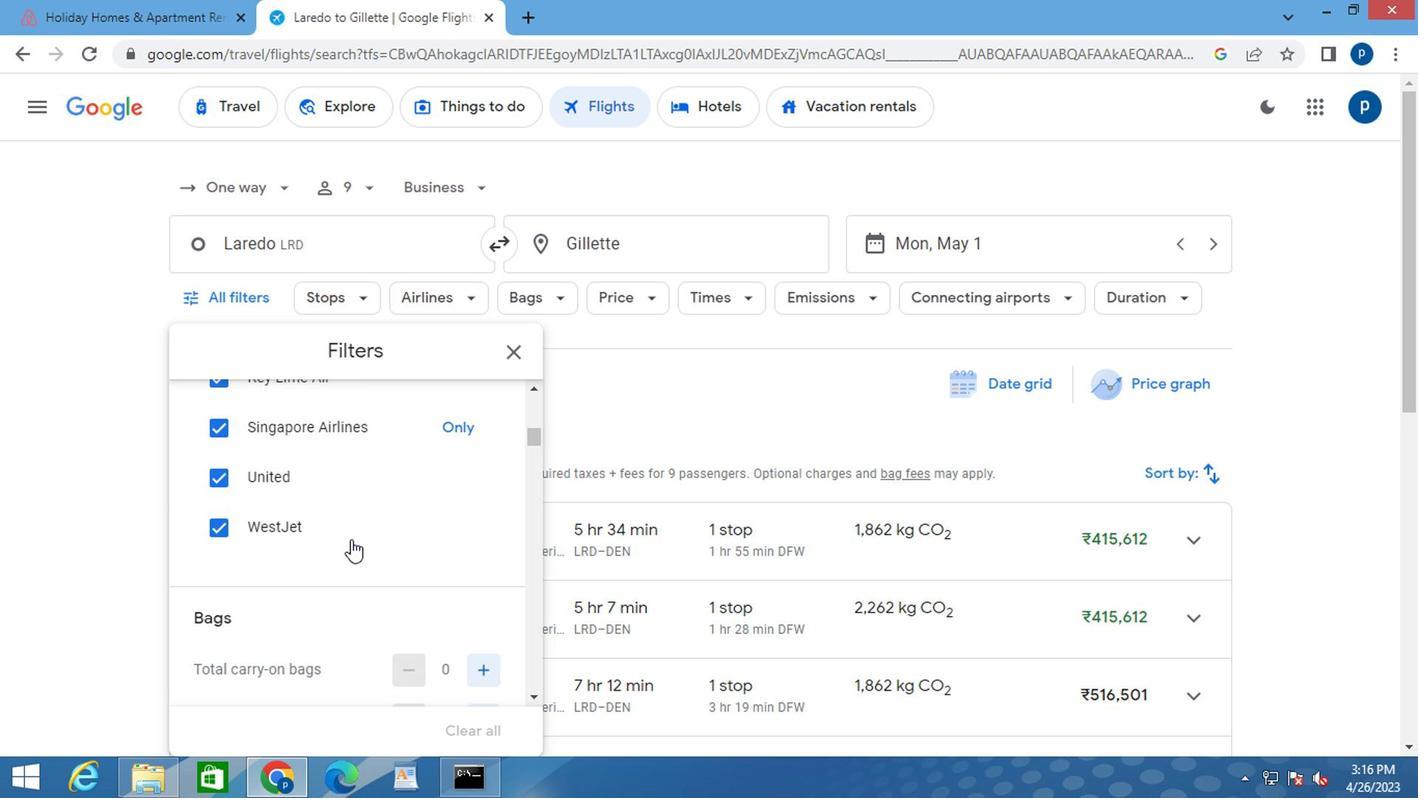
Action: Mouse scrolled (347, 540) with delta (0, -1)
Screenshot: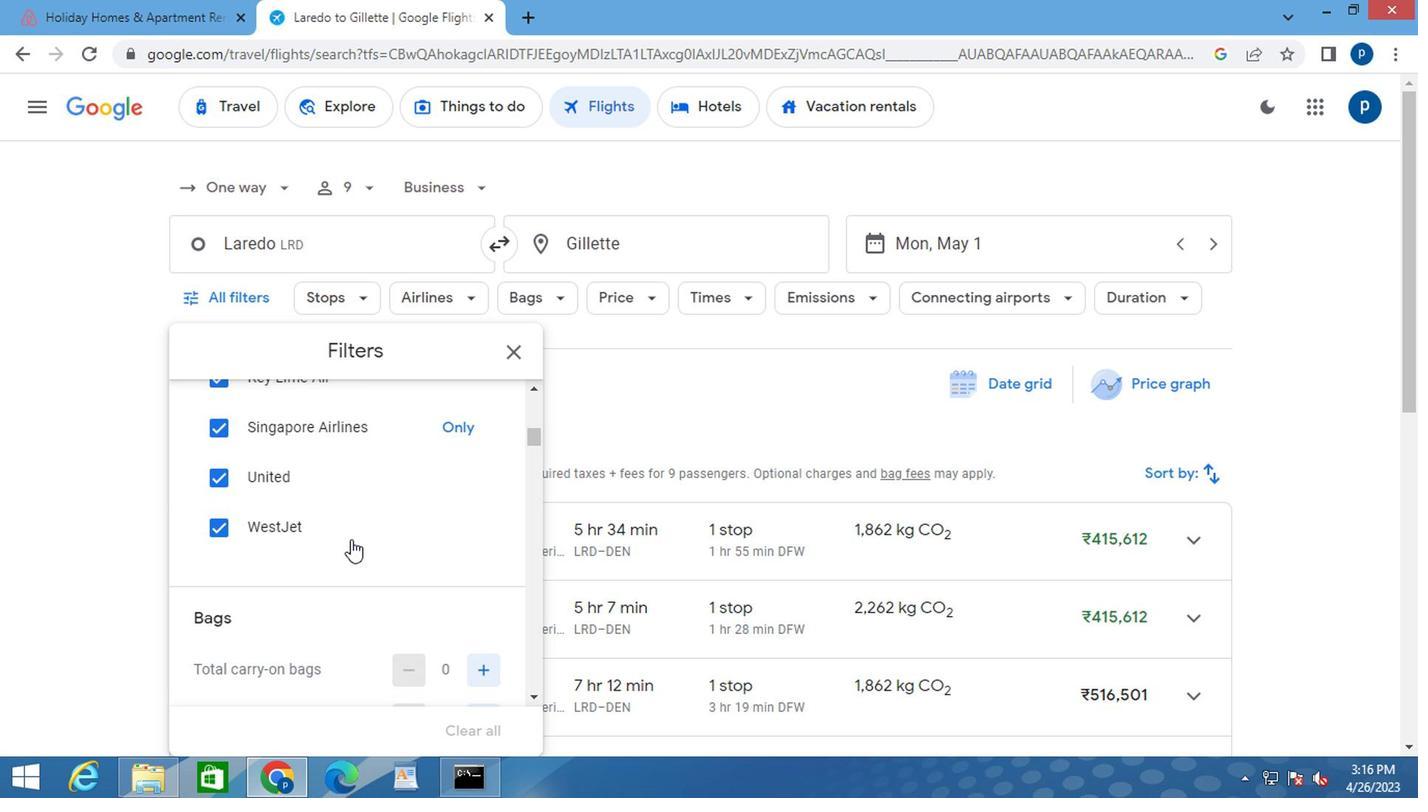 
Action: Mouse moved to (484, 572)
Screenshot: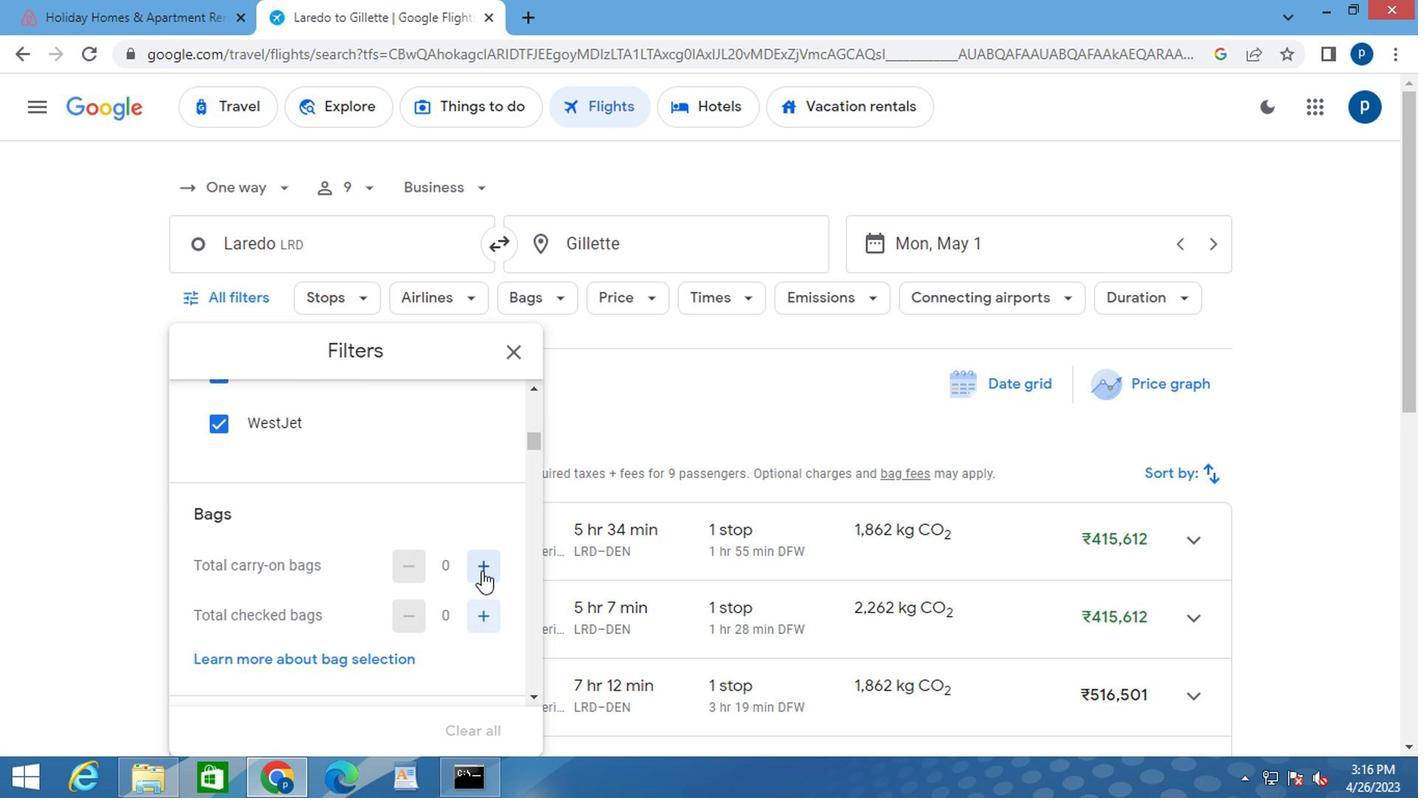 
Action: Mouse pressed left at (484, 572)
Screenshot: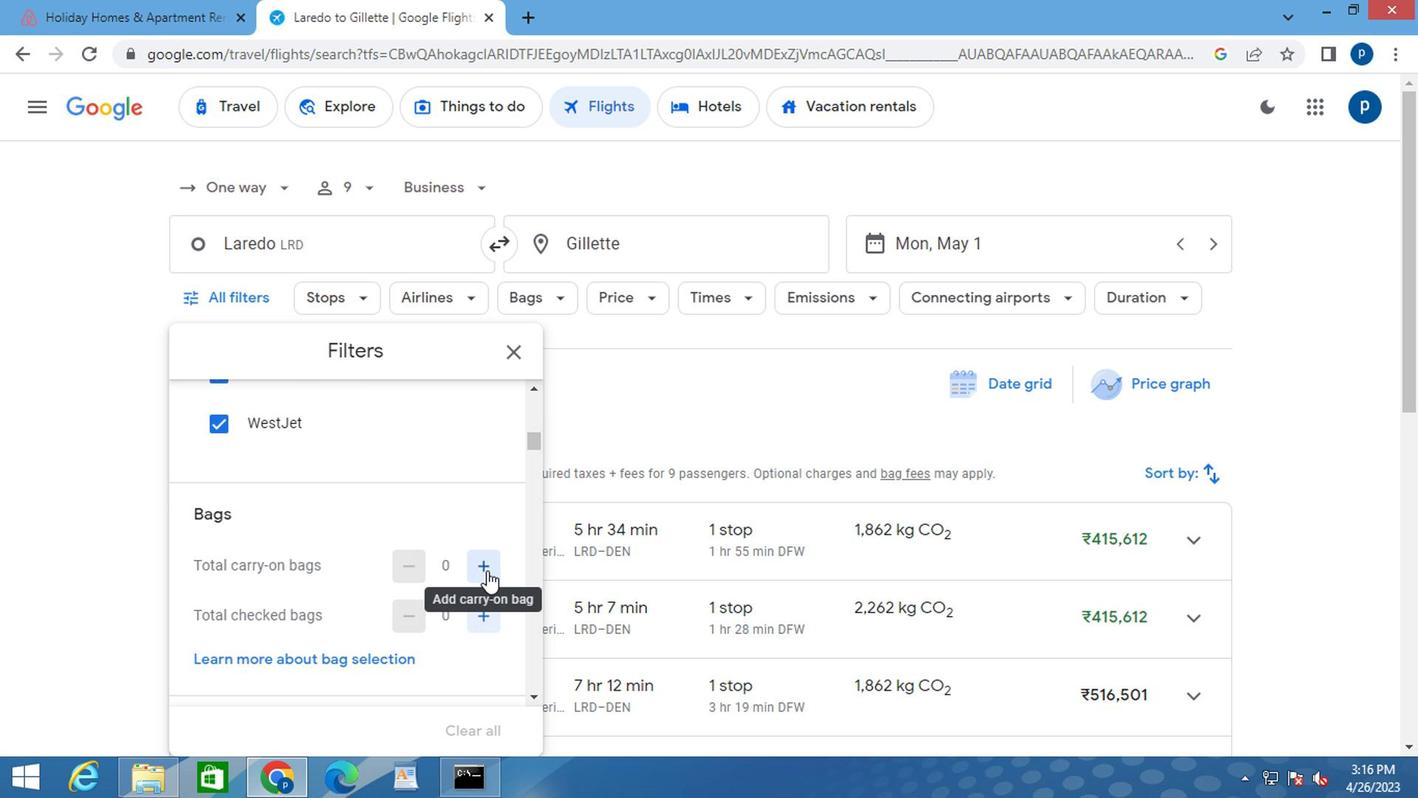 
Action: Mouse moved to (395, 560)
Screenshot: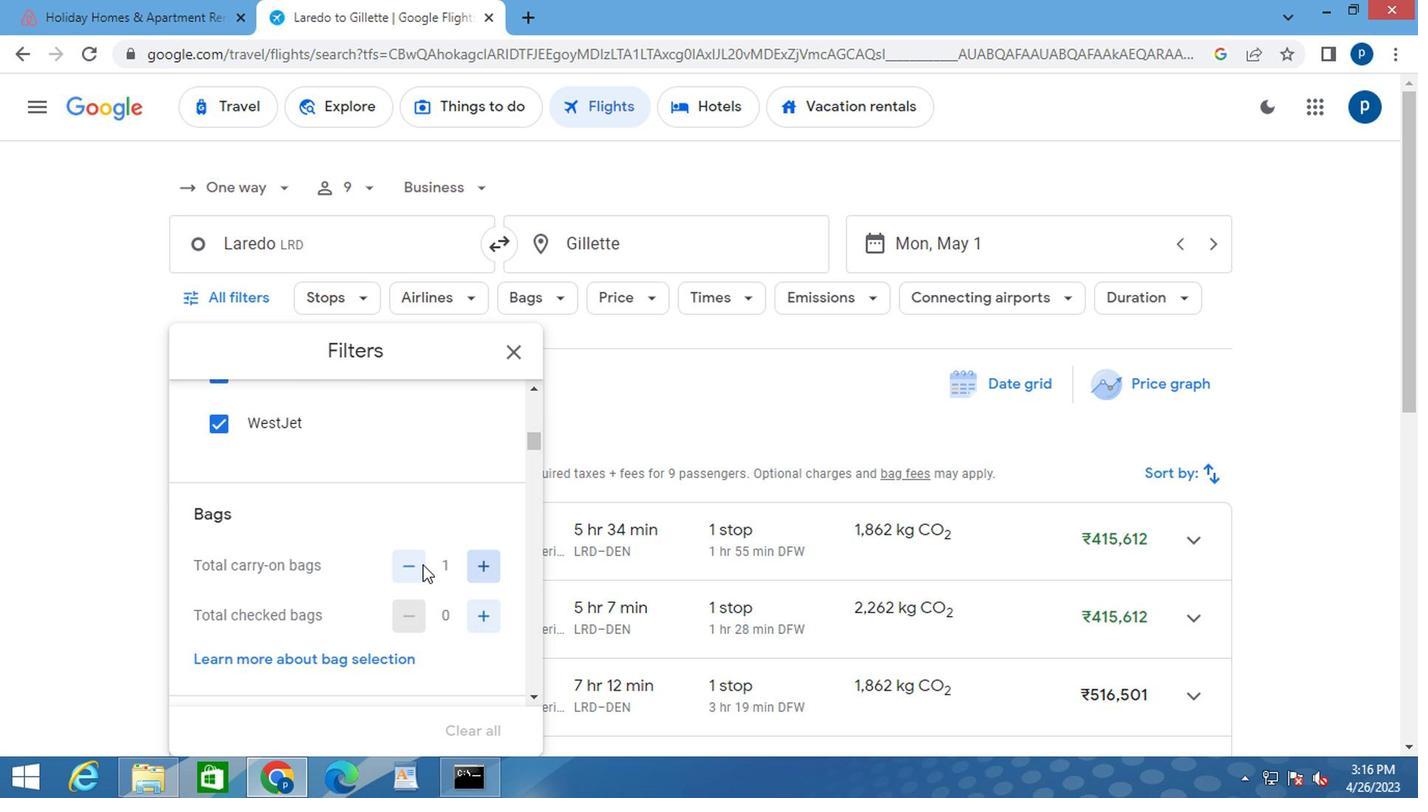 
Action: Mouse scrolled (395, 560) with delta (0, 0)
Screenshot: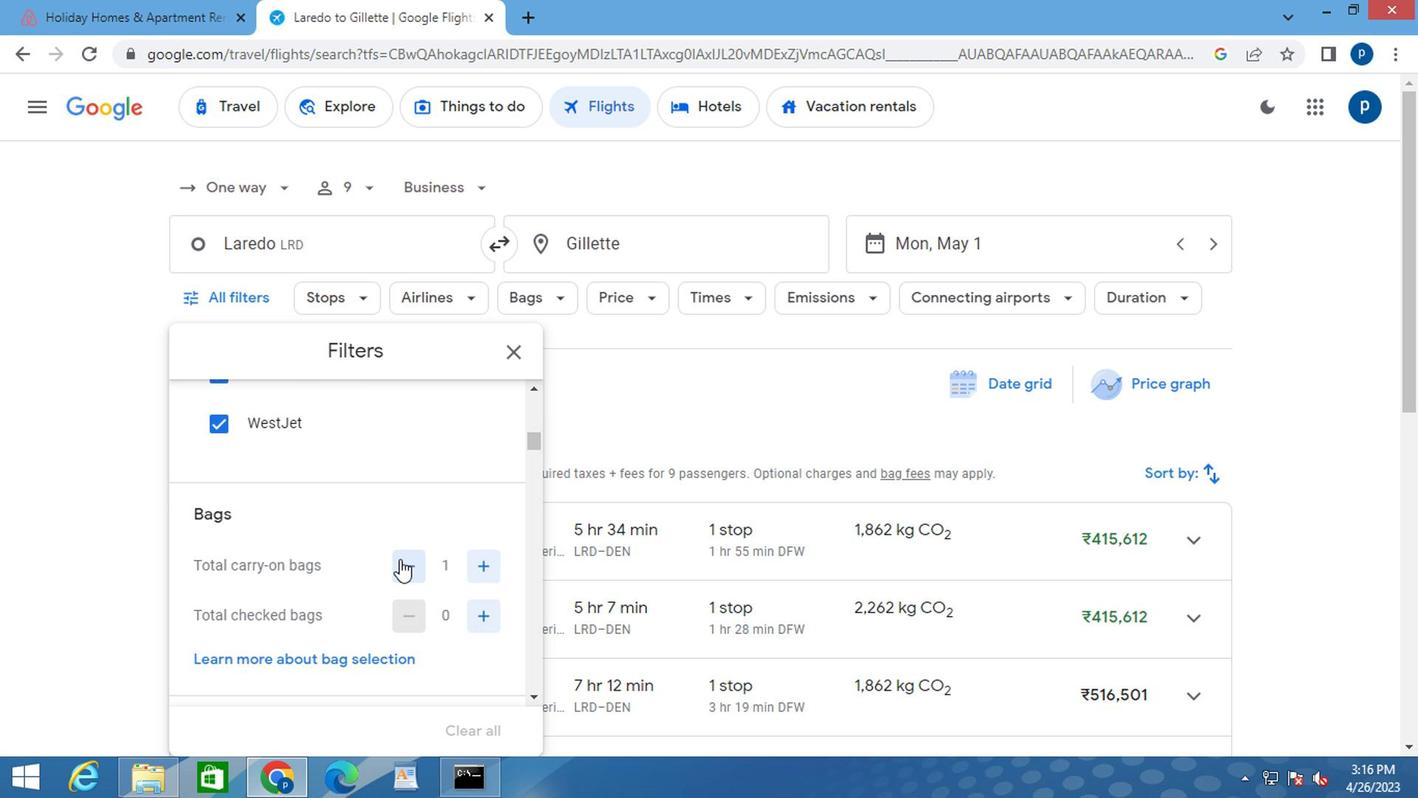 
Action: Mouse moved to (393, 560)
Screenshot: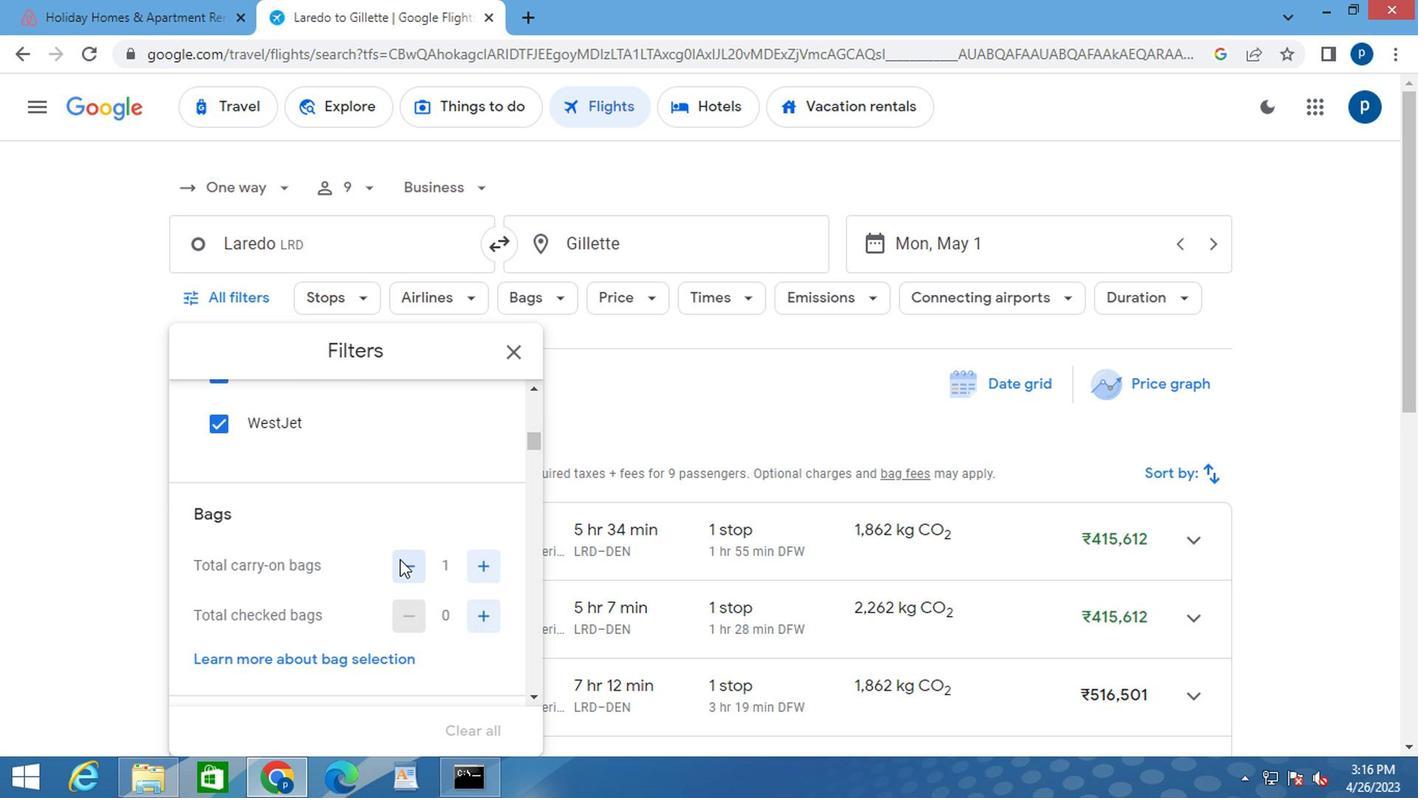 
Action: Mouse scrolled (393, 560) with delta (0, 0)
Screenshot: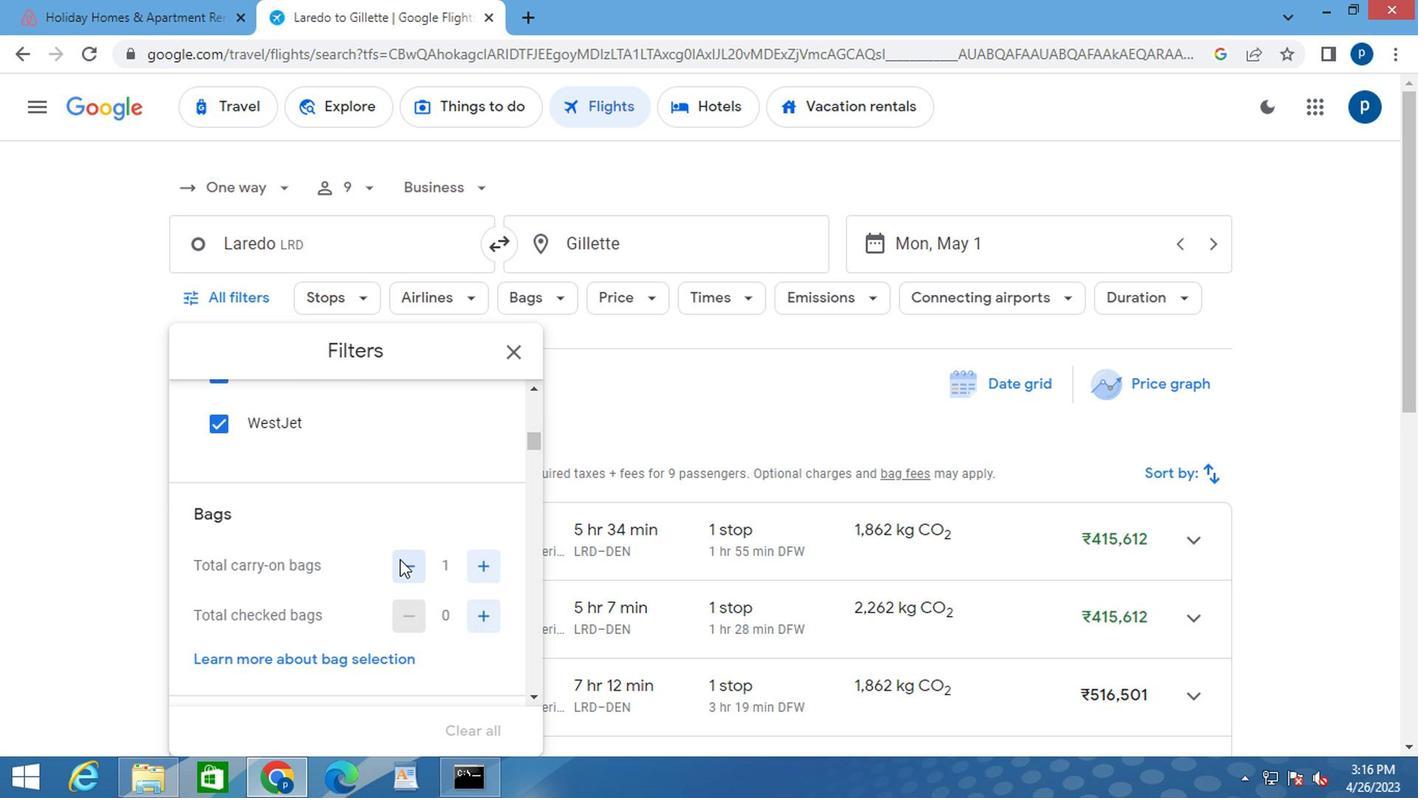 
Action: Mouse moved to (393, 560)
Screenshot: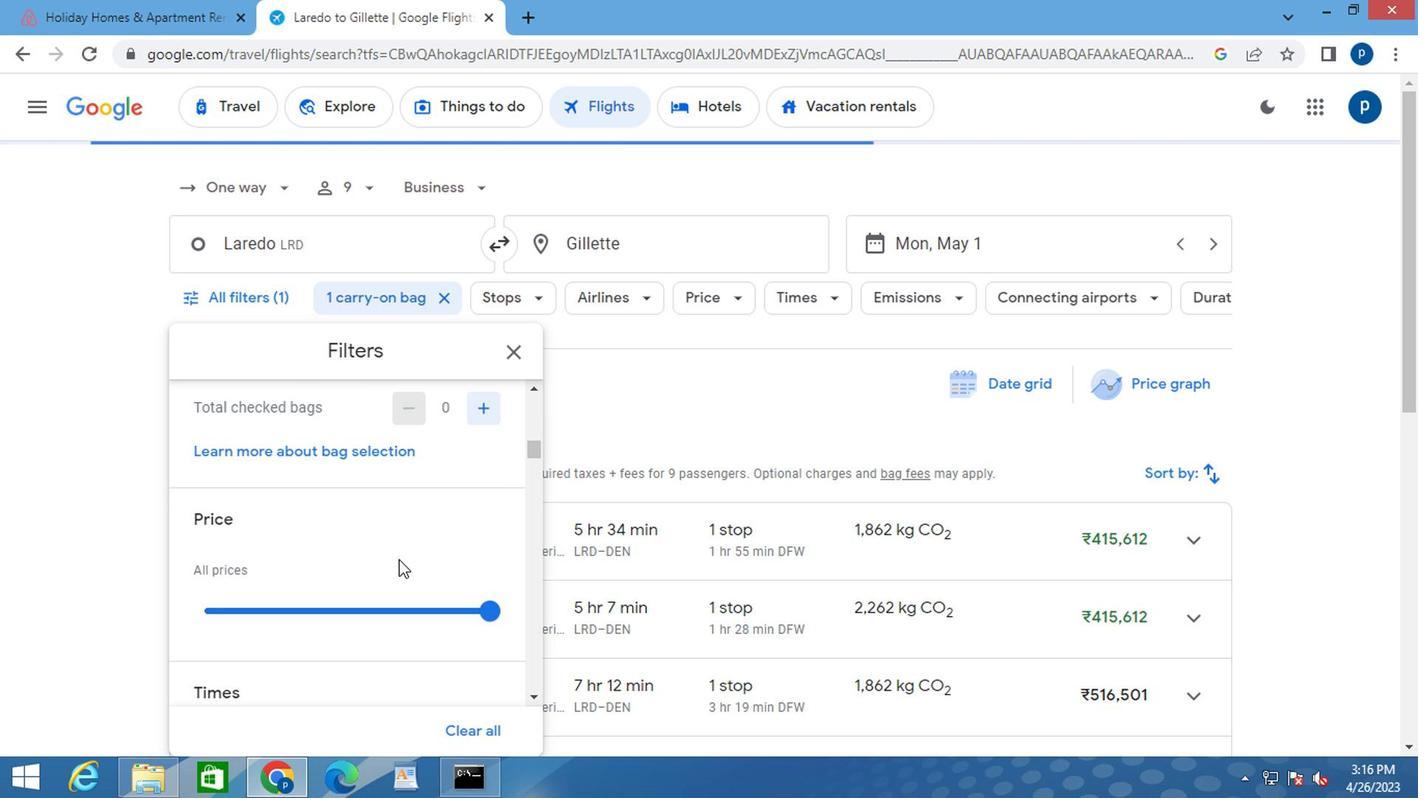 
Action: Mouse scrolled (389, 560) with delta (0, 0)
Screenshot: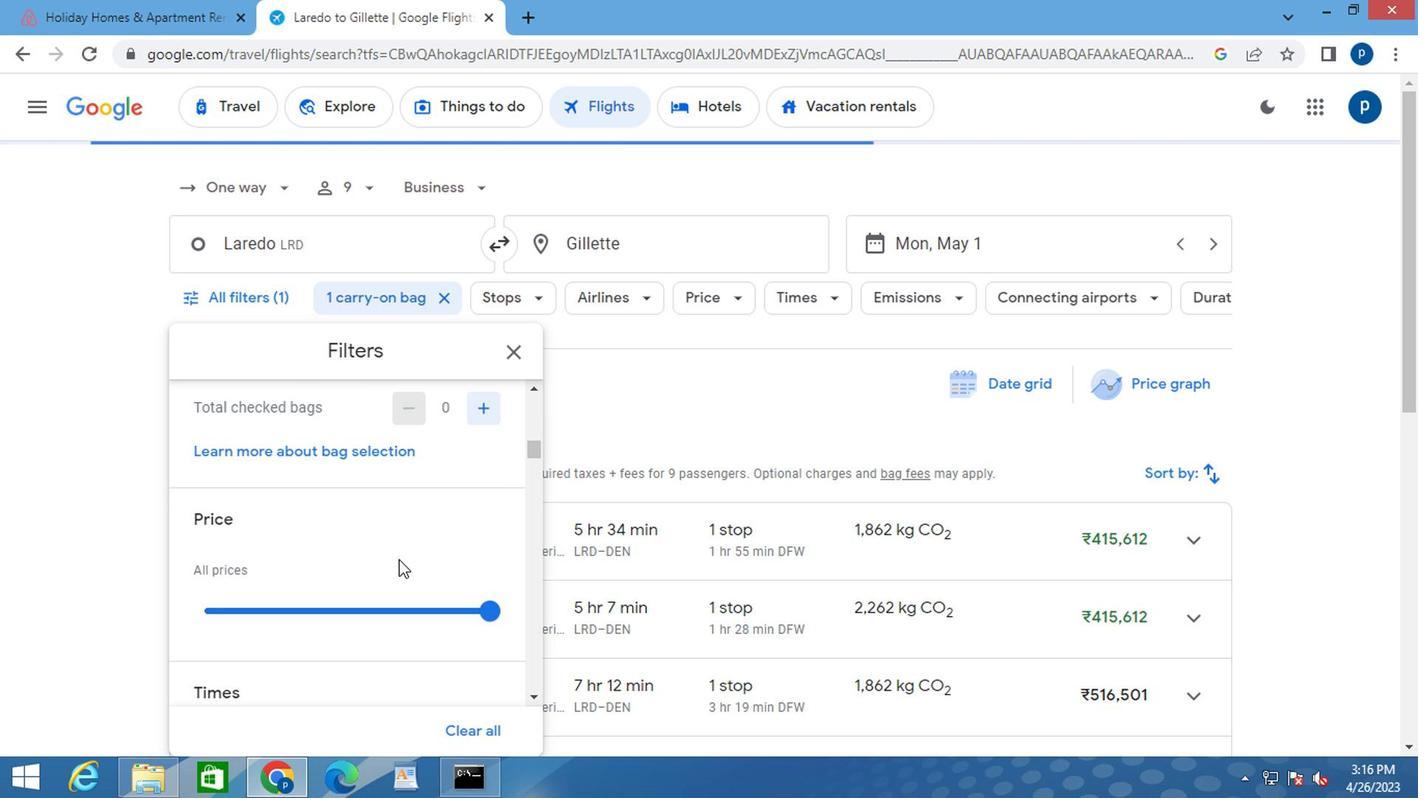 
Action: Mouse moved to (487, 512)
Screenshot: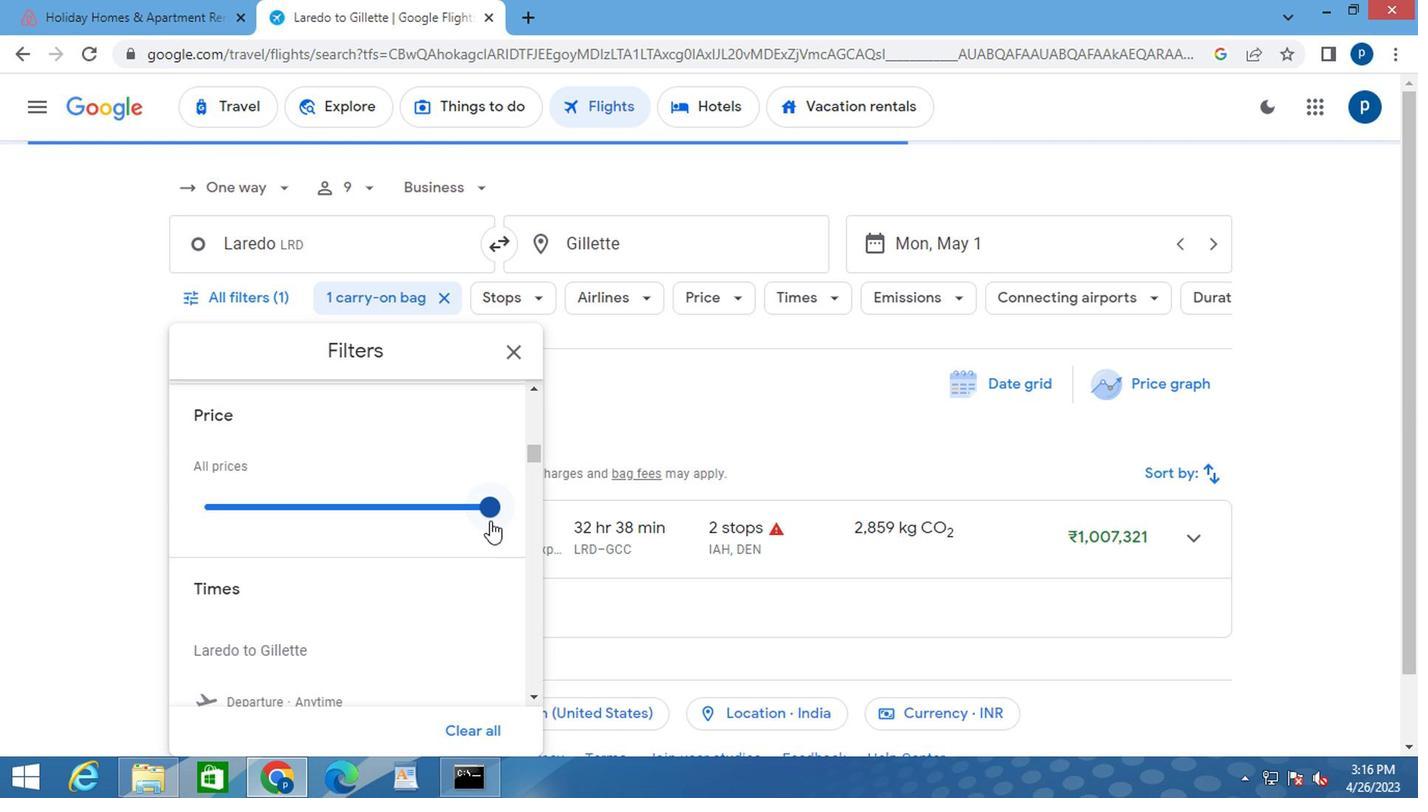 
Action: Mouse pressed left at (487, 512)
Screenshot: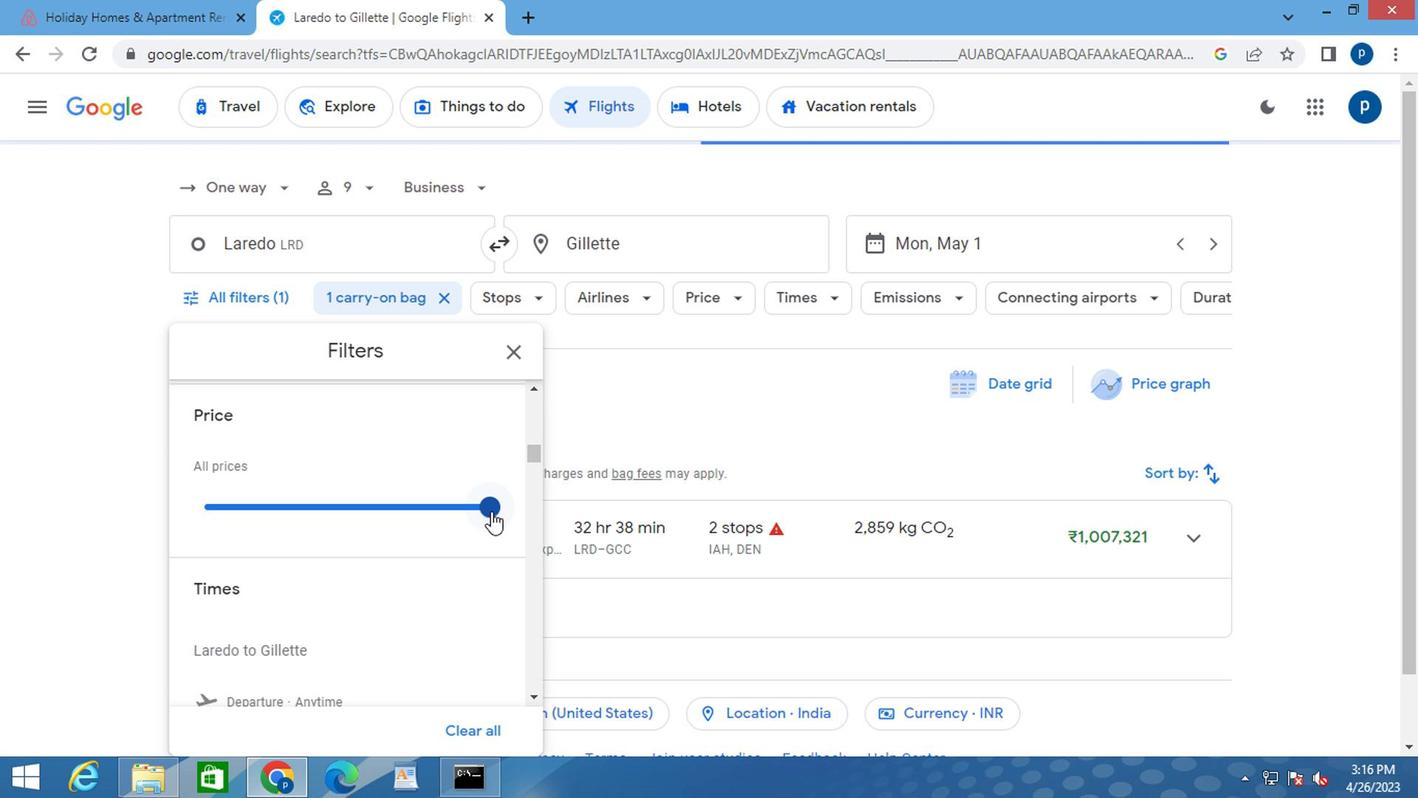
Action: Mouse moved to (343, 506)
Screenshot: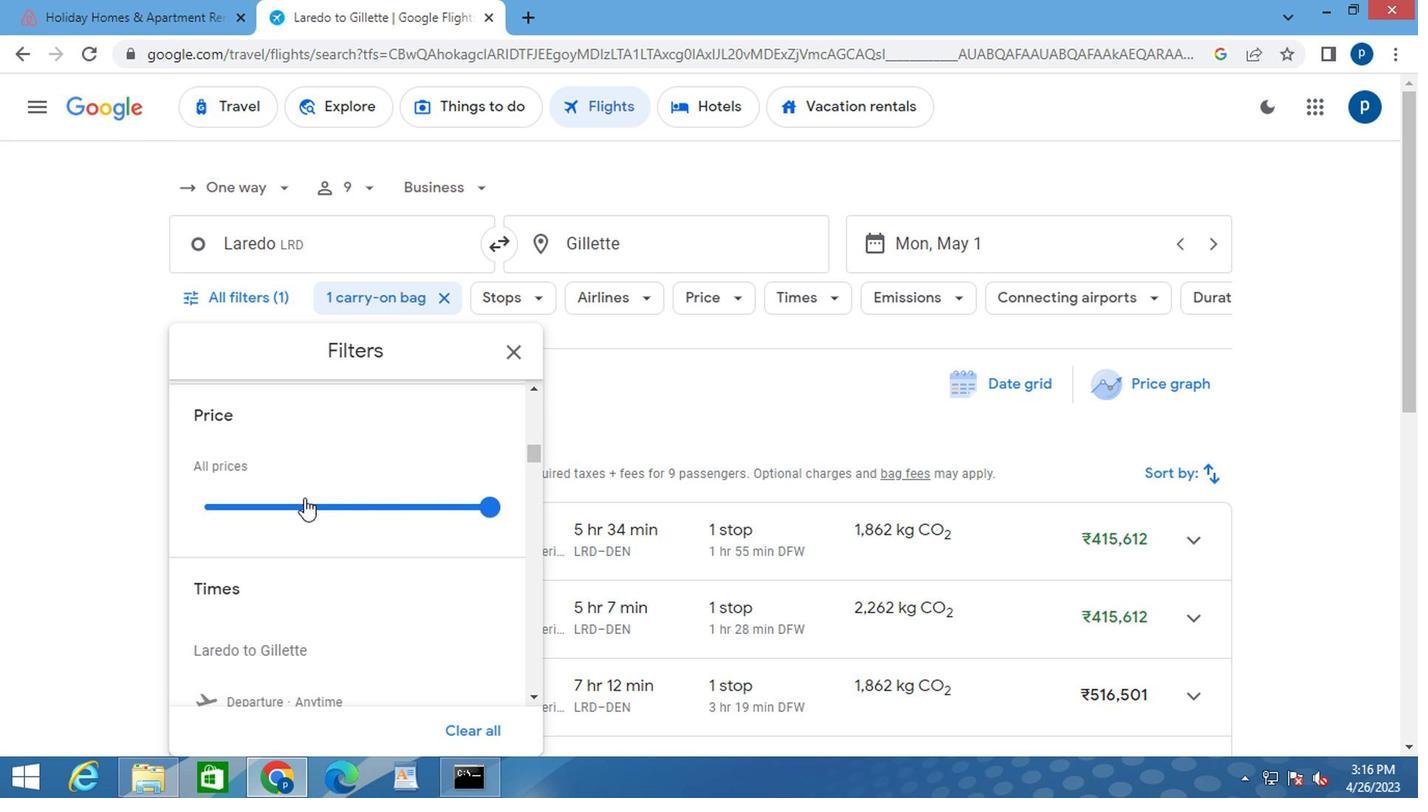 
Action: Mouse pressed left at (343, 506)
Screenshot: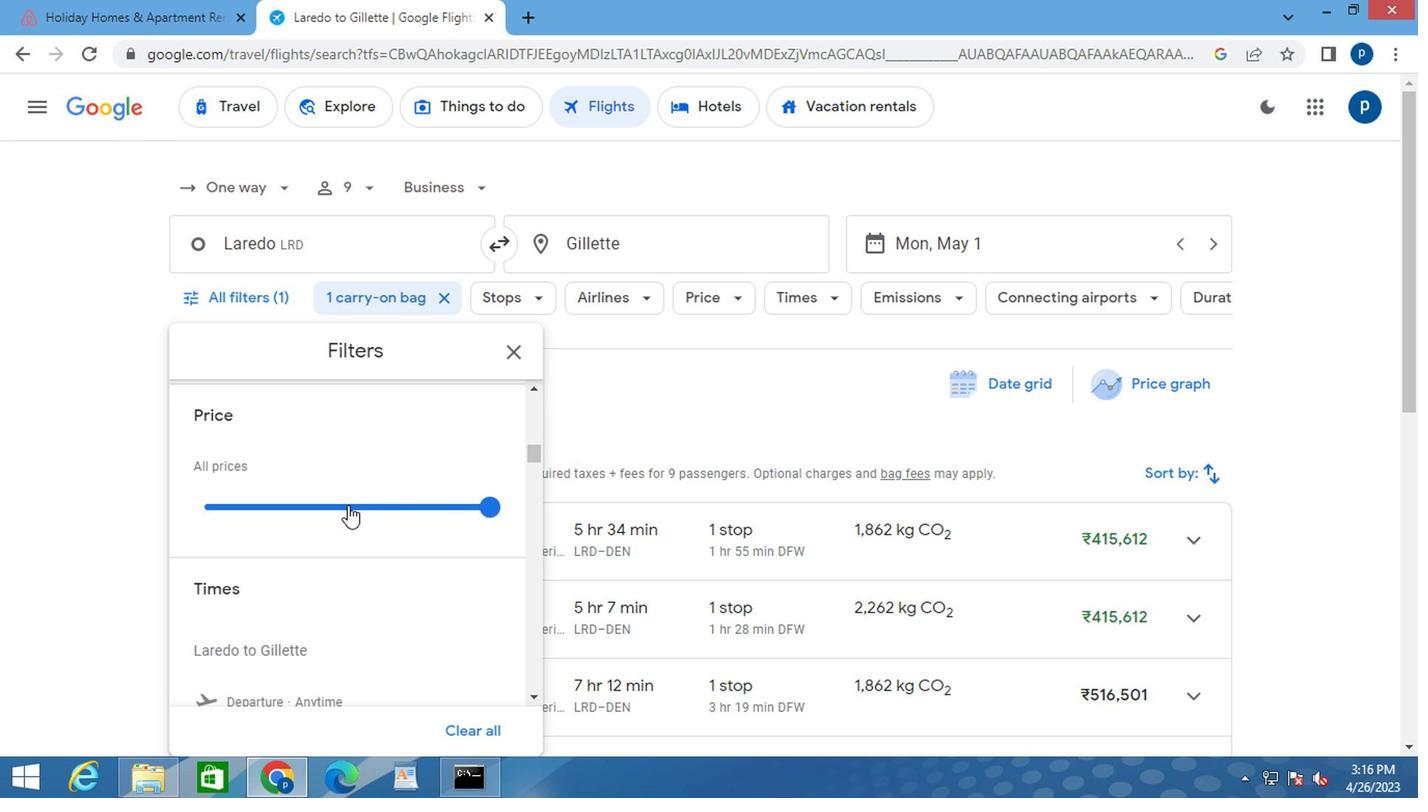 
Action: Mouse moved to (343, 509)
Screenshot: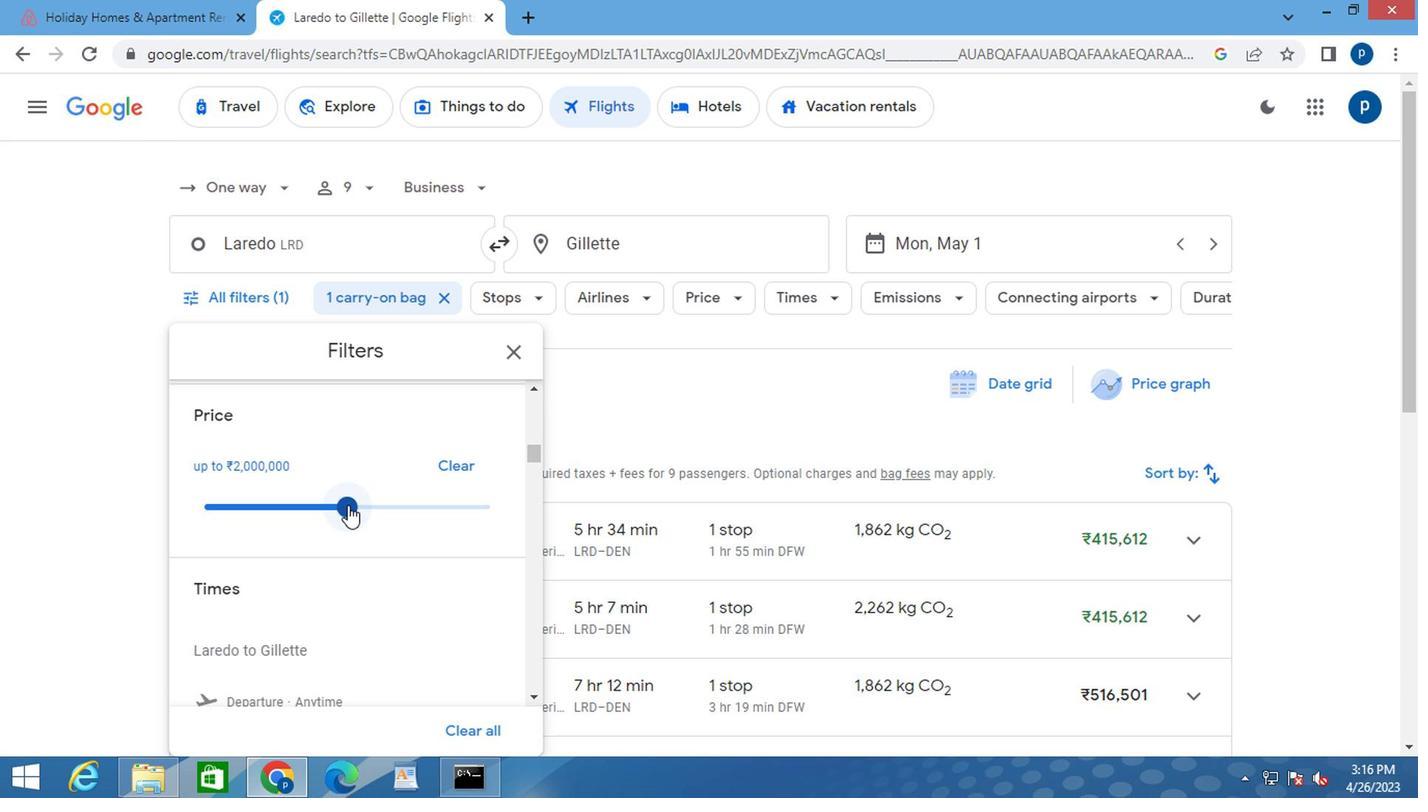 
Action: Mouse pressed left at (343, 509)
Screenshot: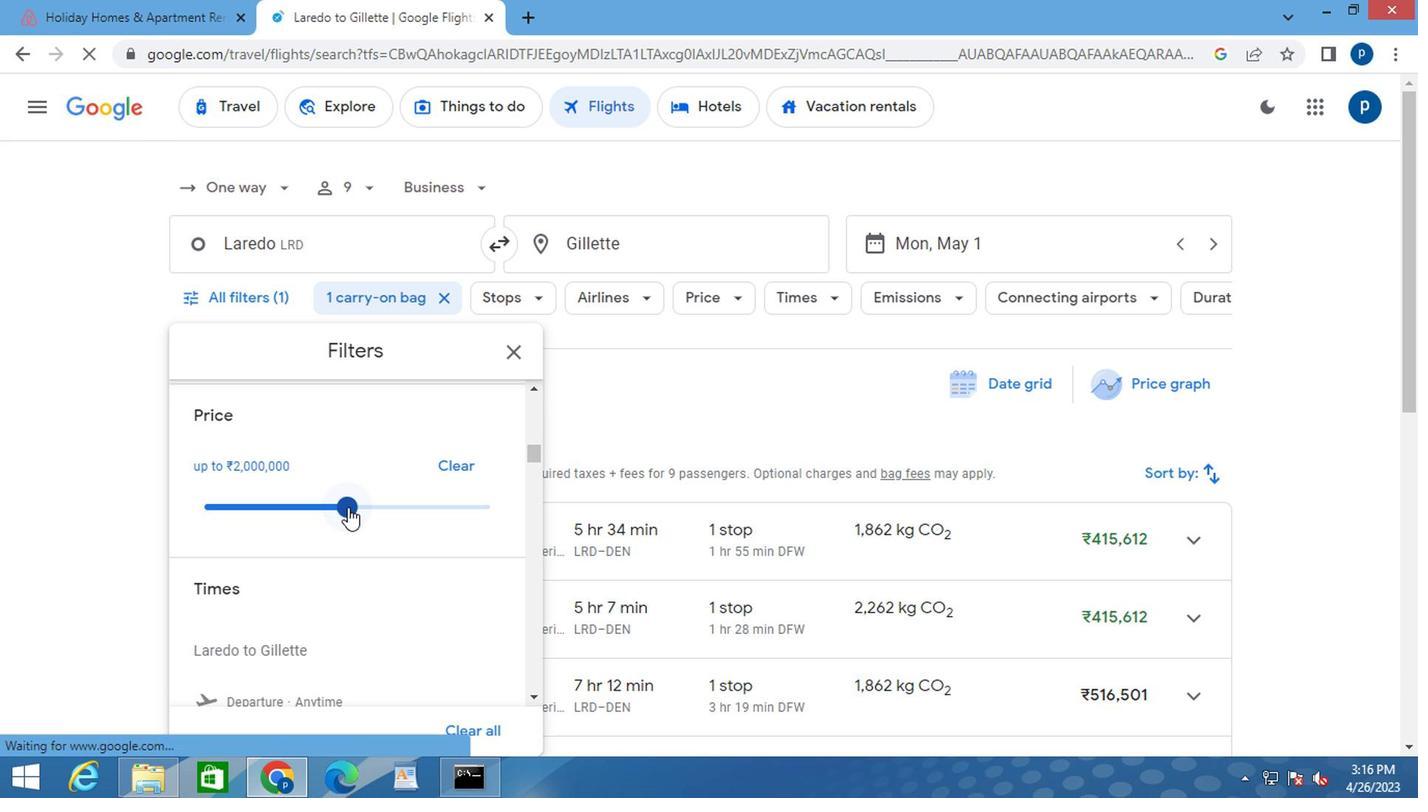 
Action: Mouse moved to (286, 555)
Screenshot: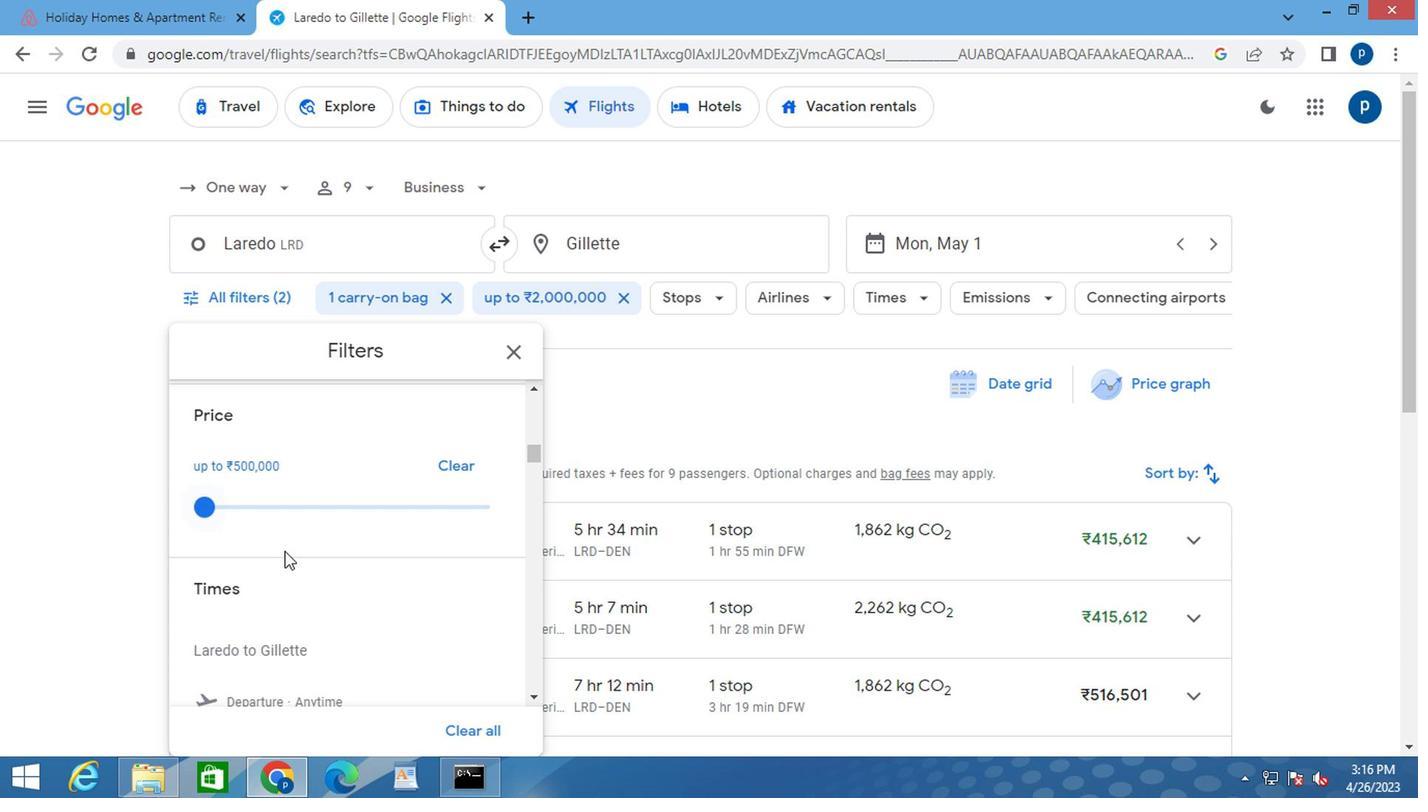 
Action: Mouse scrolled (286, 553) with delta (0, -1)
Screenshot: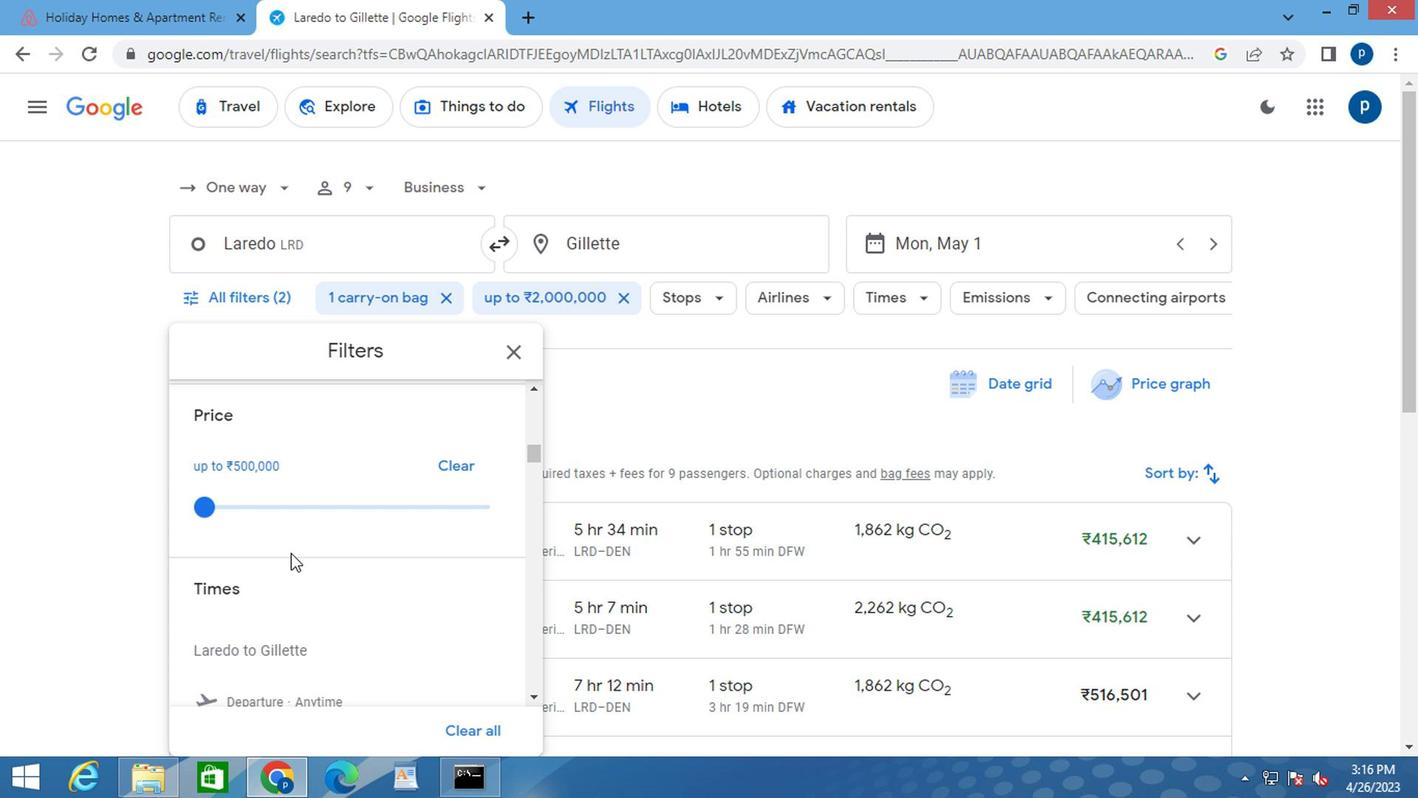 
Action: Mouse scrolled (286, 553) with delta (0, -1)
Screenshot: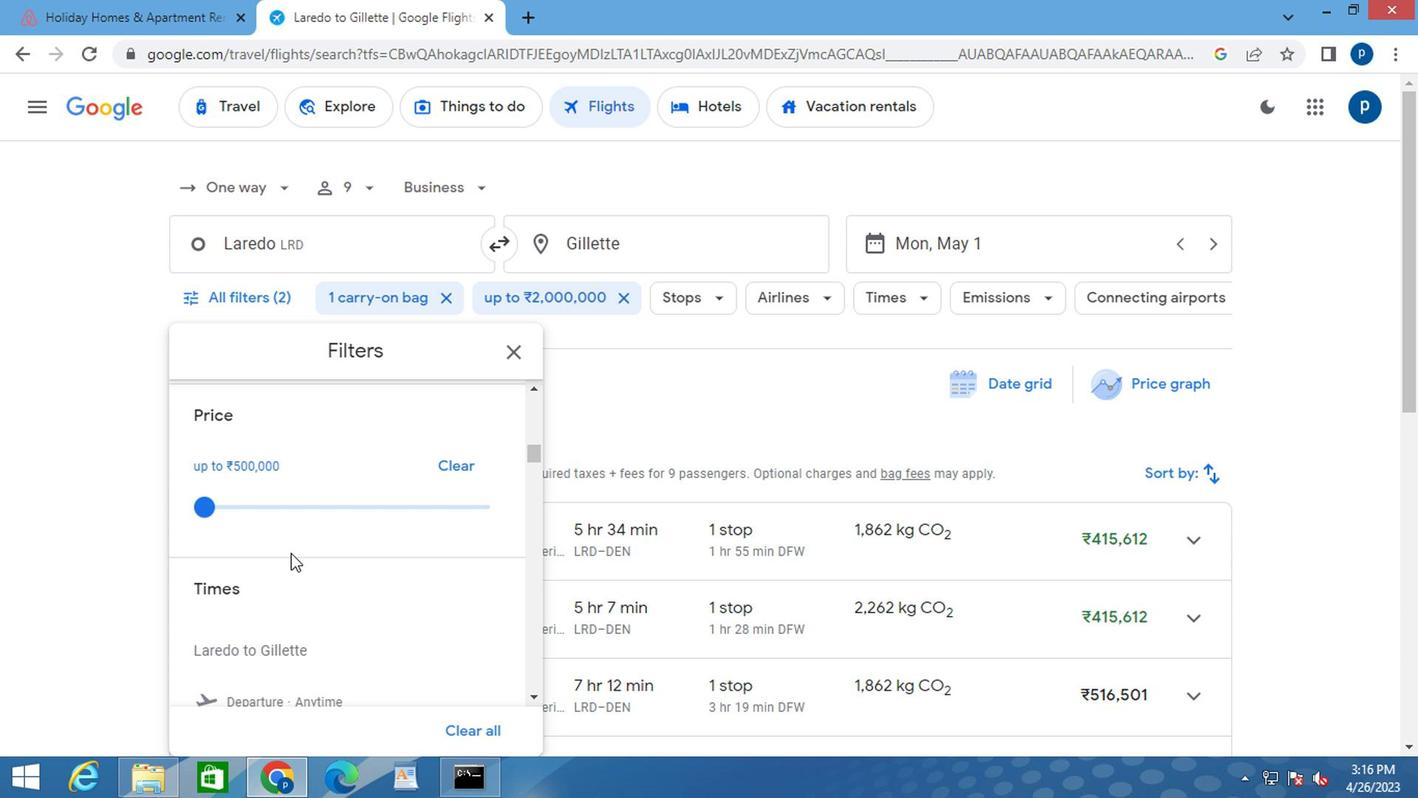 
Action: Mouse moved to (198, 535)
Screenshot: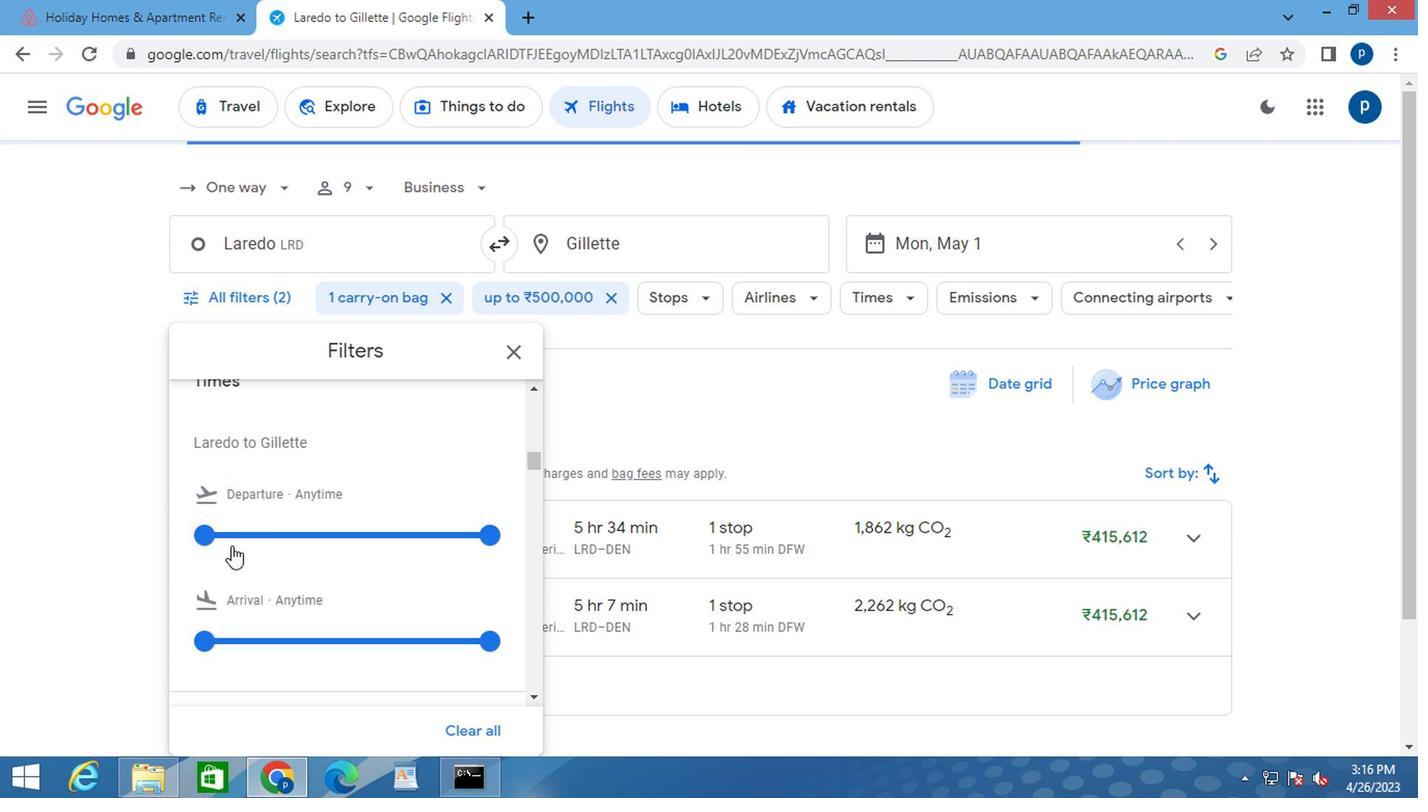 
Action: Mouse pressed left at (198, 535)
Screenshot: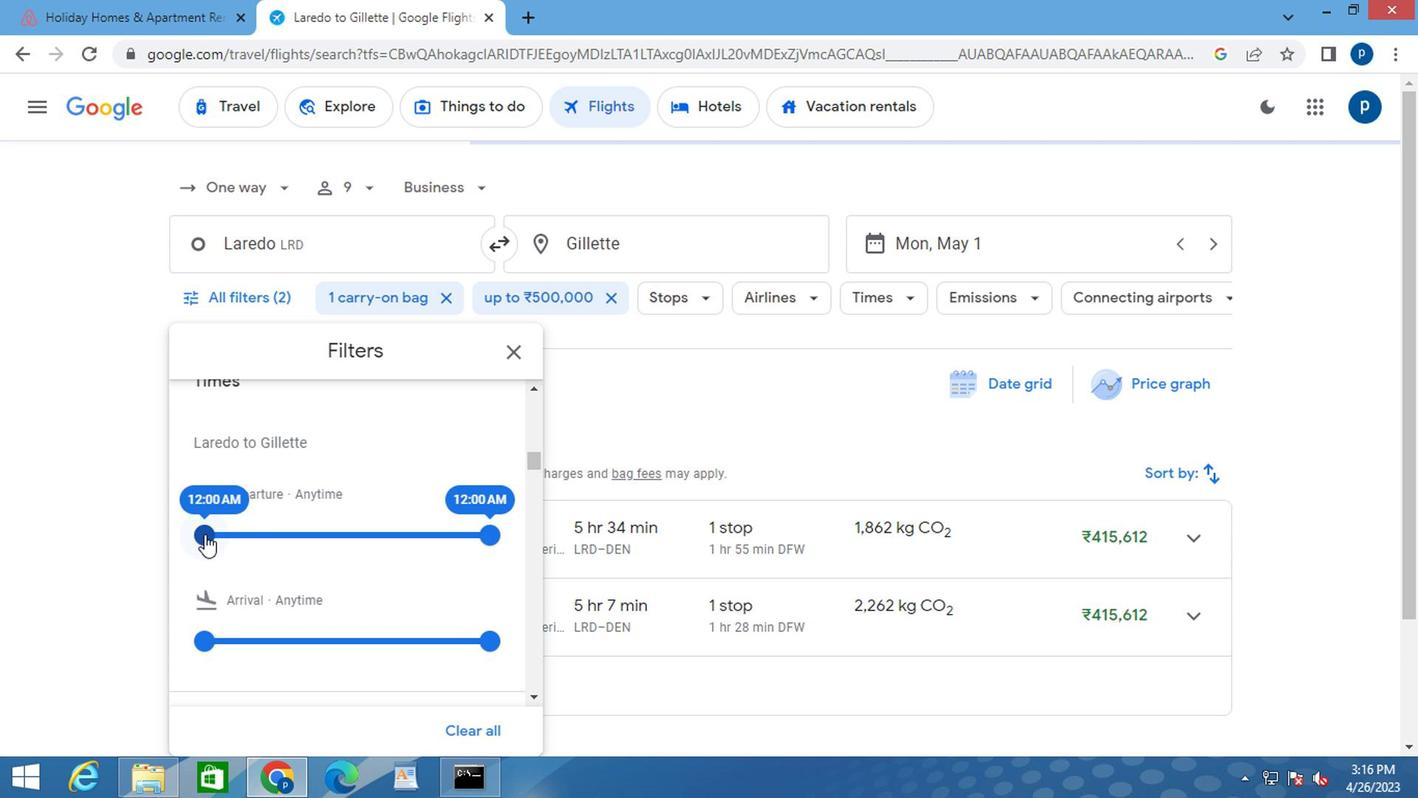 
Action: Mouse moved to (485, 532)
Screenshot: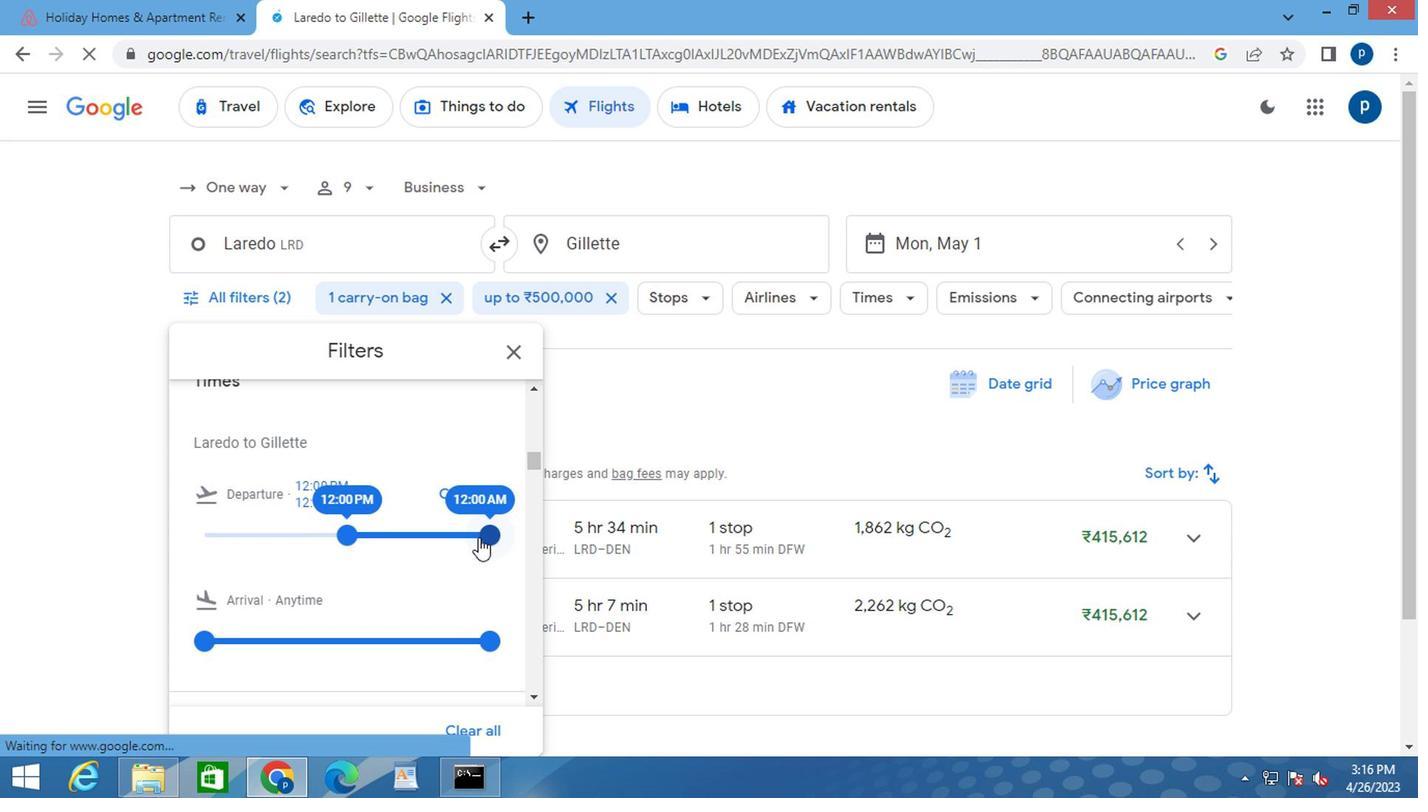 
Action: Mouse pressed left at (485, 532)
Screenshot: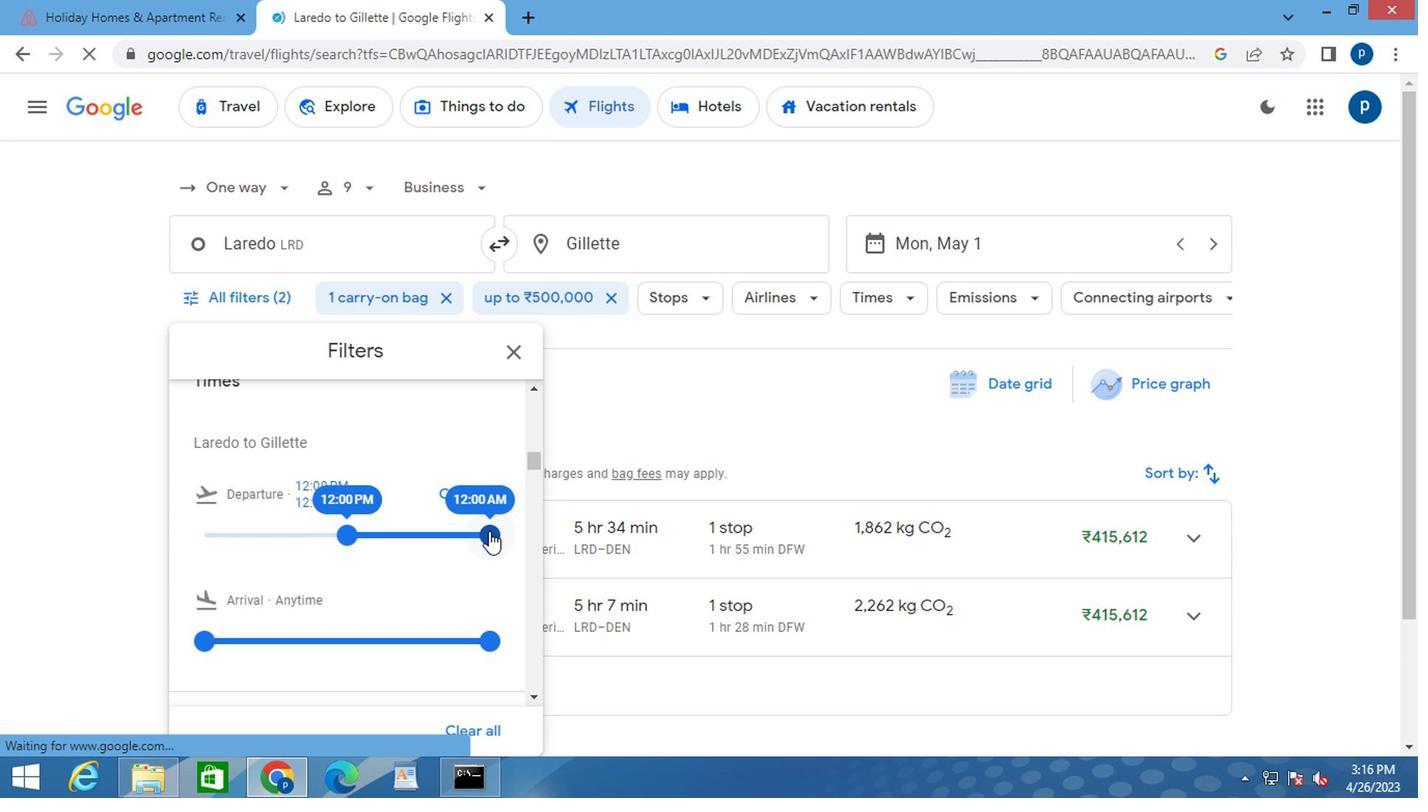 
Action: Mouse moved to (517, 348)
Screenshot: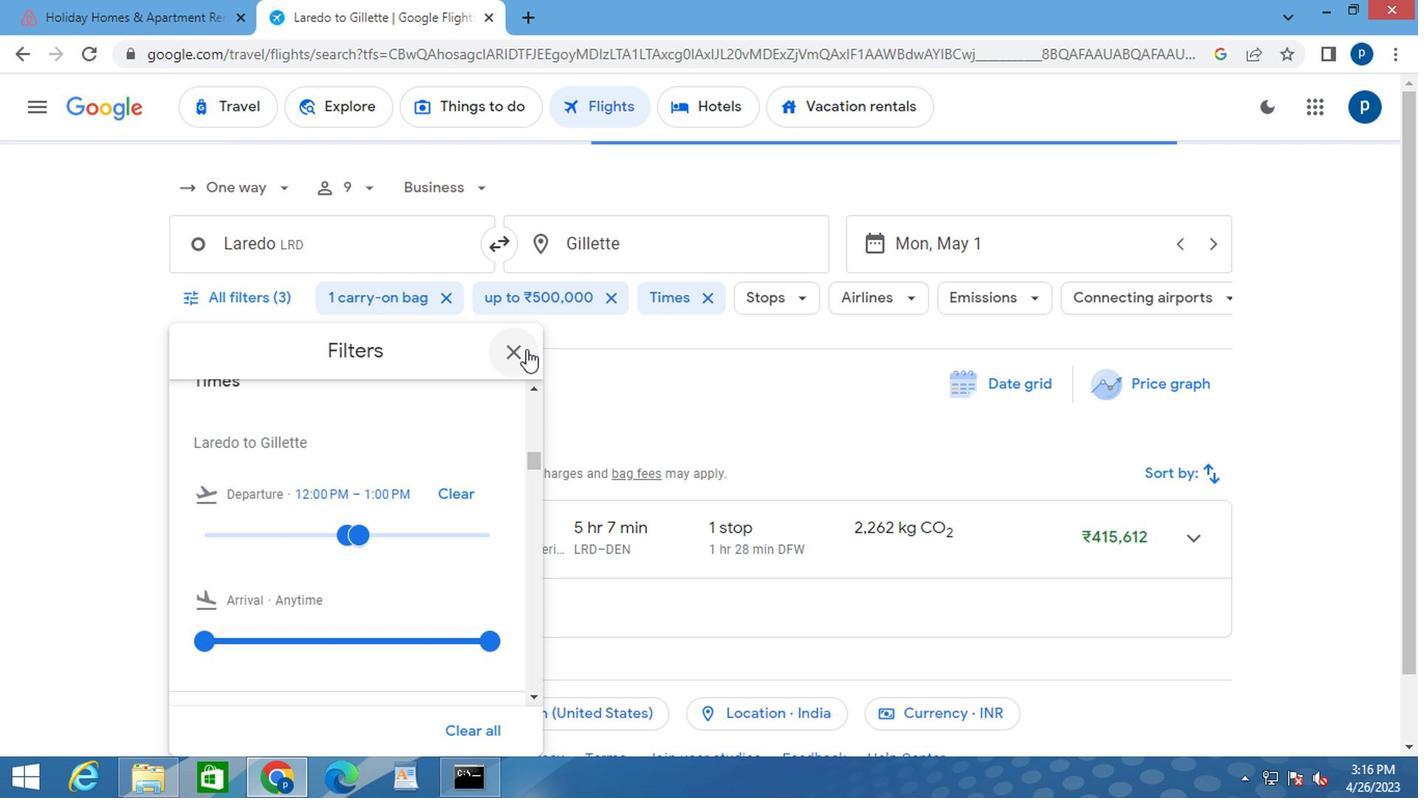 
Action: Mouse pressed left at (517, 348)
Screenshot: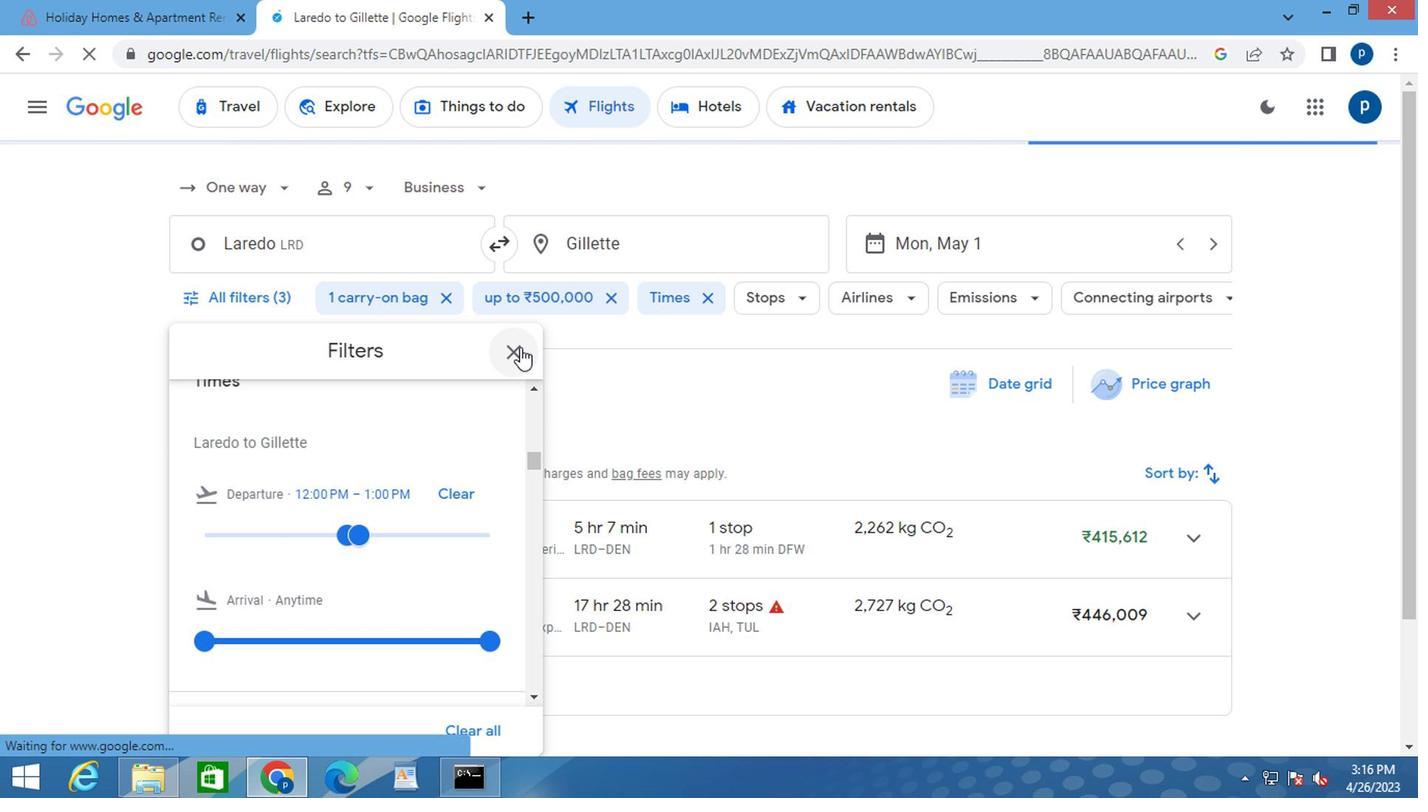 
Action: Mouse moved to (516, 348)
Screenshot: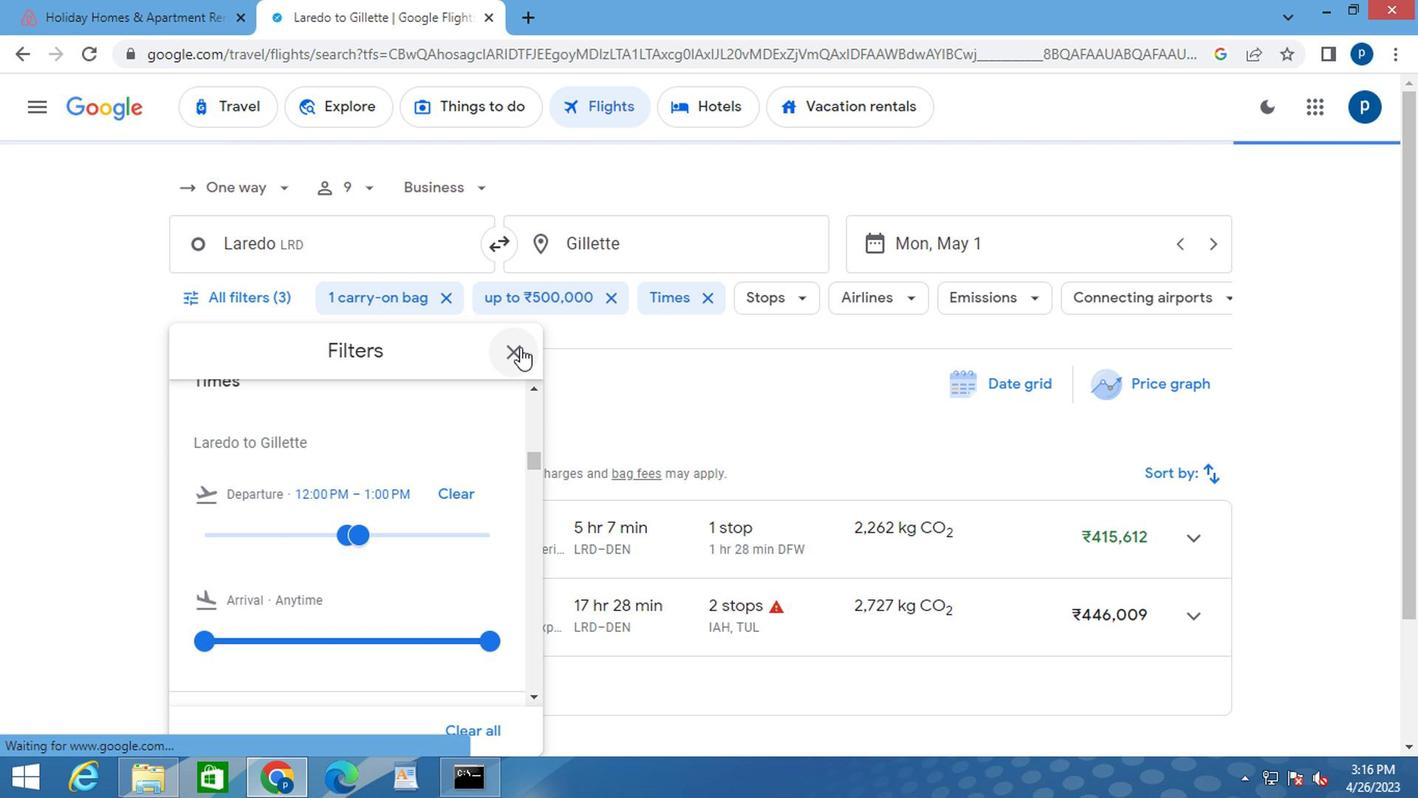 
